 Task: Find a place to stay in Praia Grande, Brazil, from 5th to 16th June for 2 guests, with 1 bedroom, 1 bed, 2 bathrooms, a price range of 820 to 12000, and hosts speaking English or German.
Action: Mouse moved to (420, 195)
Screenshot: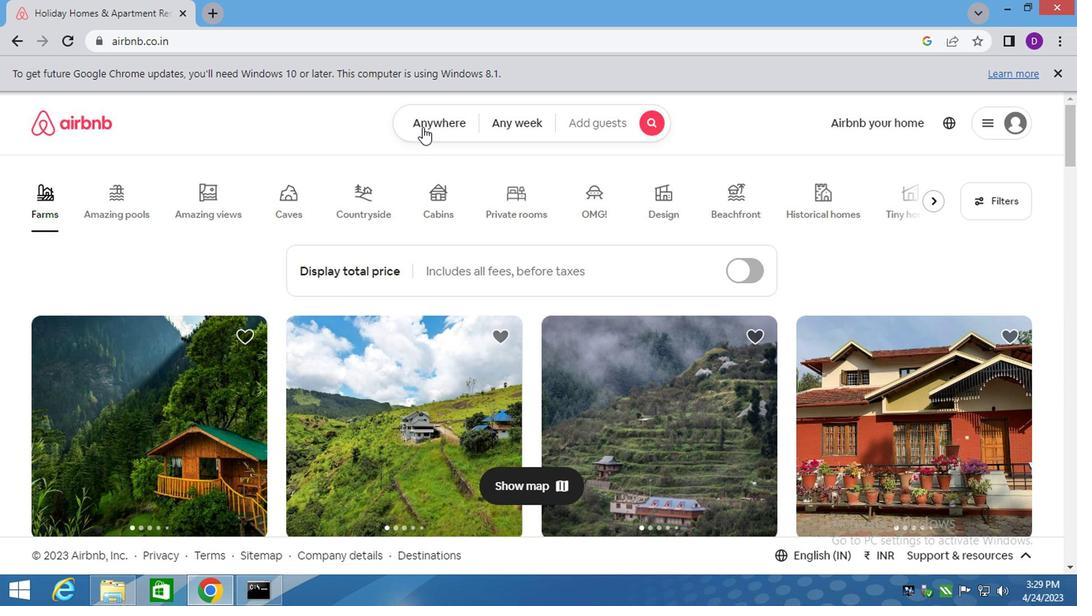 
Action: Mouse pressed left at (420, 195)
Screenshot: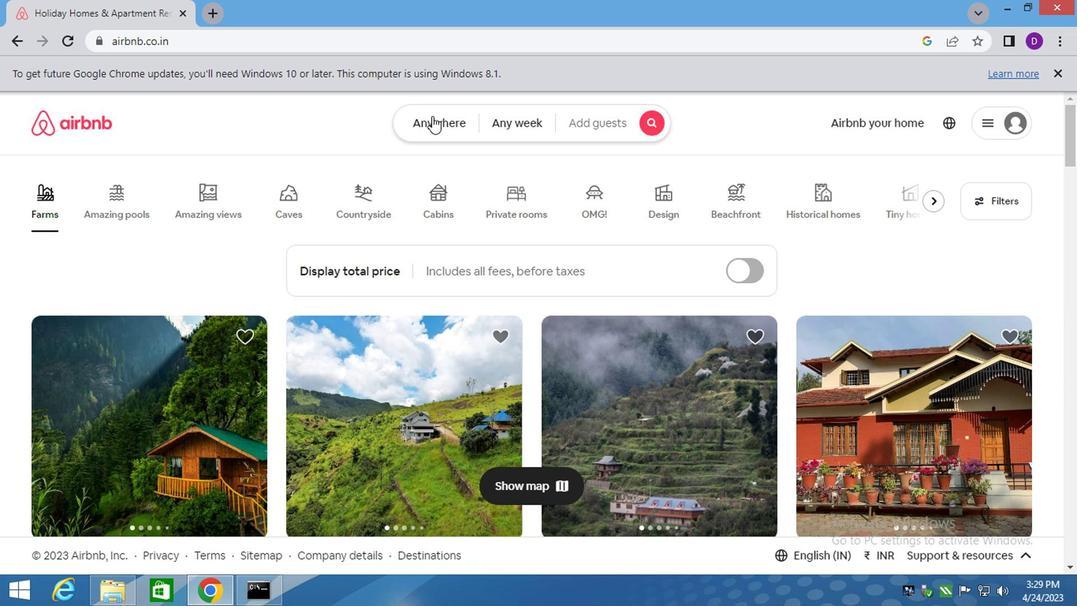 
Action: Mouse moved to (324, 249)
Screenshot: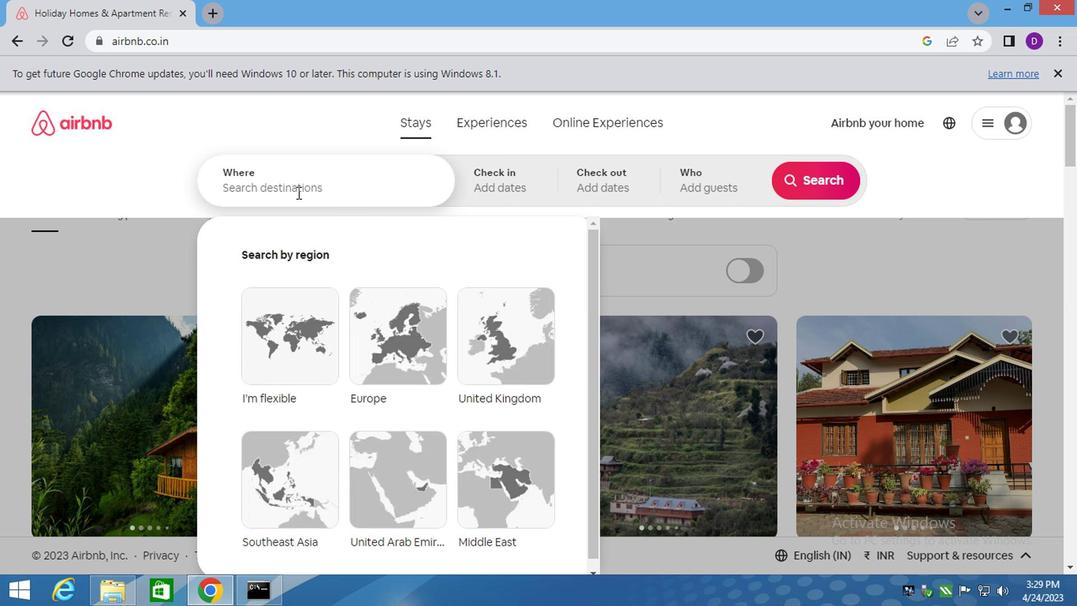 
Action: Mouse pressed left at (324, 249)
Screenshot: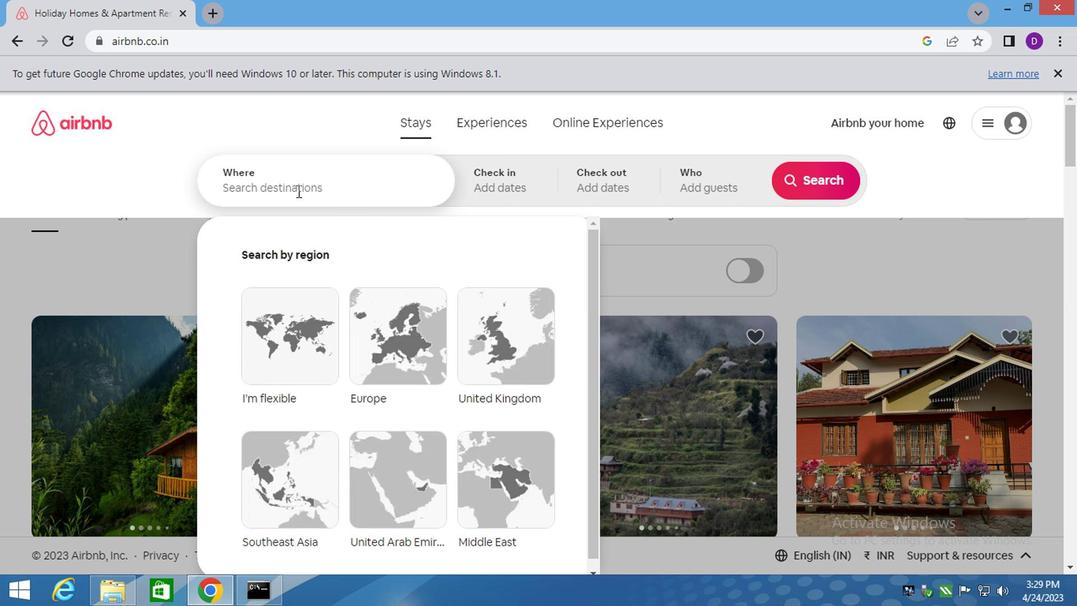 
Action: Mouse moved to (526, 128)
Screenshot: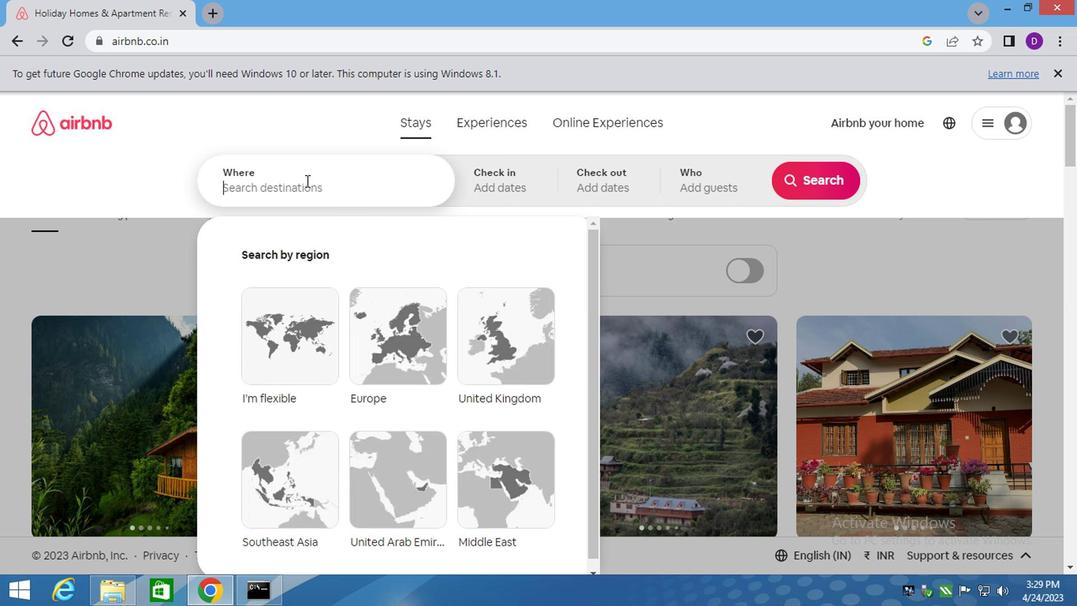 
Action: Key pressed <Key.shift>PRAIA<Key.space>GRANDE,<Key.space><Key.shift>BRAZIL<Key.enter>
Screenshot: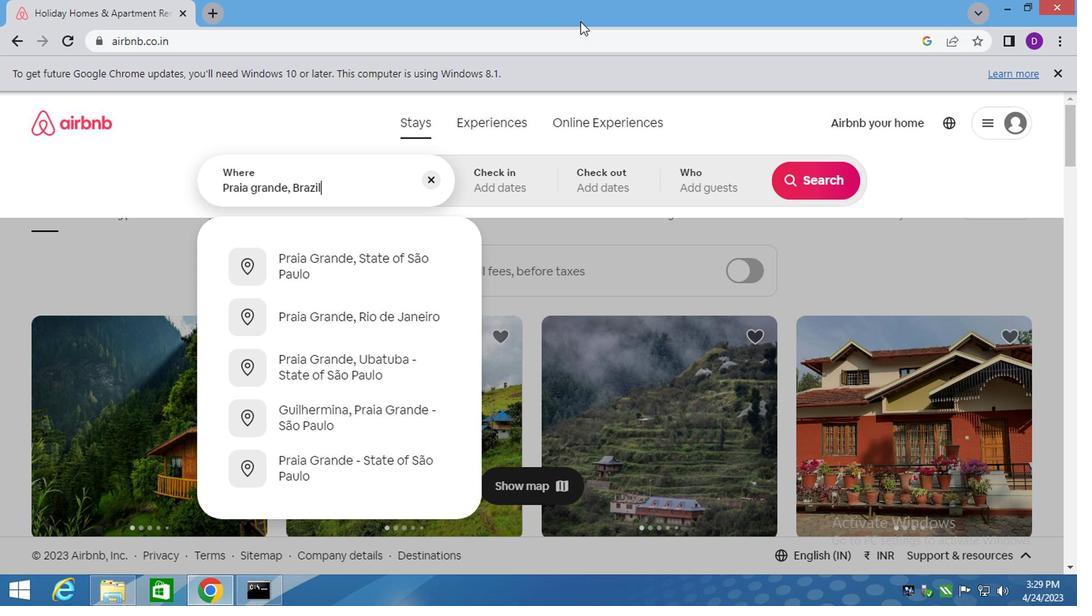 
Action: Mouse moved to (688, 333)
Screenshot: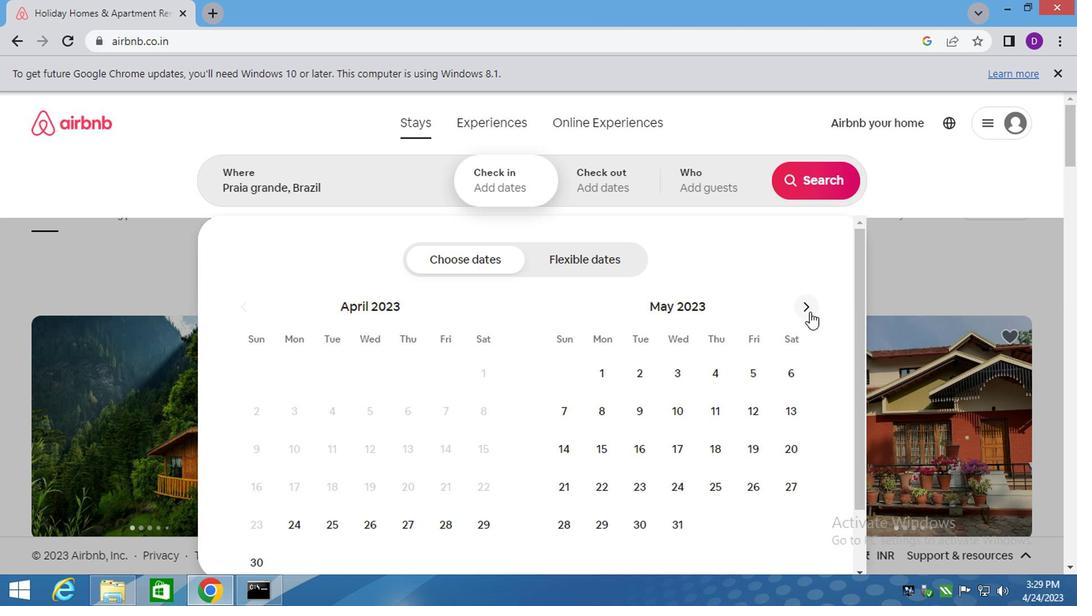 
Action: Mouse pressed left at (688, 333)
Screenshot: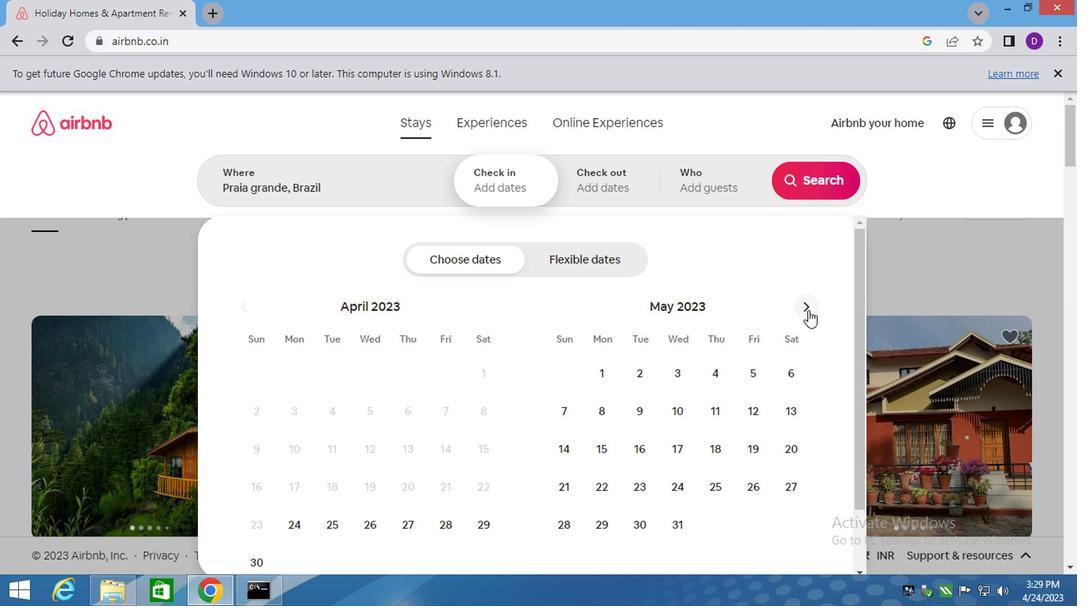 
Action: Mouse moved to (541, 407)
Screenshot: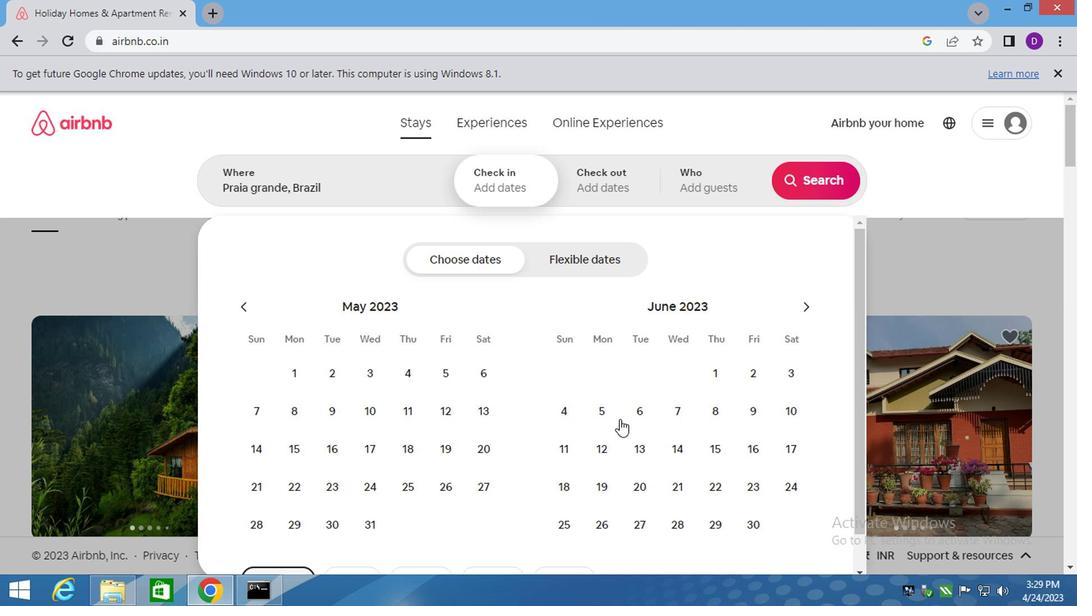 
Action: Mouse pressed left at (541, 407)
Screenshot: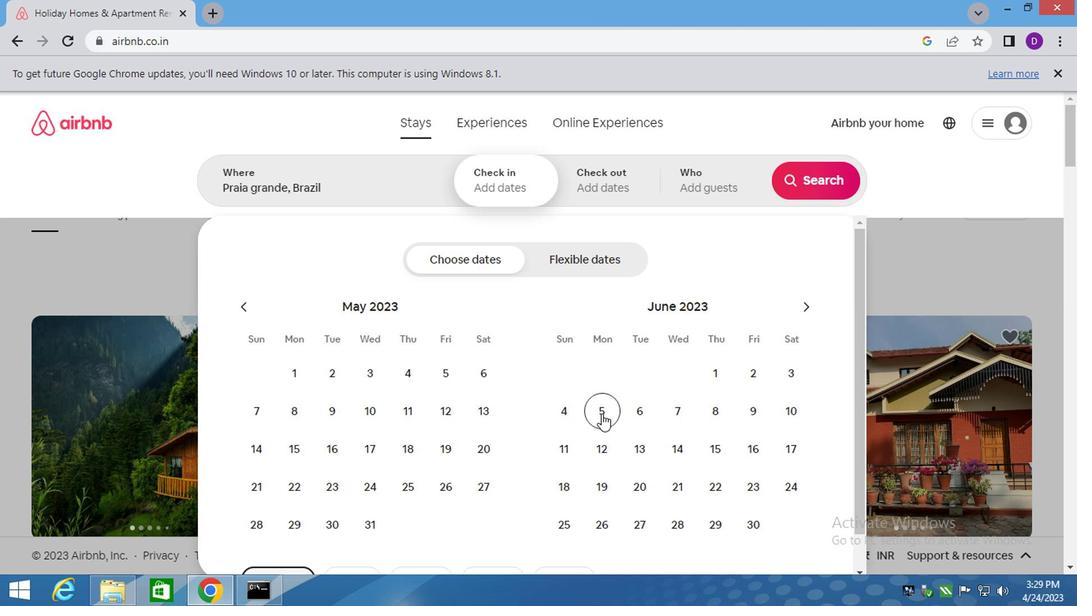 
Action: Mouse moved to (648, 437)
Screenshot: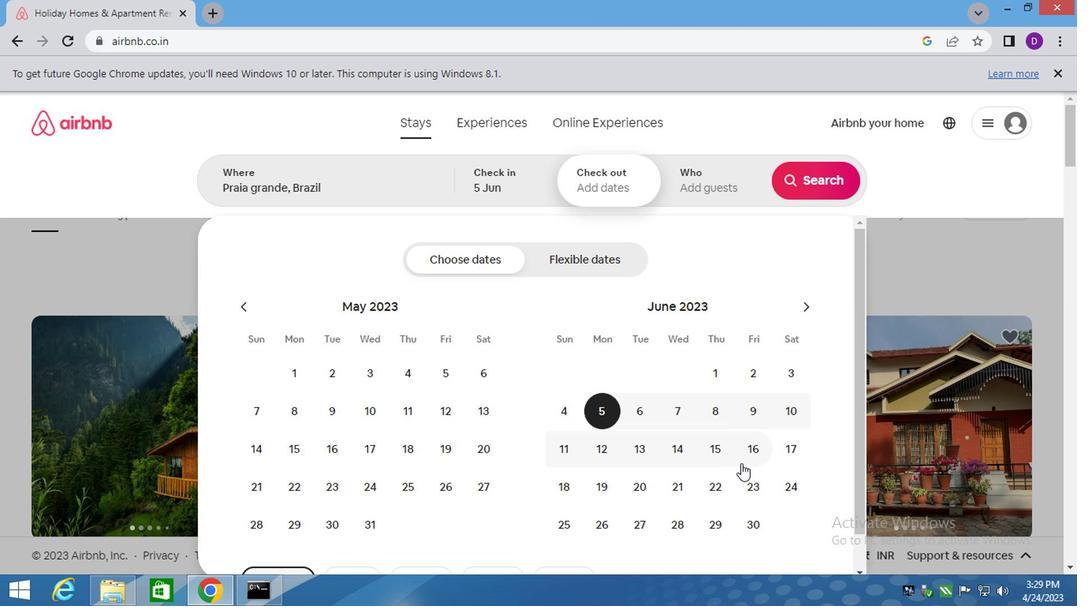 
Action: Mouse pressed left at (648, 437)
Screenshot: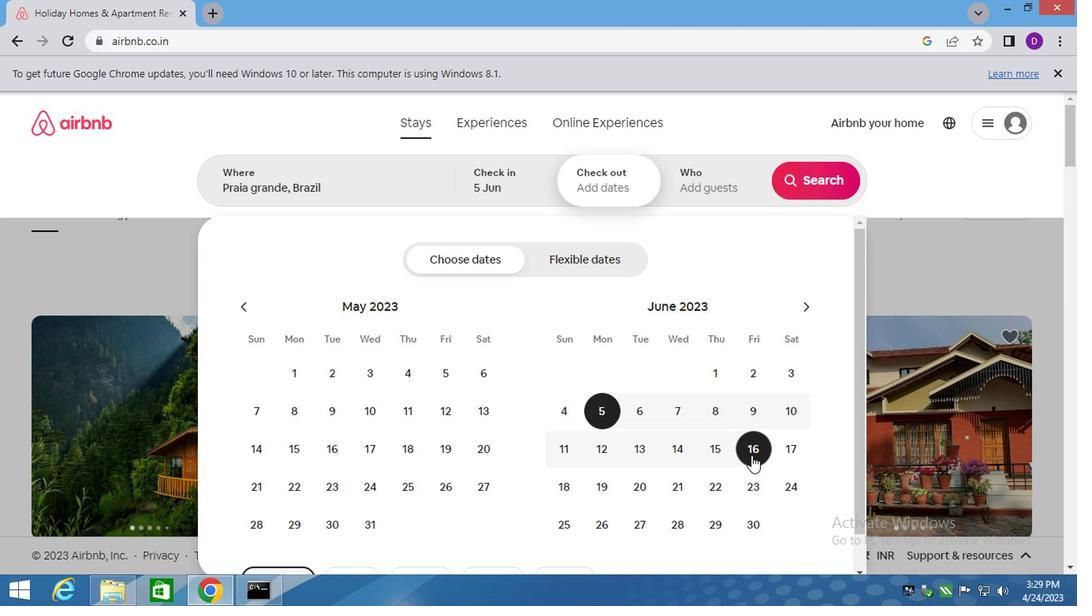 
Action: Mouse moved to (602, 237)
Screenshot: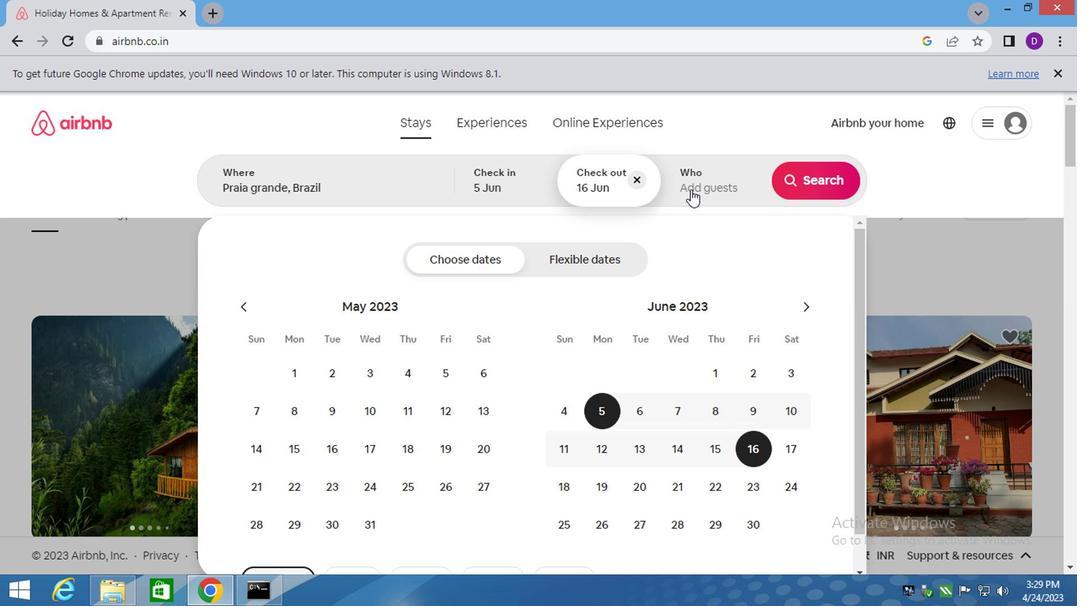 
Action: Mouse pressed left at (602, 237)
Screenshot: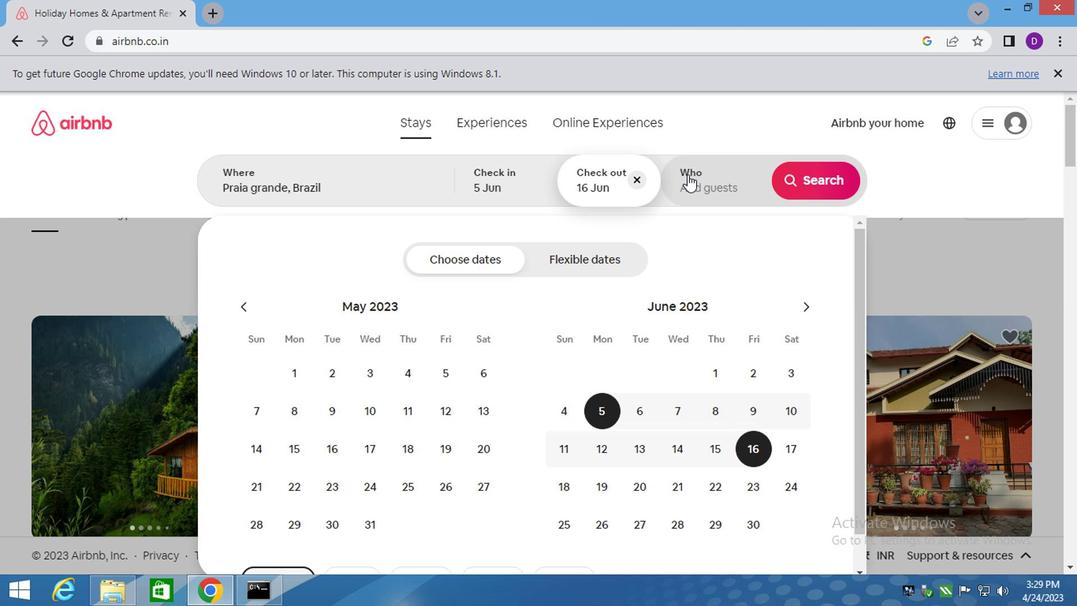 
Action: Mouse moved to (697, 300)
Screenshot: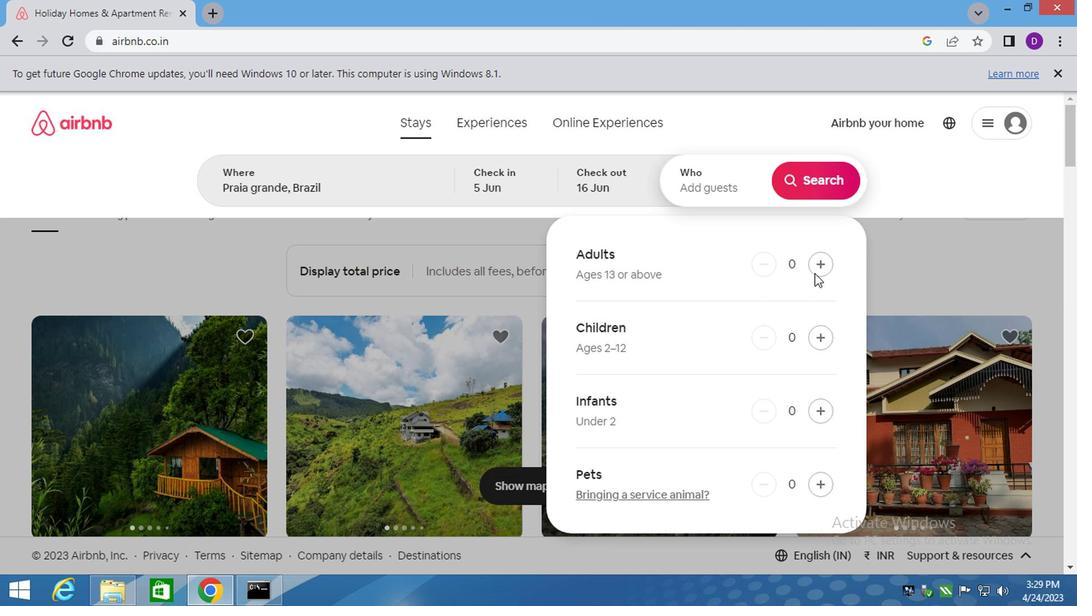 
Action: Mouse pressed left at (697, 300)
Screenshot: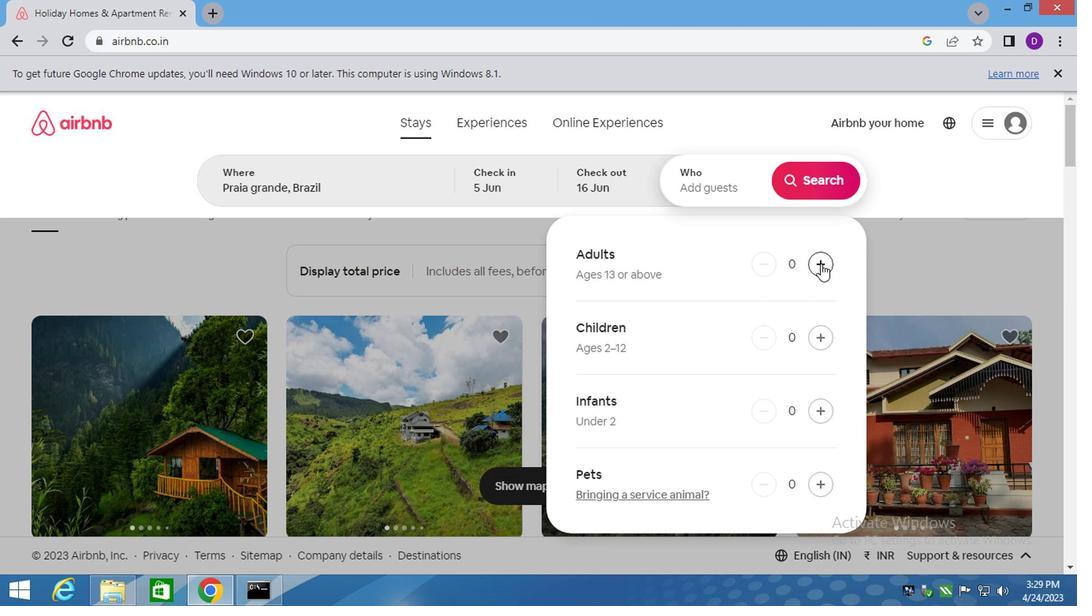 
Action: Mouse pressed left at (697, 300)
Screenshot: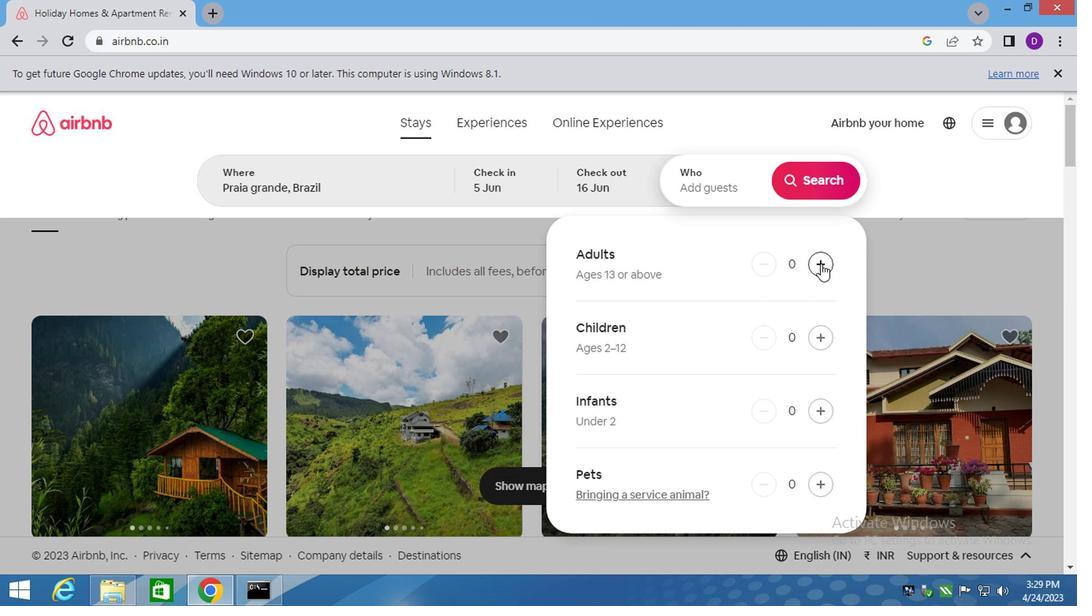 
Action: Mouse moved to (683, 242)
Screenshot: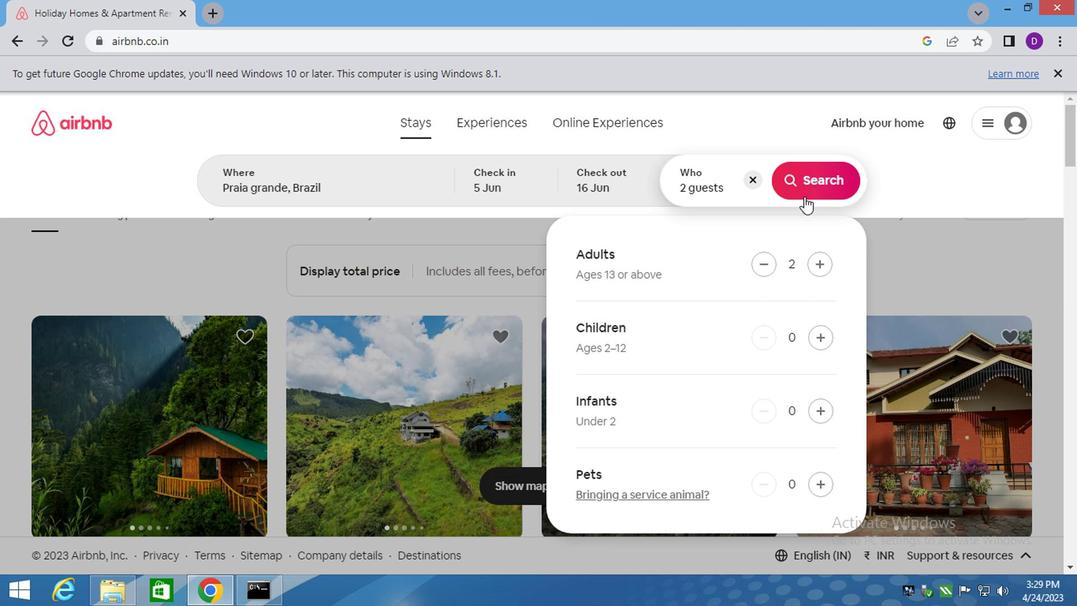 
Action: Mouse pressed left at (683, 242)
Screenshot: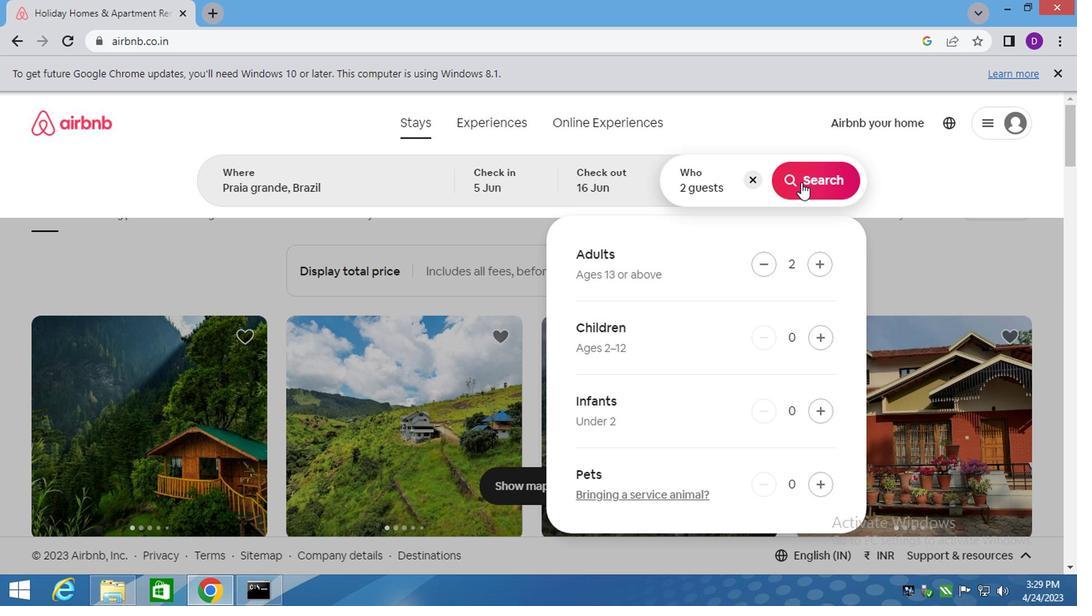
Action: Mouse moved to (839, 249)
Screenshot: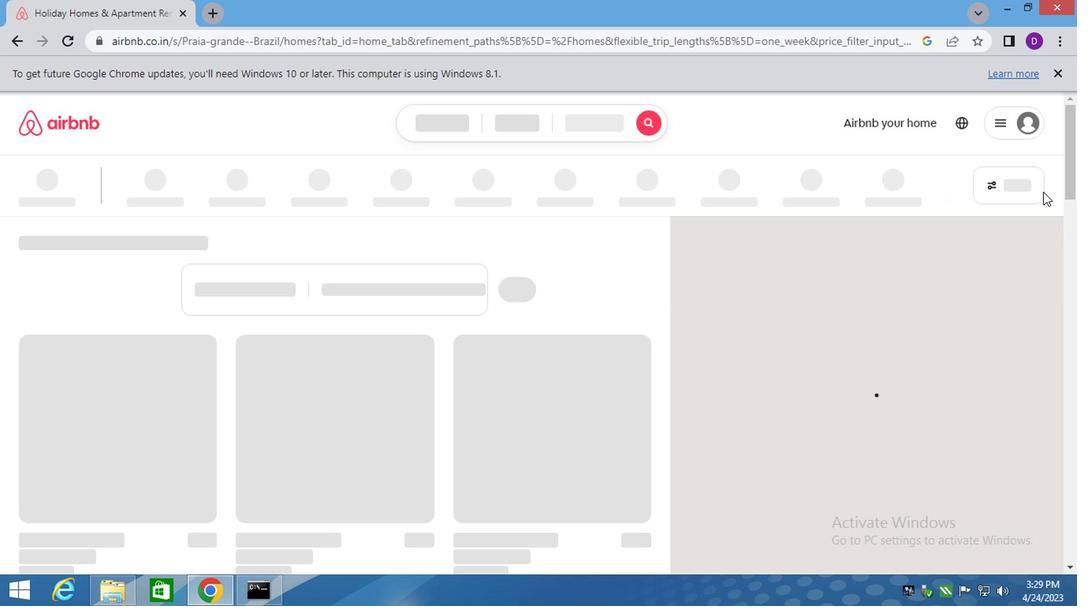 
Action: Mouse pressed left at (839, 249)
Screenshot: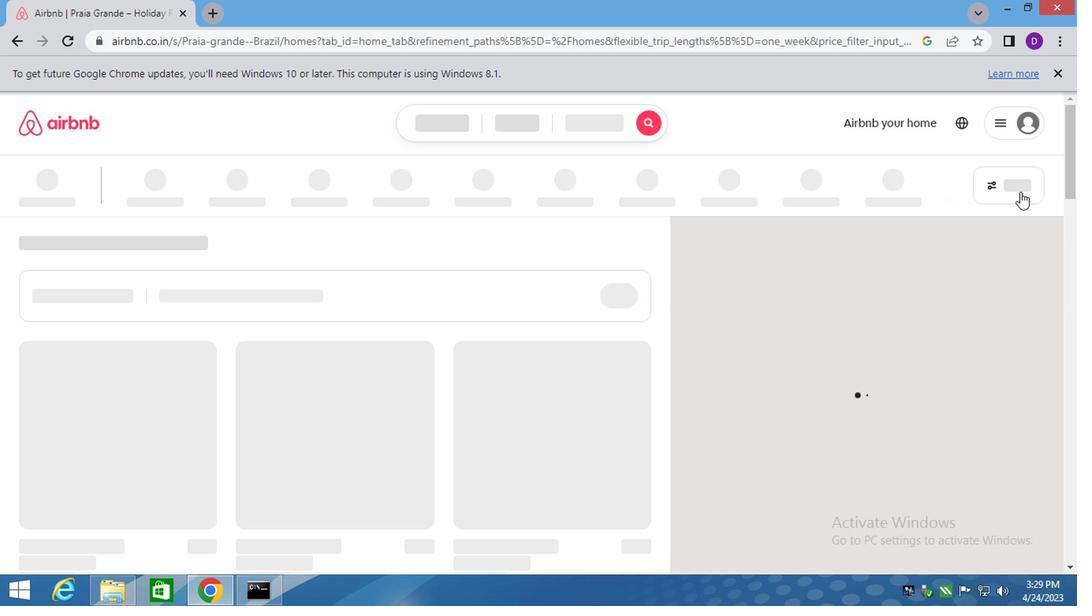 
Action: Mouse moved to (341, 392)
Screenshot: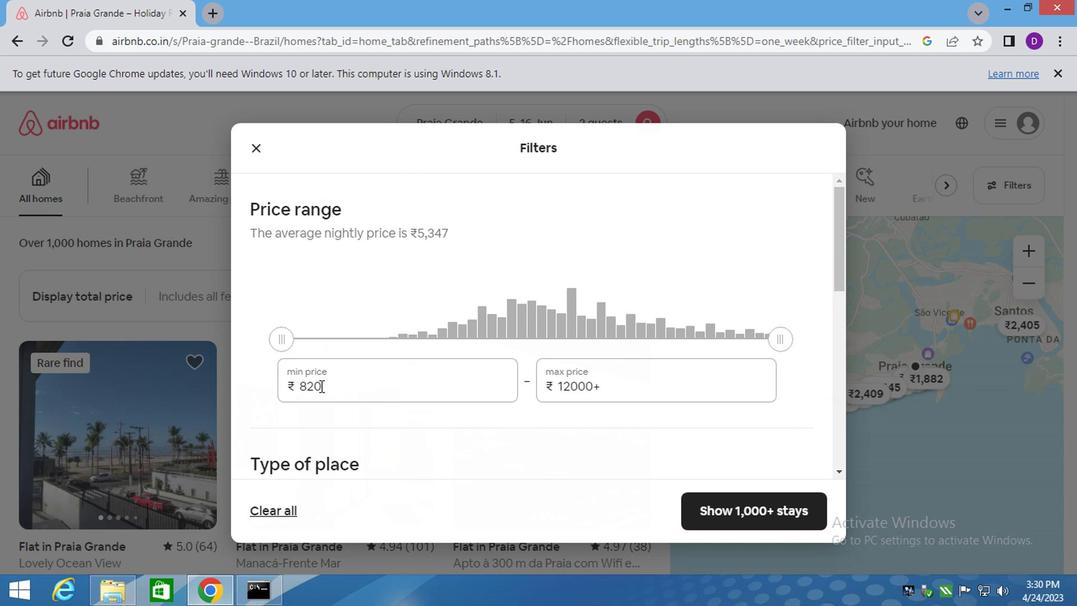 
Action: Mouse pressed left at (341, 394)
Screenshot: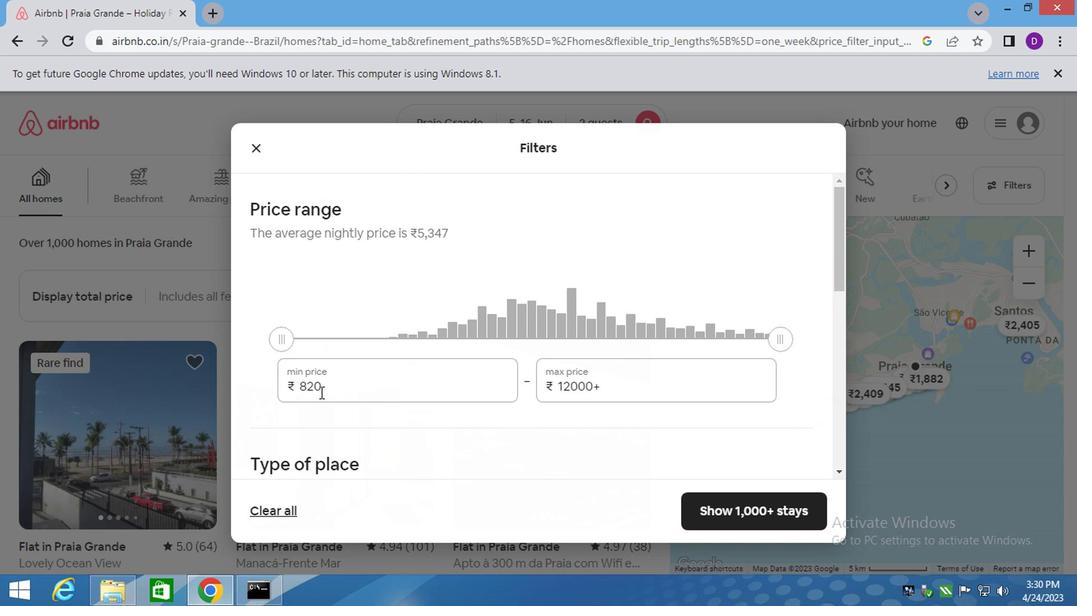 
Action: Mouse pressed left at (341, 394)
Screenshot: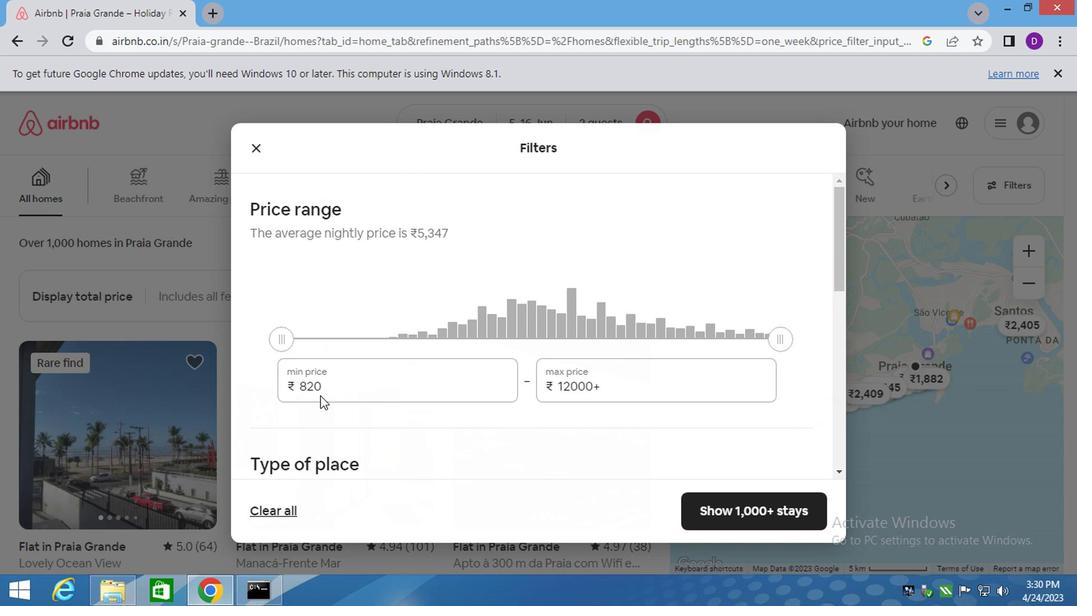 
Action: Mouse moved to (344, 381)
Screenshot: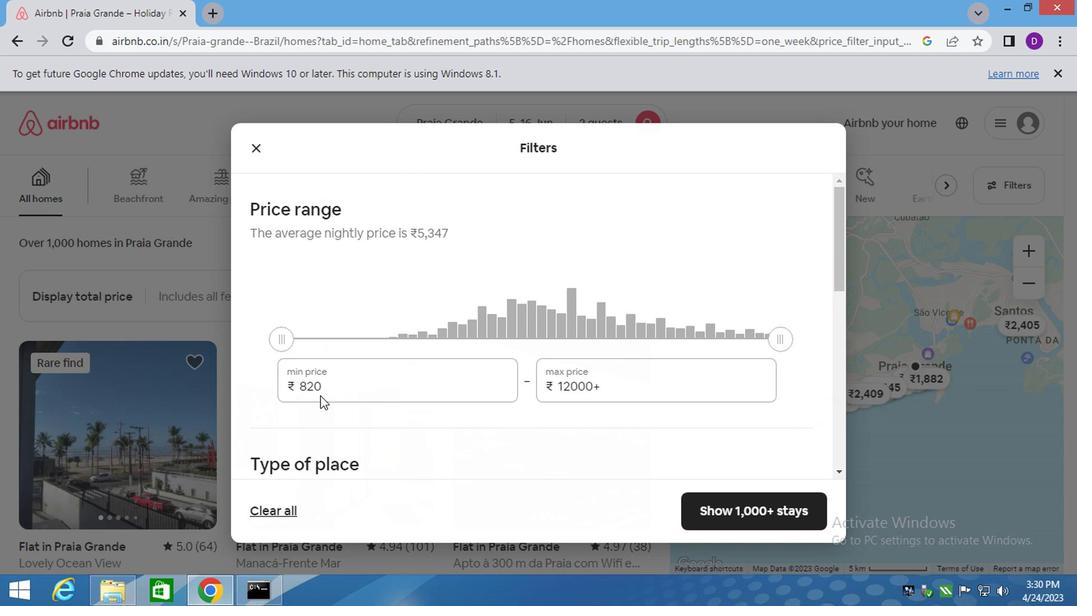 
Action: Mouse pressed left at (341, 394)
Screenshot: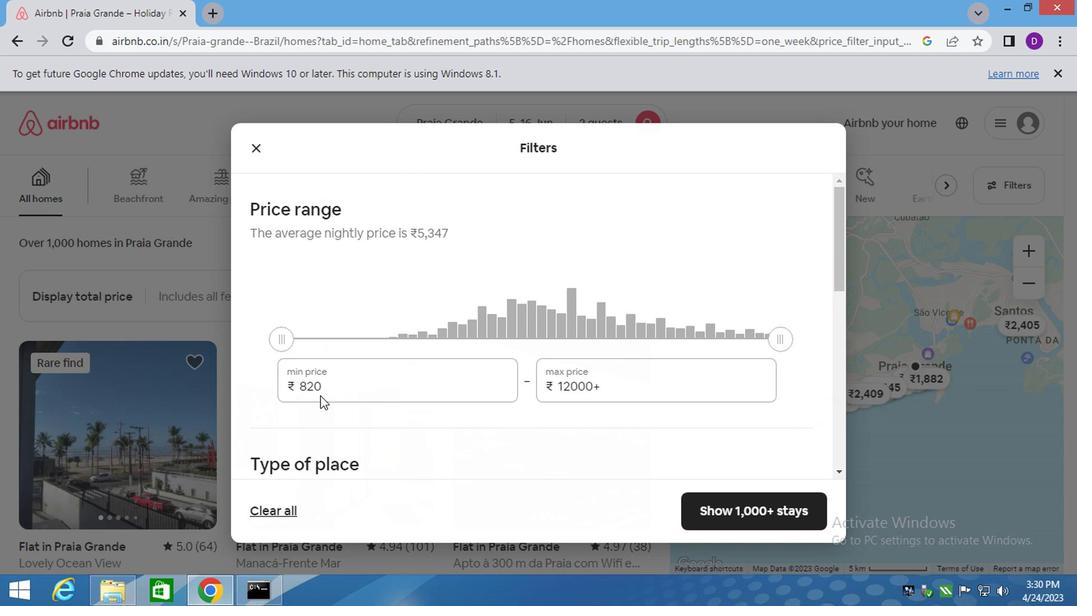 
Action: Mouse moved to (342, 379)
Screenshot: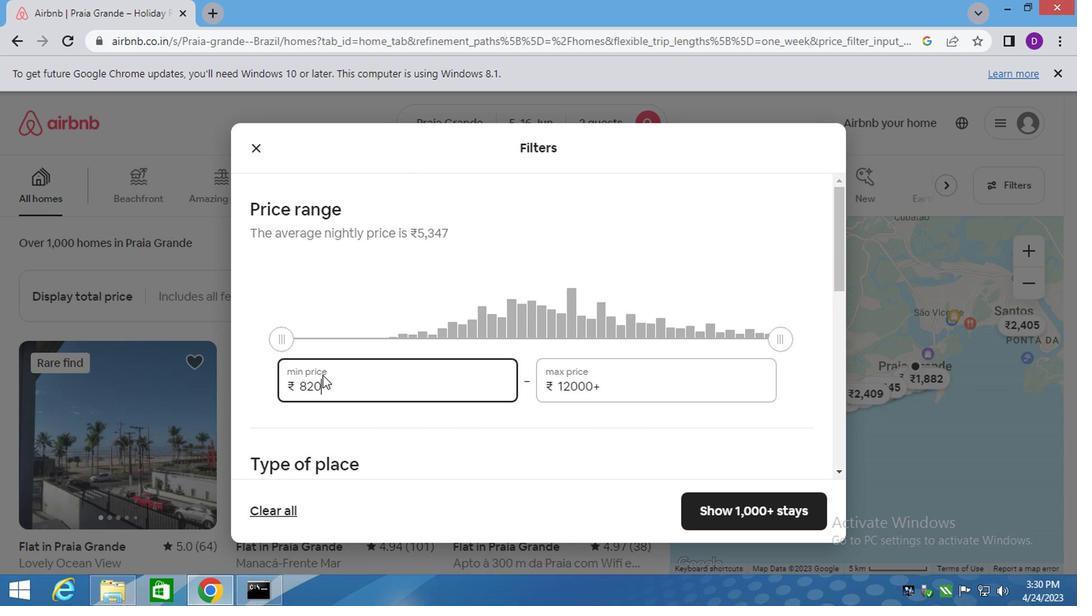 
Action: Key pressed <Key.backspace><Key.backspace><Key.backspace>1400
Screenshot: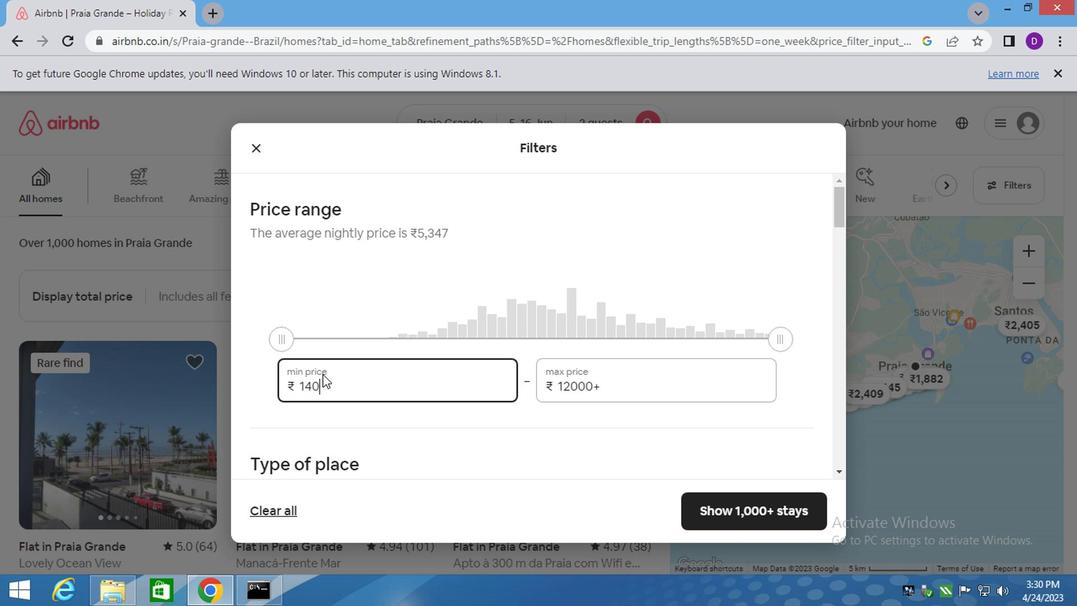 
Action: Mouse moved to (404, 372)
Screenshot: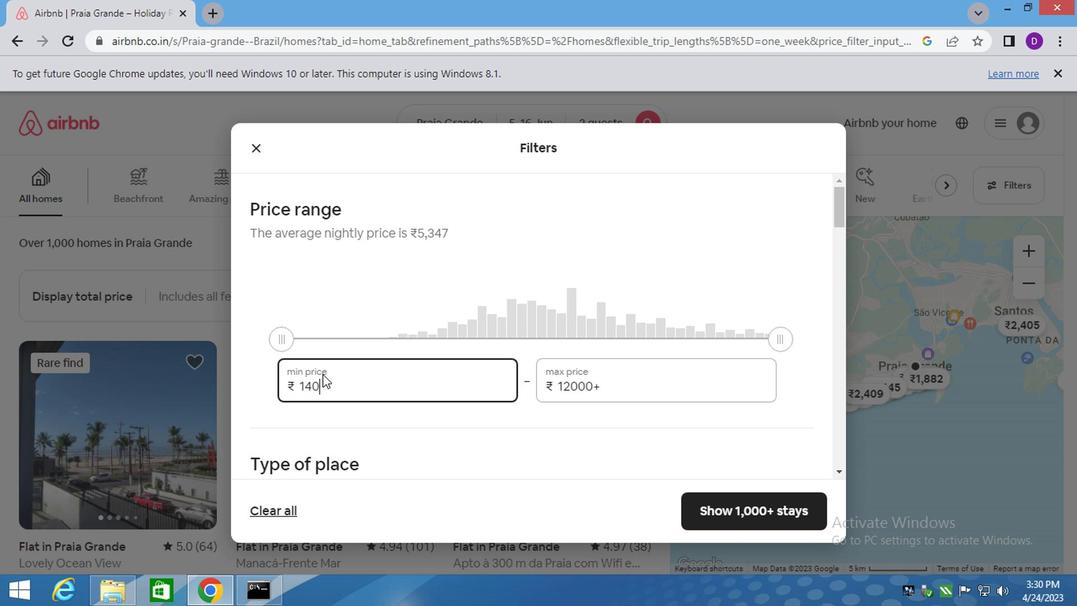 
Action: Key pressed 0
Screenshot: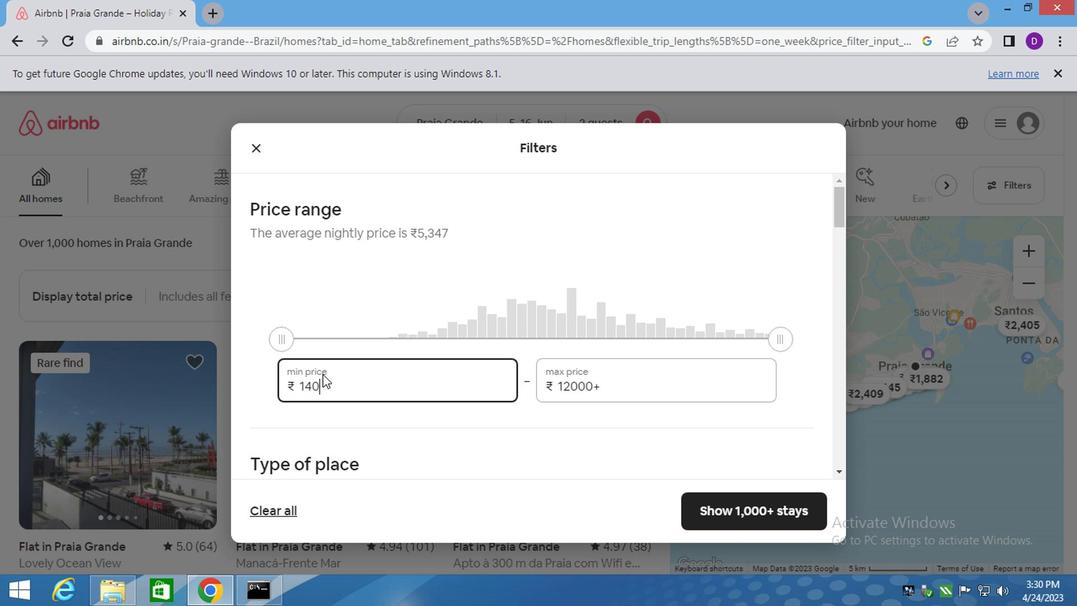 
Action: Mouse moved to (524, 392)
Screenshot: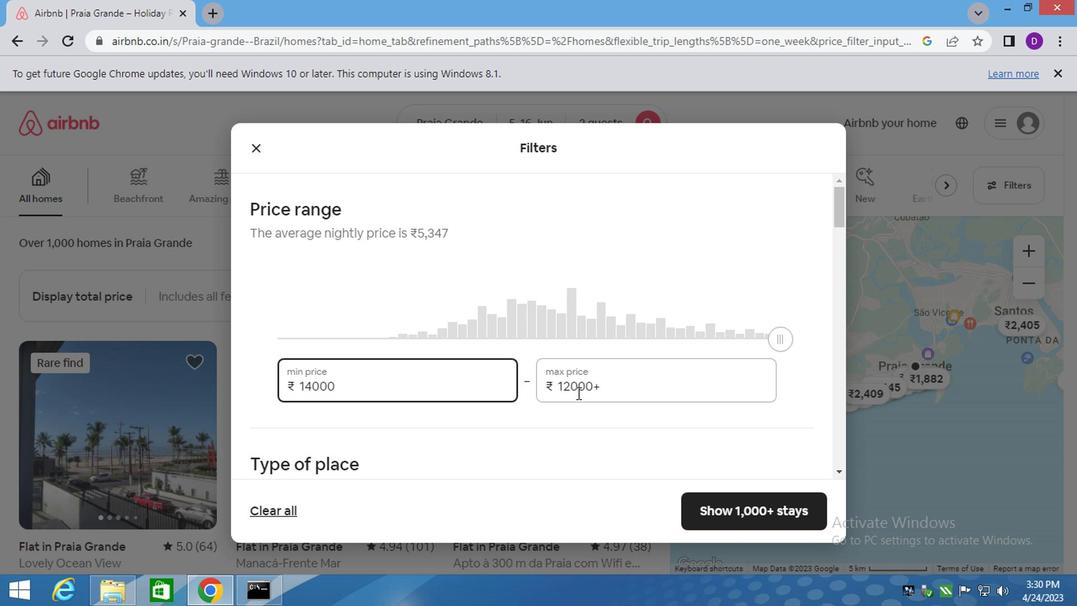 
Action: Mouse pressed left at (524, 392)
Screenshot: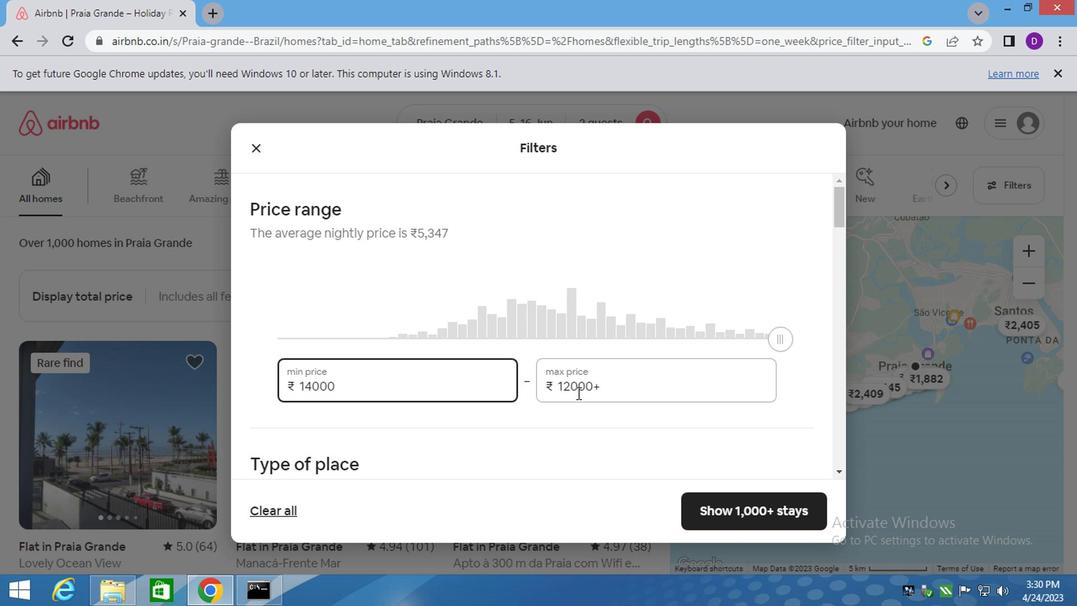 
Action: Mouse pressed left at (524, 392)
Screenshot: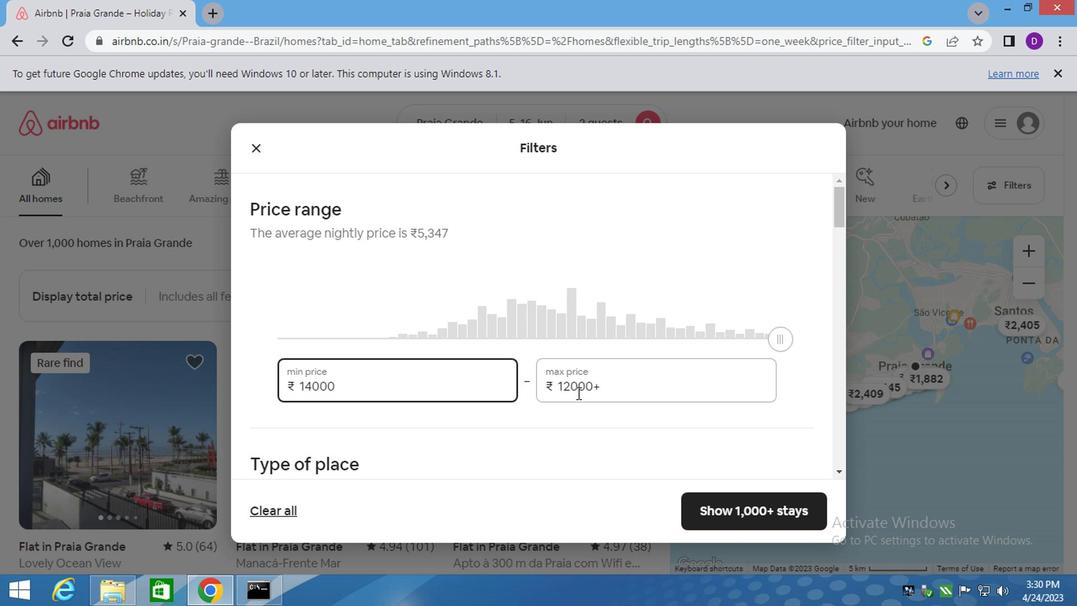 
Action: Mouse pressed left at (524, 392)
Screenshot: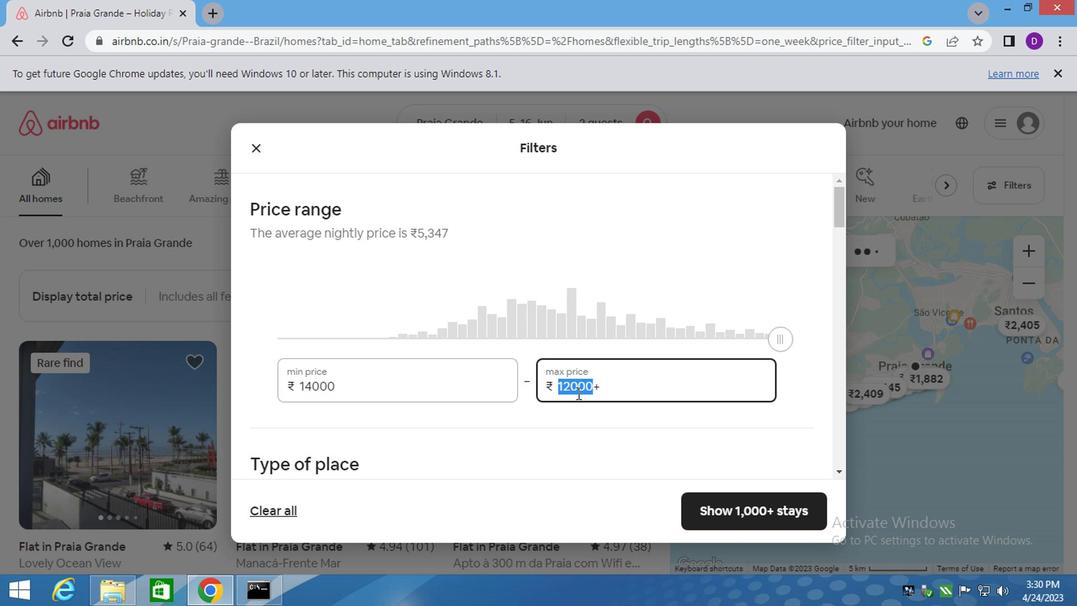 
Action: Mouse moved to (524, 392)
Screenshot: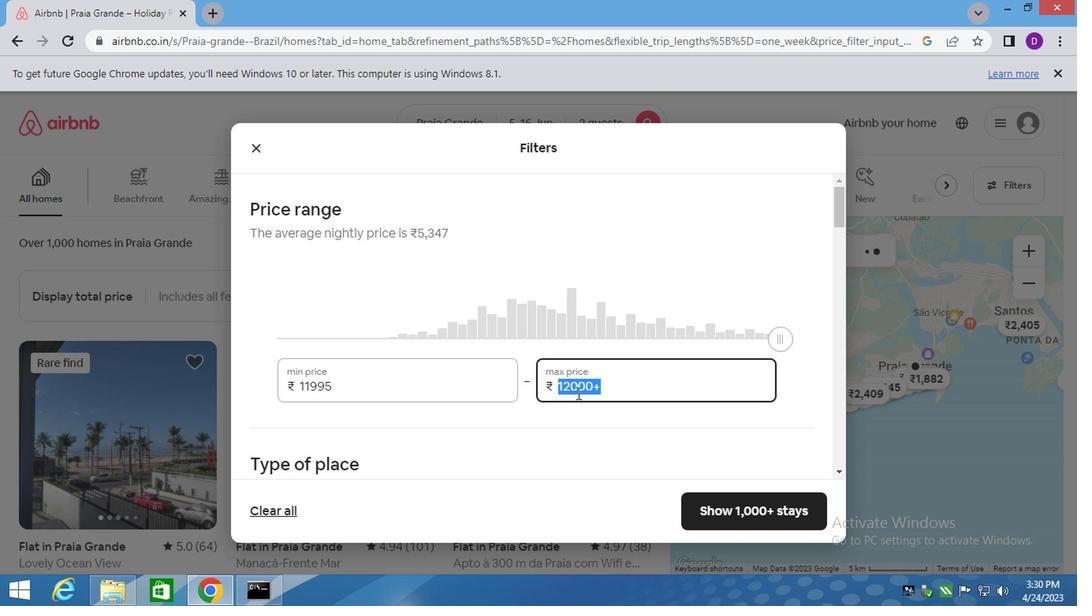 
Action: Key pressed 18000
Screenshot: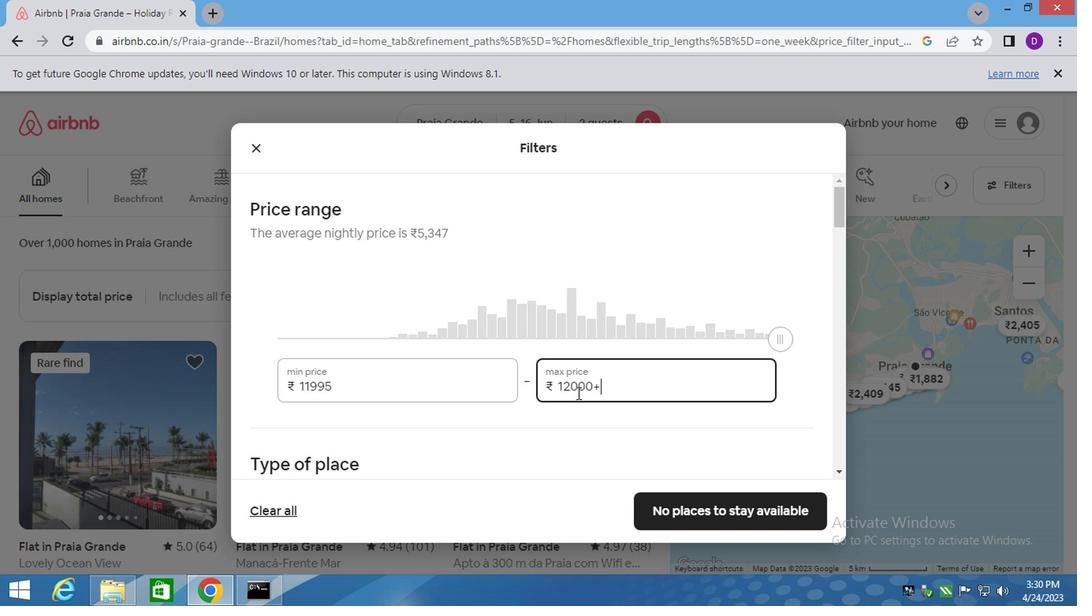 
Action: Mouse moved to (526, 384)
Screenshot: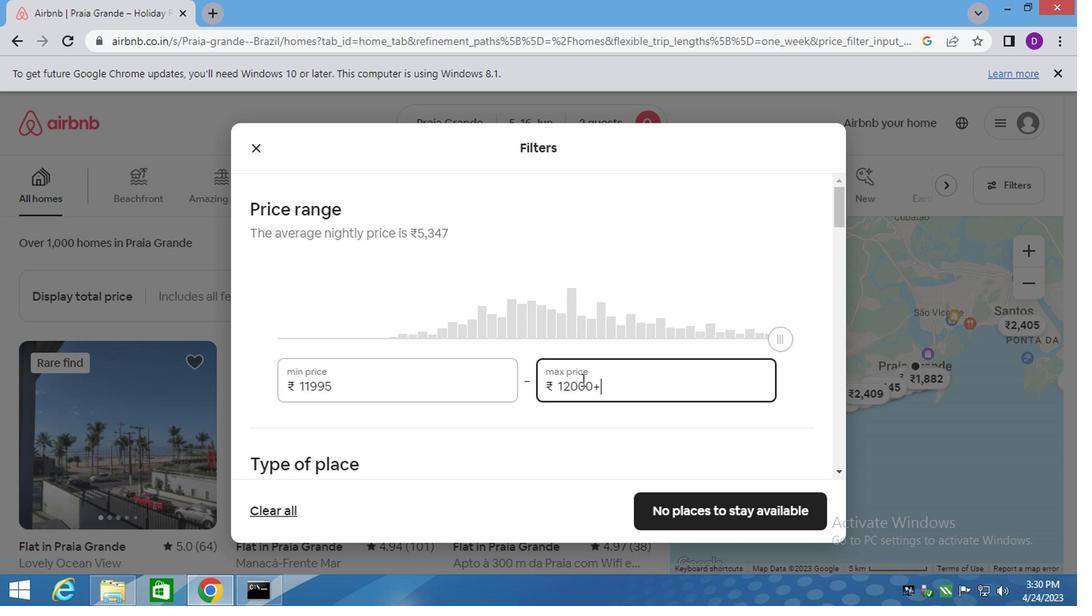 
Action: Mouse pressed left at (526, 384)
Screenshot: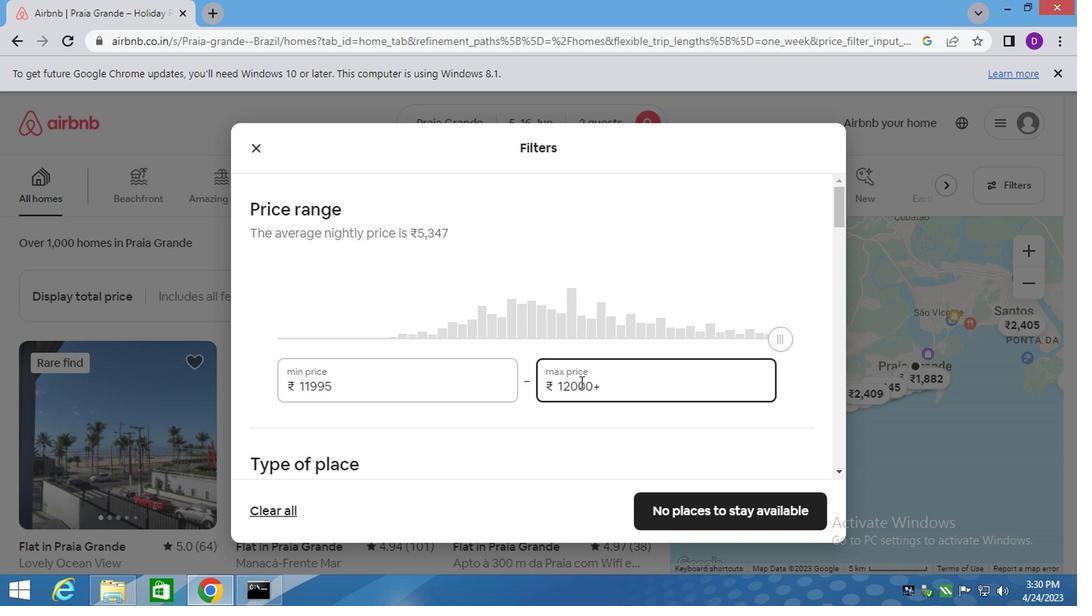 
Action: Mouse pressed left at (526, 384)
Screenshot: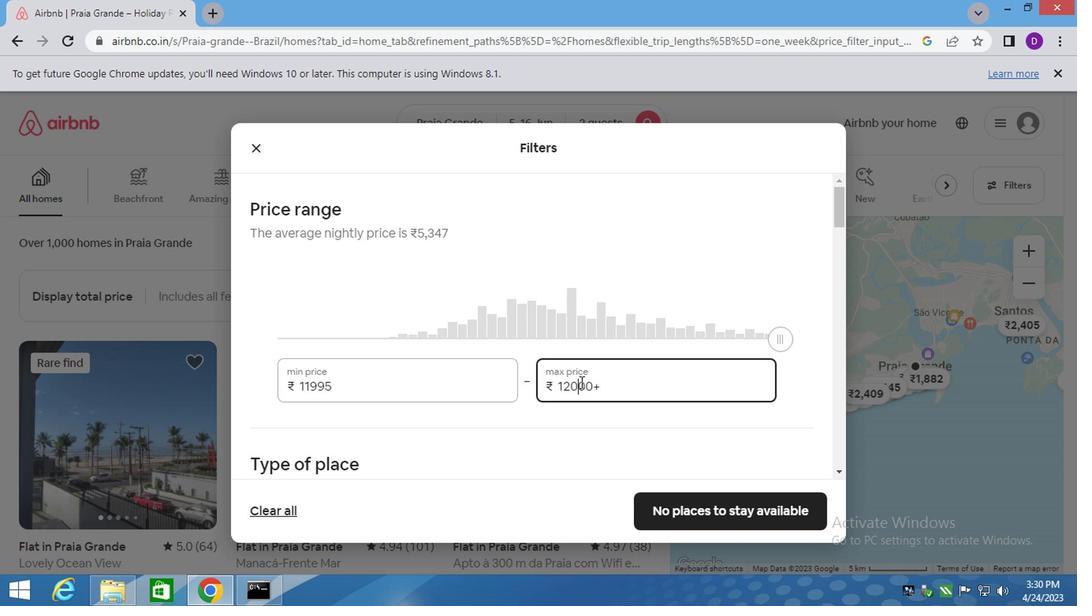 
Action: Mouse pressed left at (526, 384)
Screenshot: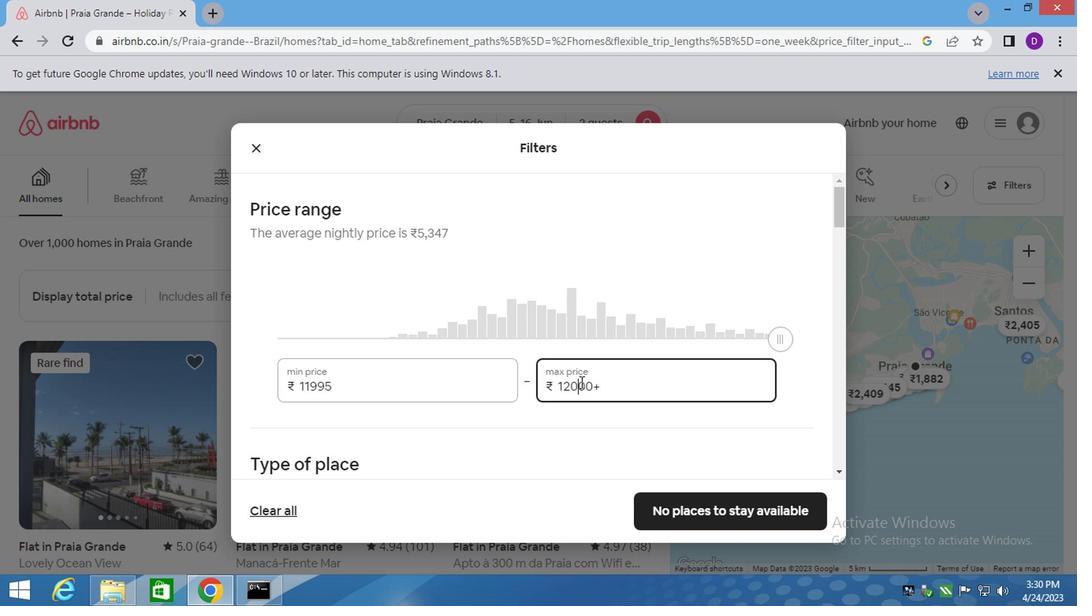
Action: Key pressed 18000
Screenshot: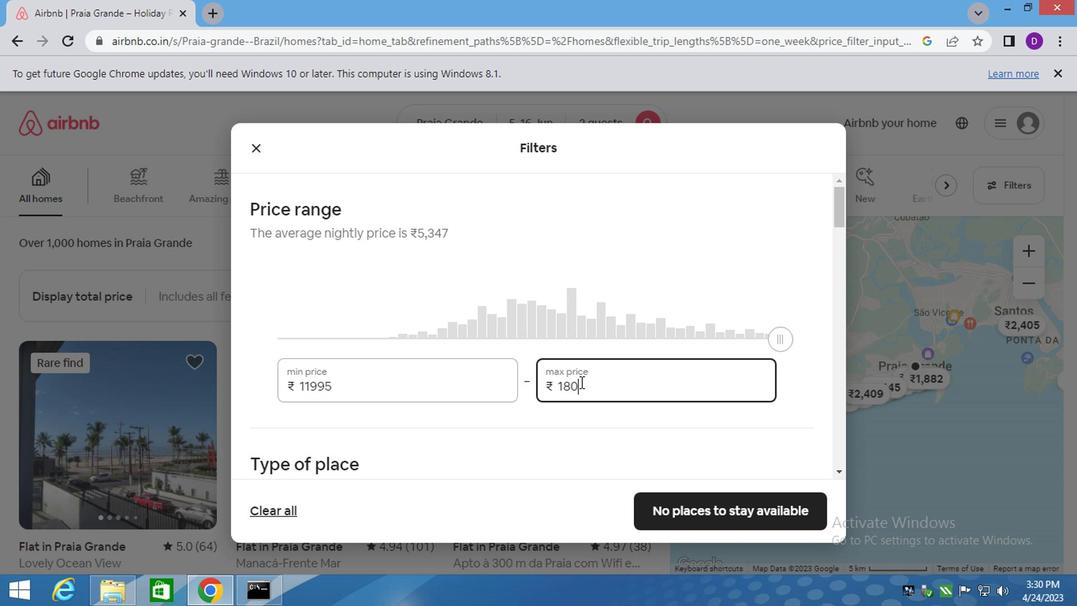 
Action: Mouse scrolled (526, 384) with delta (0, 0)
Screenshot: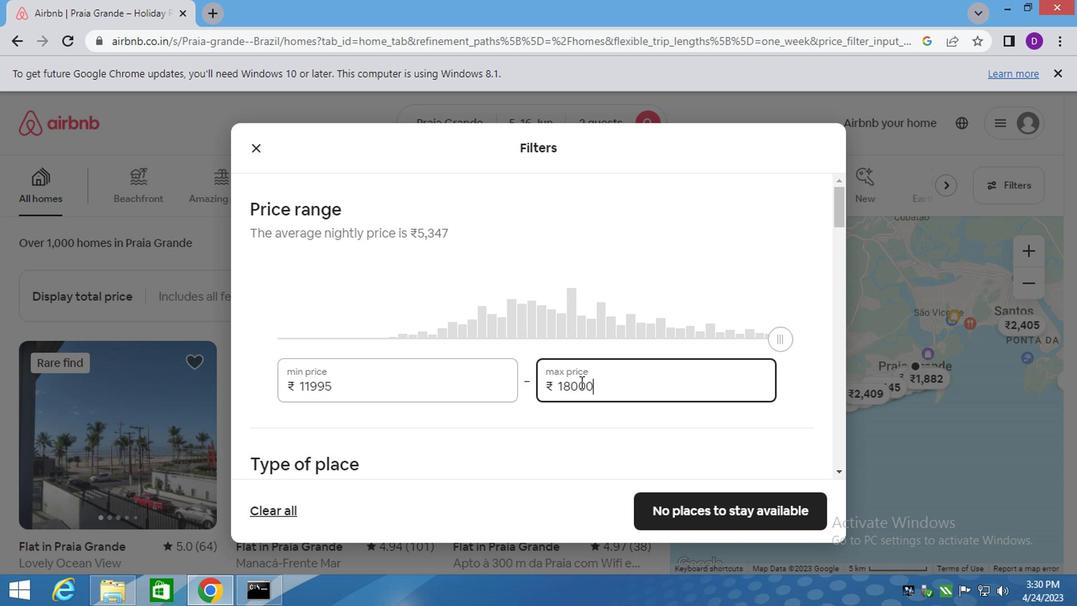 
Action: Mouse scrolled (526, 384) with delta (0, 0)
Screenshot: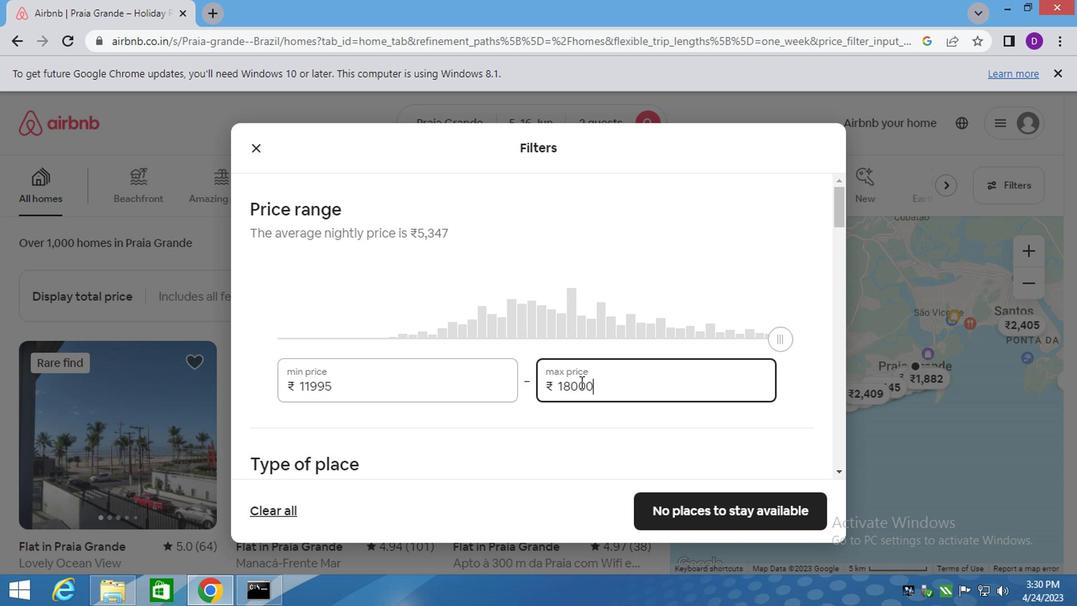 
Action: Mouse moved to (519, 386)
Screenshot: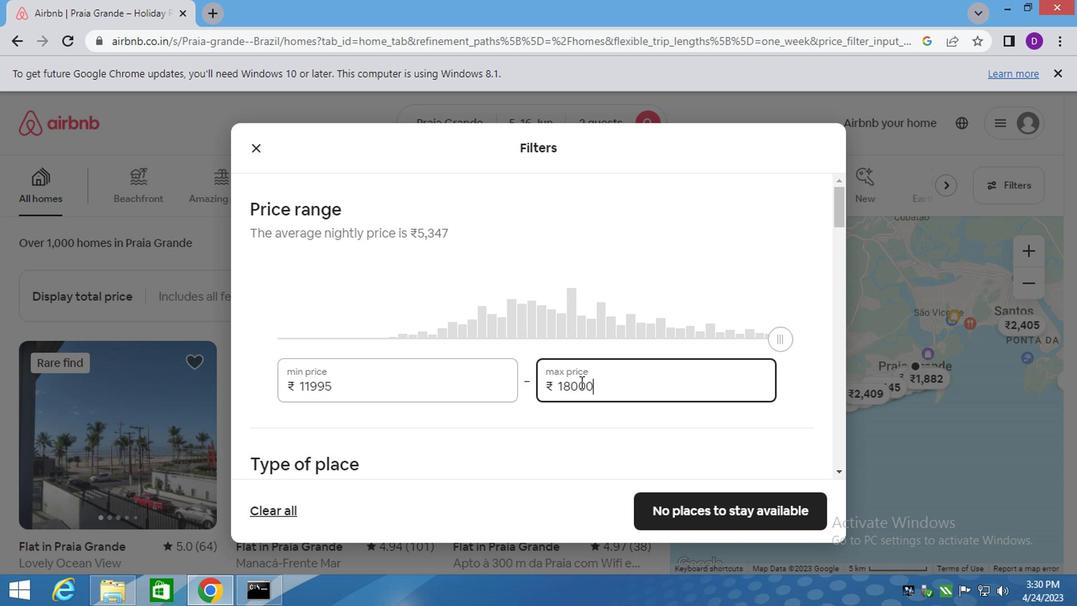 
Action: Mouse scrolled (524, 384) with delta (0, 0)
Screenshot: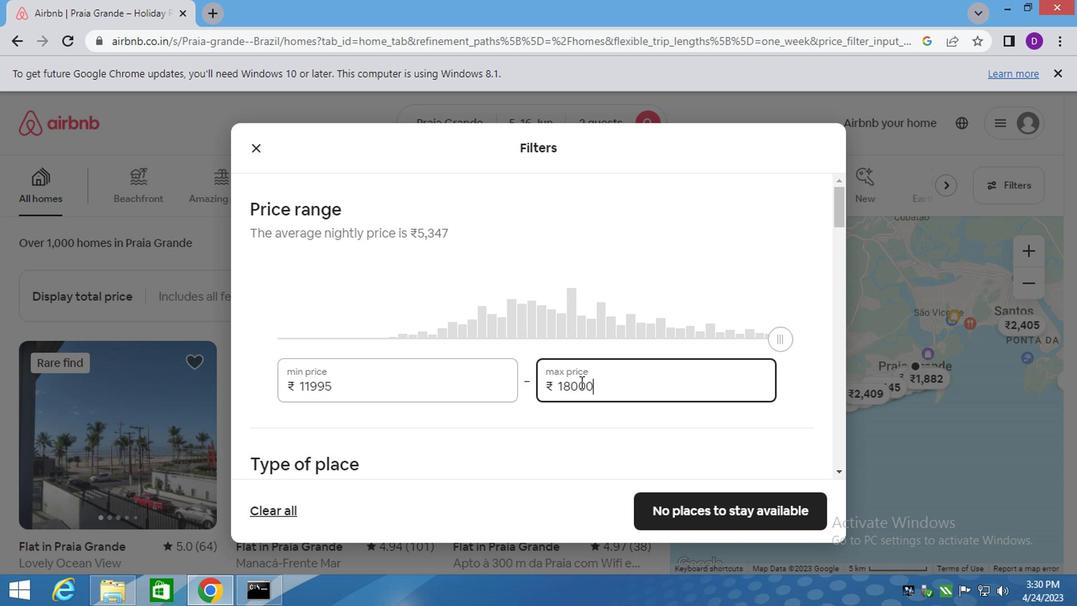 
Action: Mouse moved to (360, 324)
Screenshot: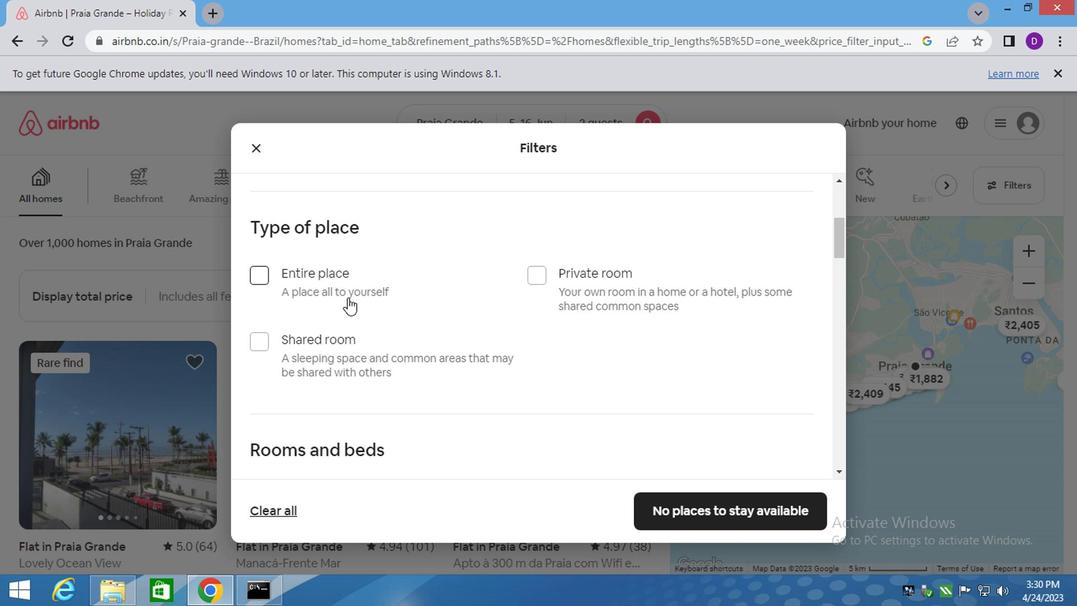 
Action: Mouse pressed left at (360, 324)
Screenshot: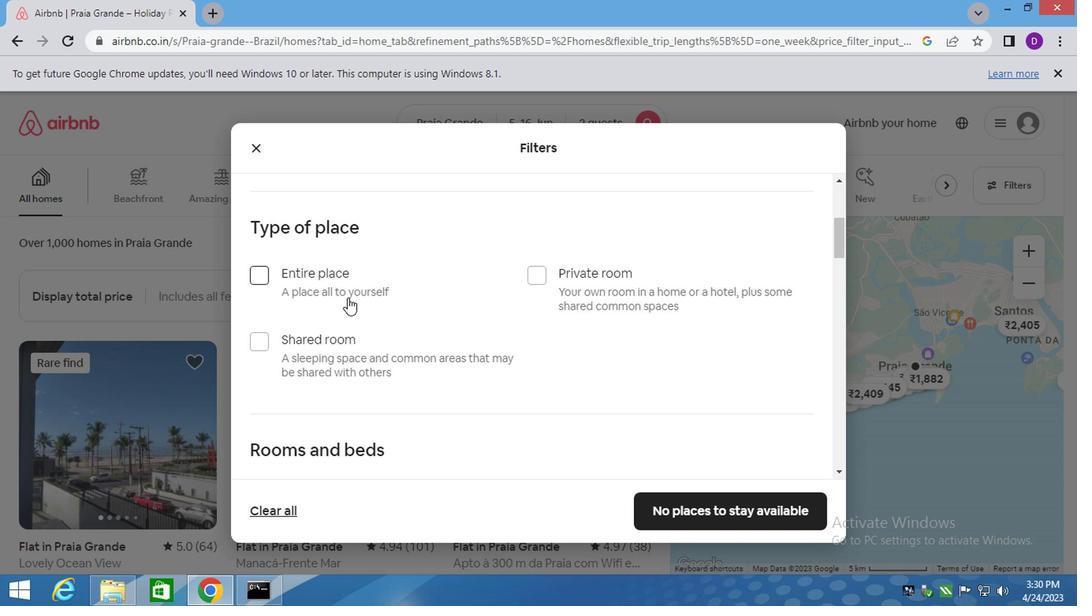 
Action: Mouse moved to (479, 373)
Screenshot: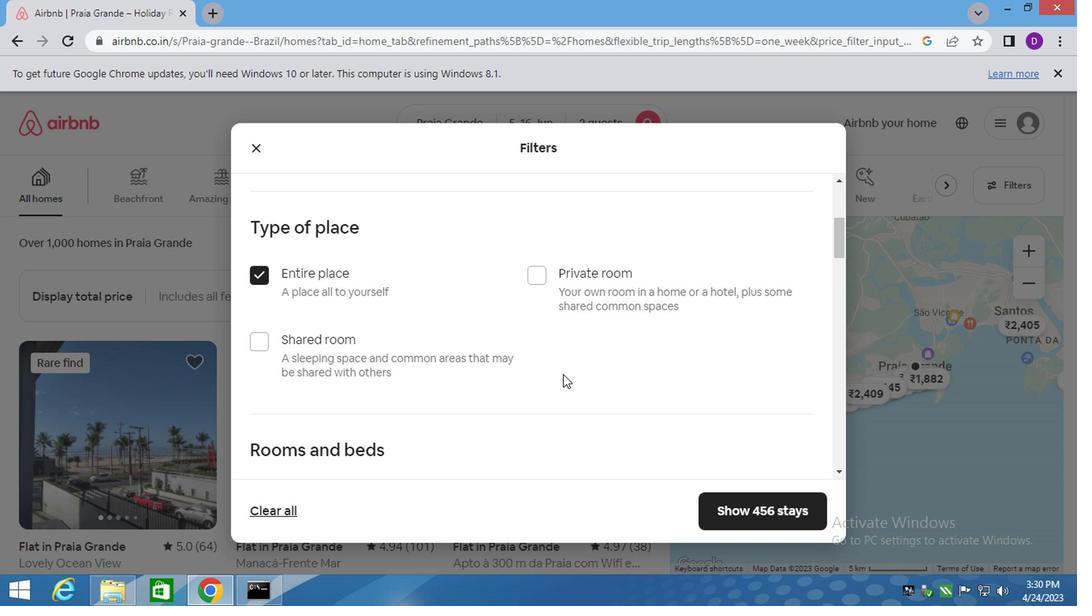
Action: Mouse scrolled (479, 372) with delta (0, 0)
Screenshot: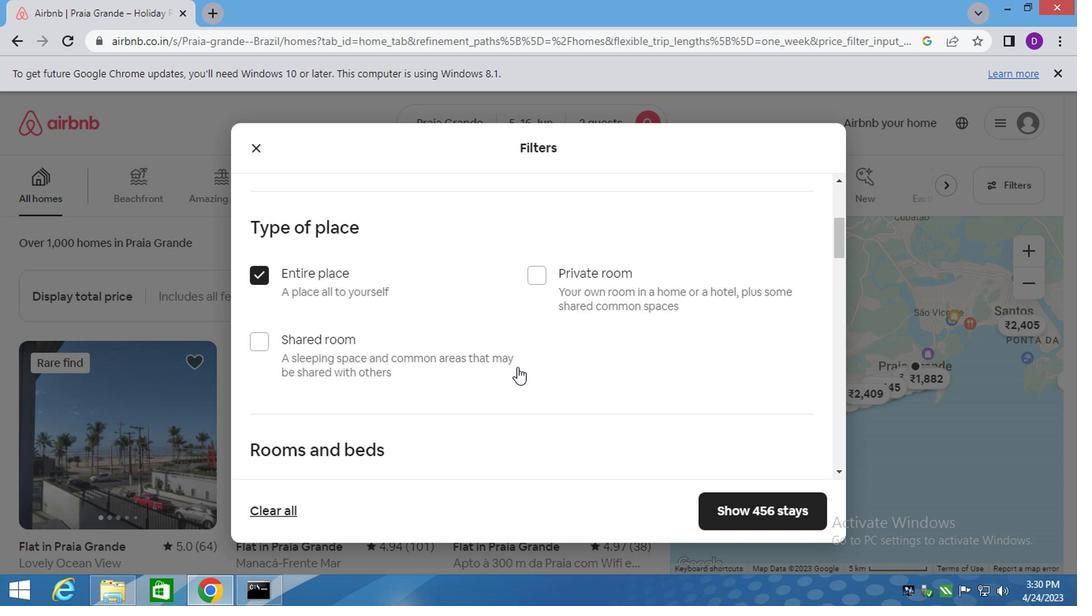 
Action: Mouse scrolled (479, 372) with delta (0, 0)
Screenshot: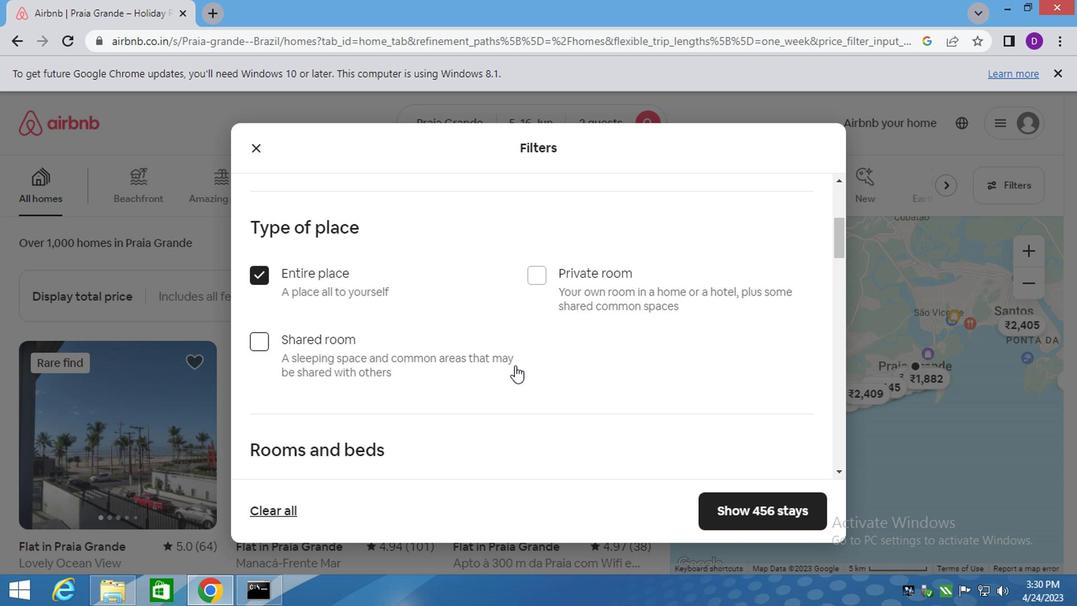 
Action: Mouse scrolled (479, 372) with delta (0, 0)
Screenshot: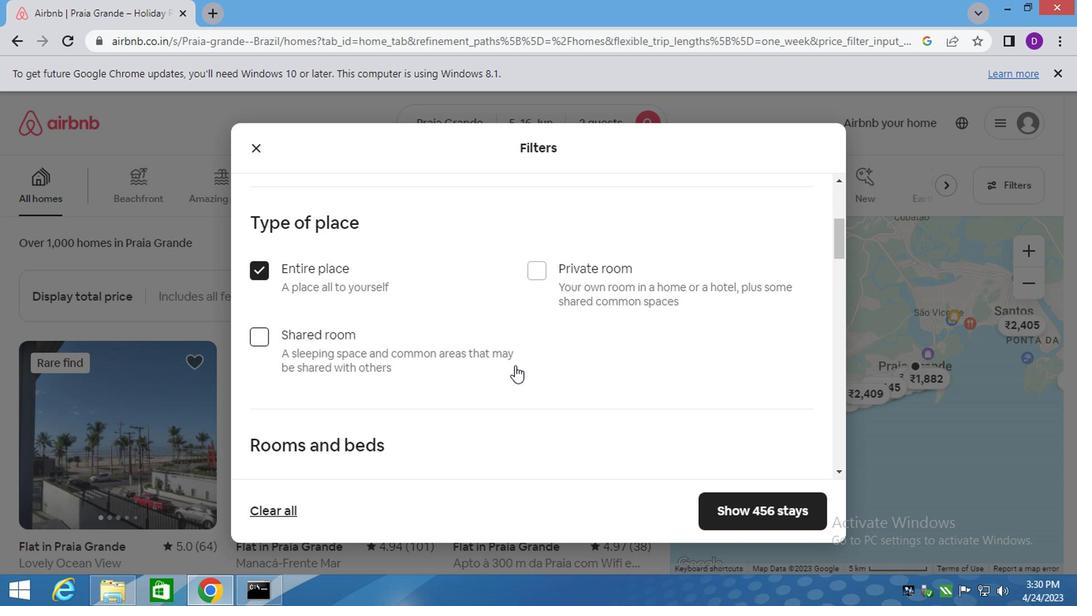 
Action: Mouse moved to (479, 373)
Screenshot: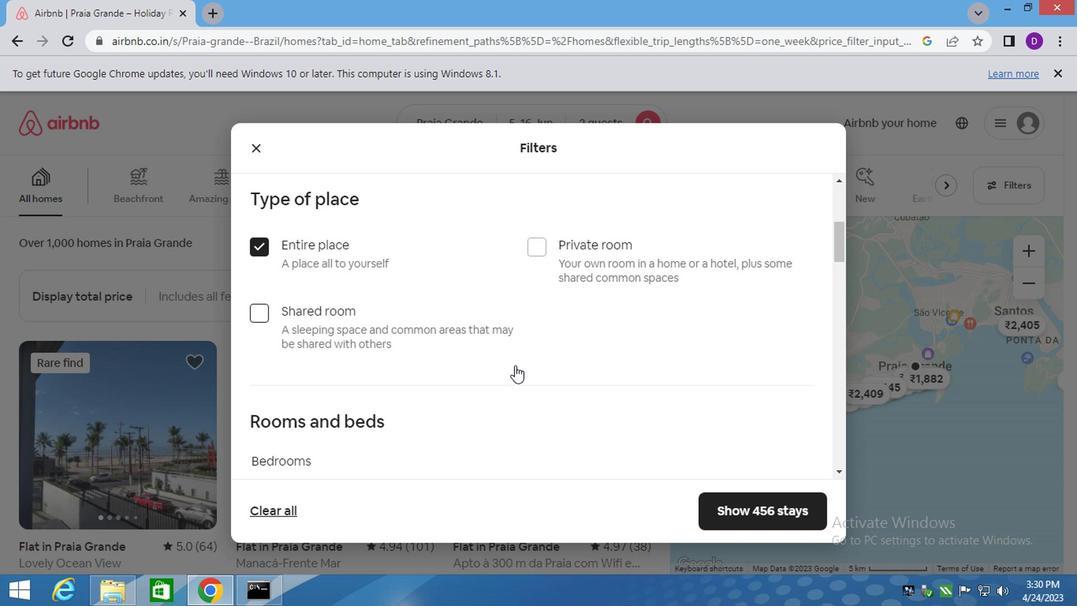 
Action: Mouse scrolled (479, 372) with delta (0, 0)
Screenshot: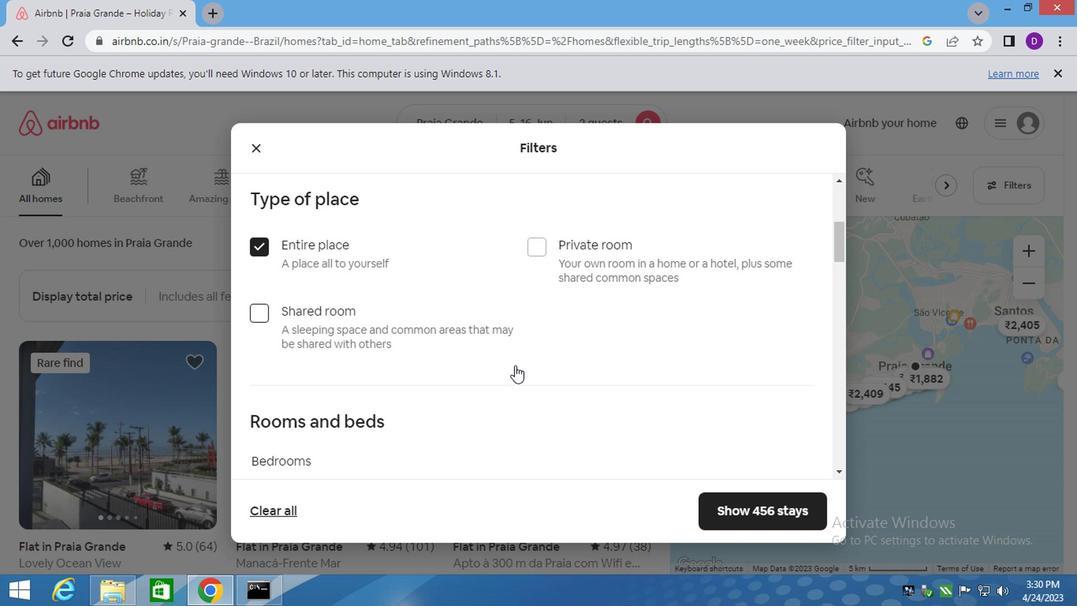 
Action: Mouse moved to (356, 271)
Screenshot: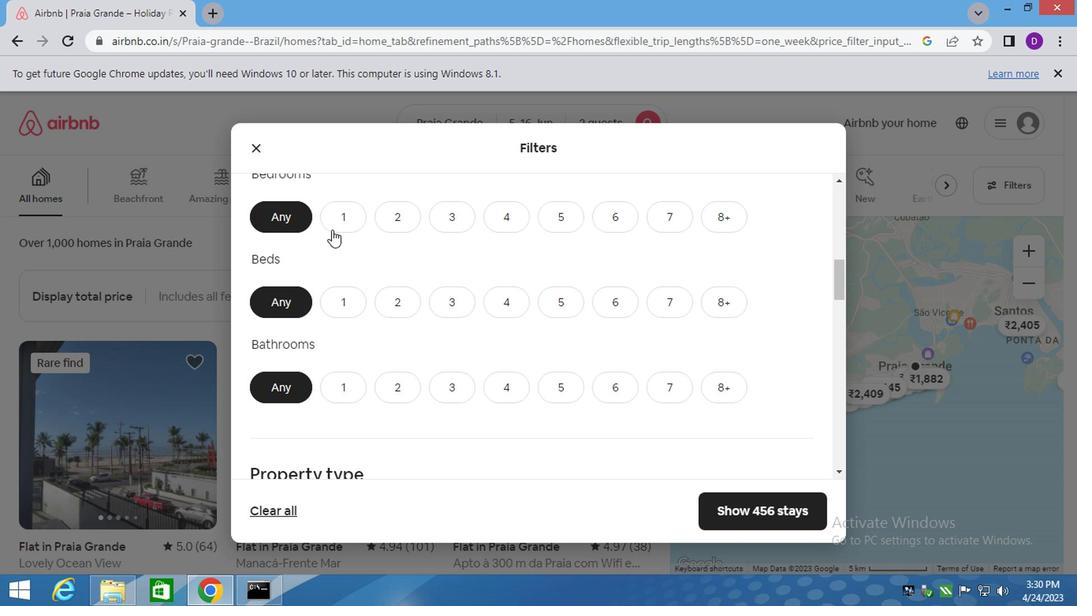 
Action: Mouse pressed left at (356, 271)
Screenshot: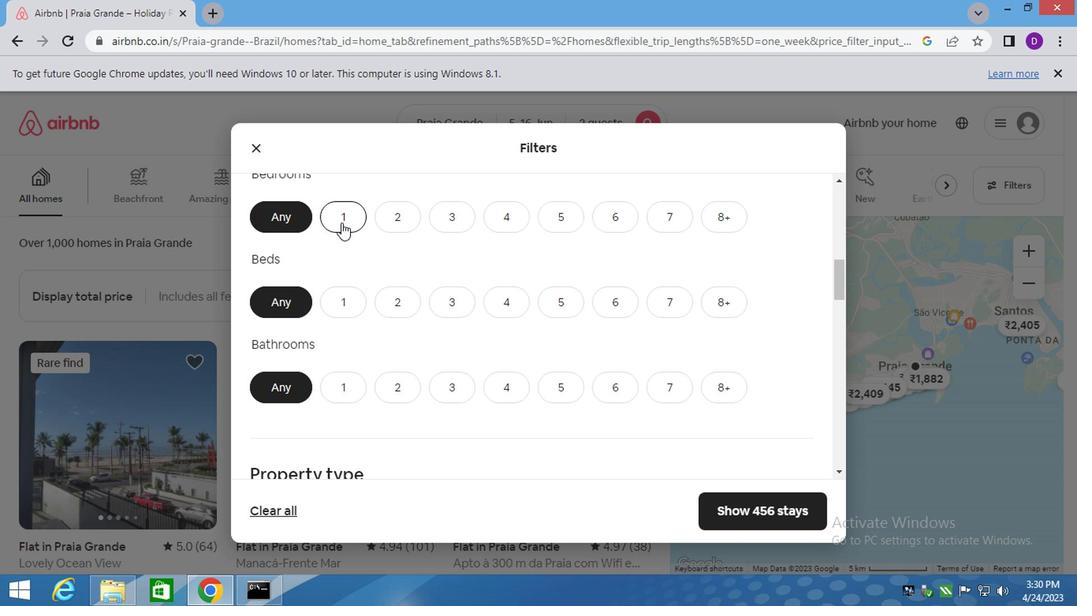 
Action: Mouse moved to (364, 338)
Screenshot: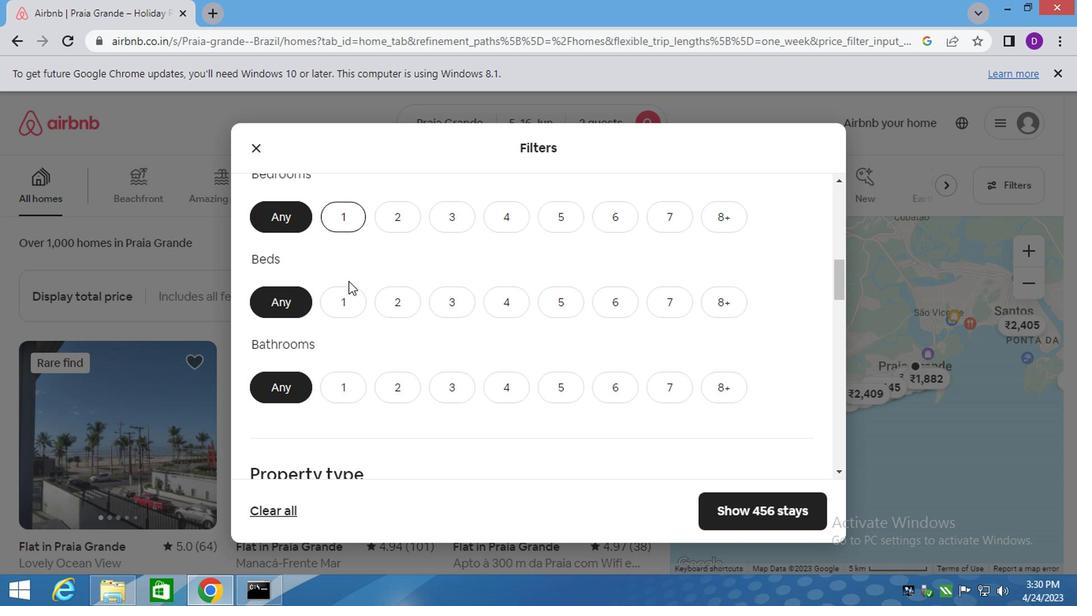 
Action: Mouse pressed left at (364, 338)
Screenshot: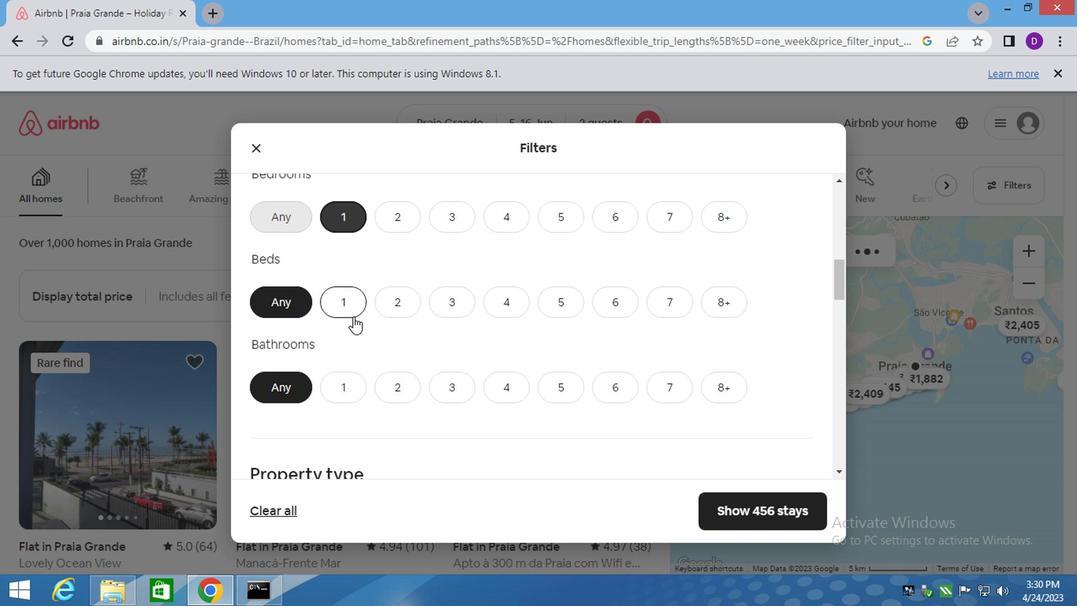 
Action: Mouse moved to (357, 391)
Screenshot: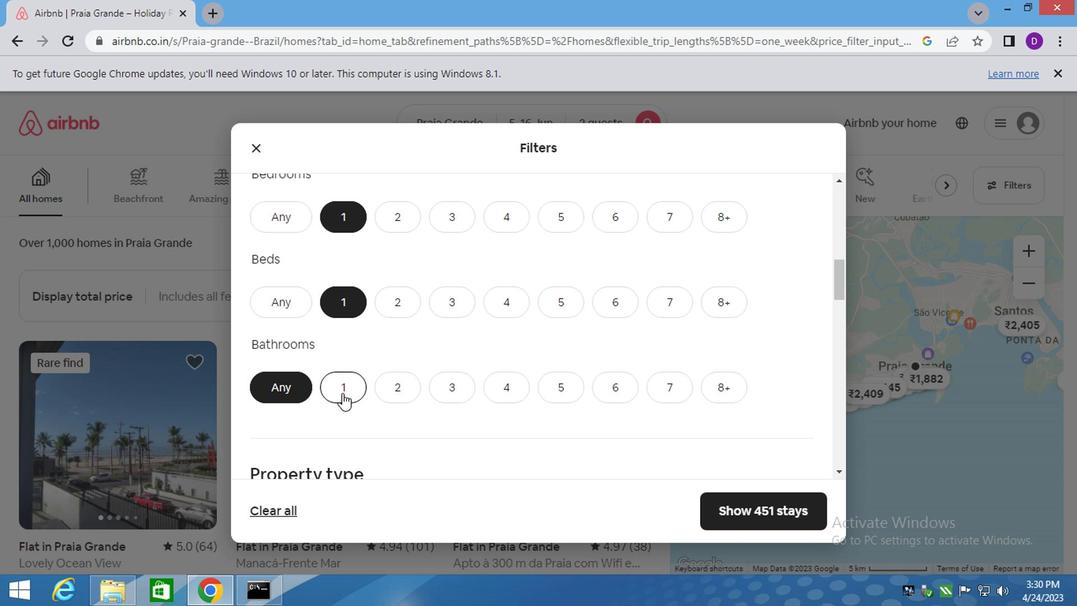 
Action: Mouse pressed left at (357, 391)
Screenshot: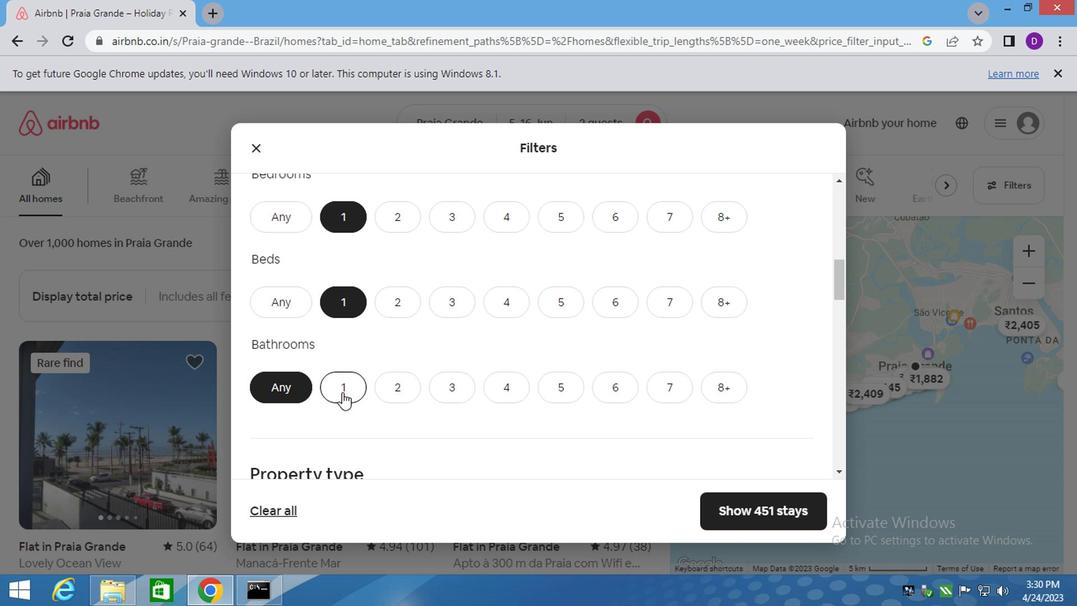 
Action: Mouse moved to (370, 395)
Screenshot: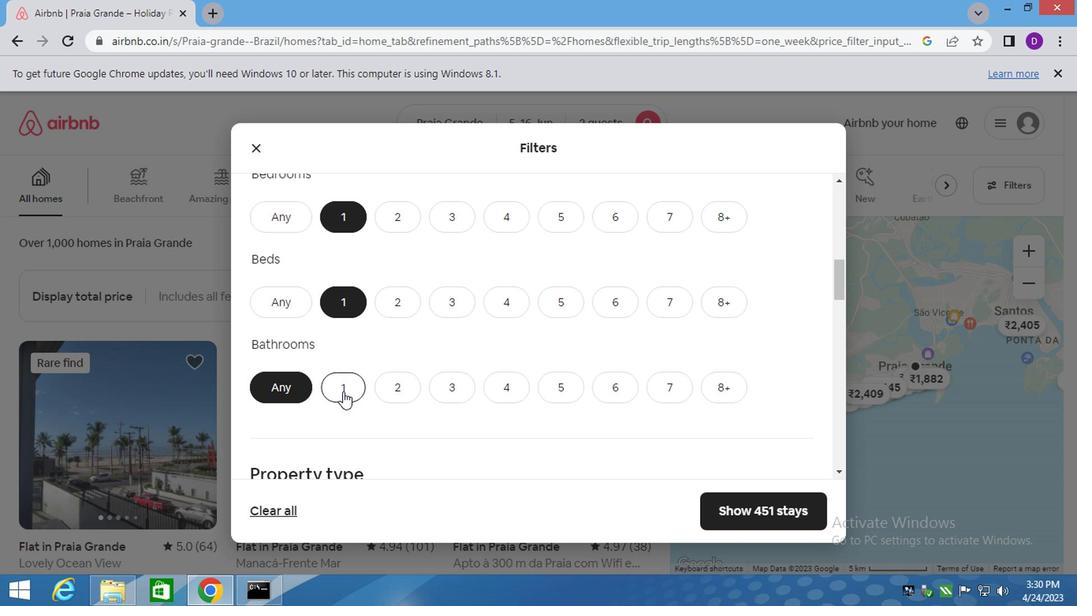 
Action: Mouse scrolled (370, 394) with delta (0, 0)
Screenshot: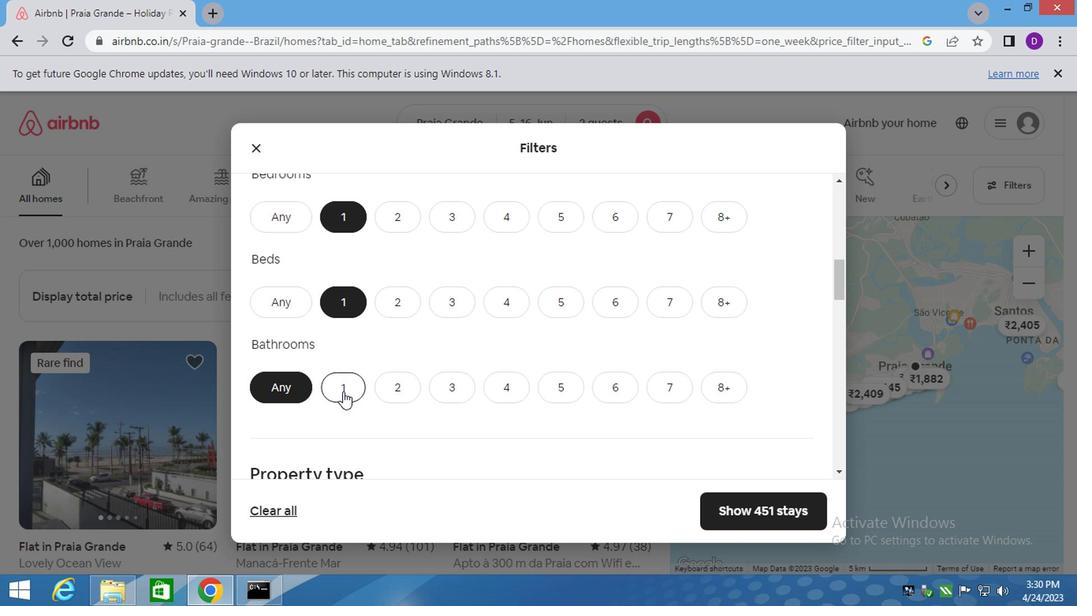 
Action: Mouse moved to (372, 395)
Screenshot: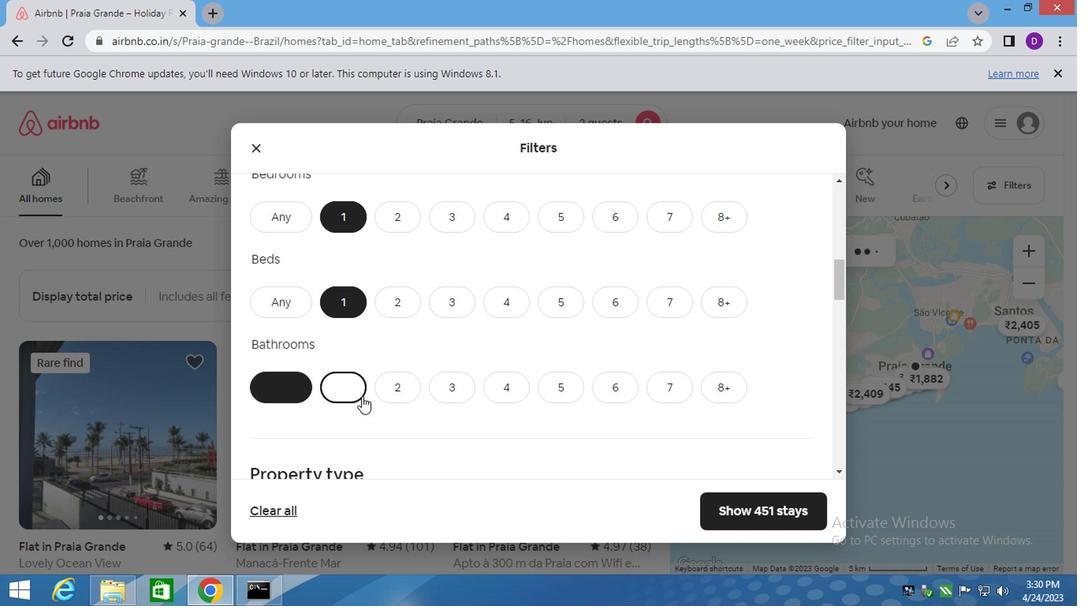 
Action: Mouse scrolled (372, 395) with delta (0, 0)
Screenshot: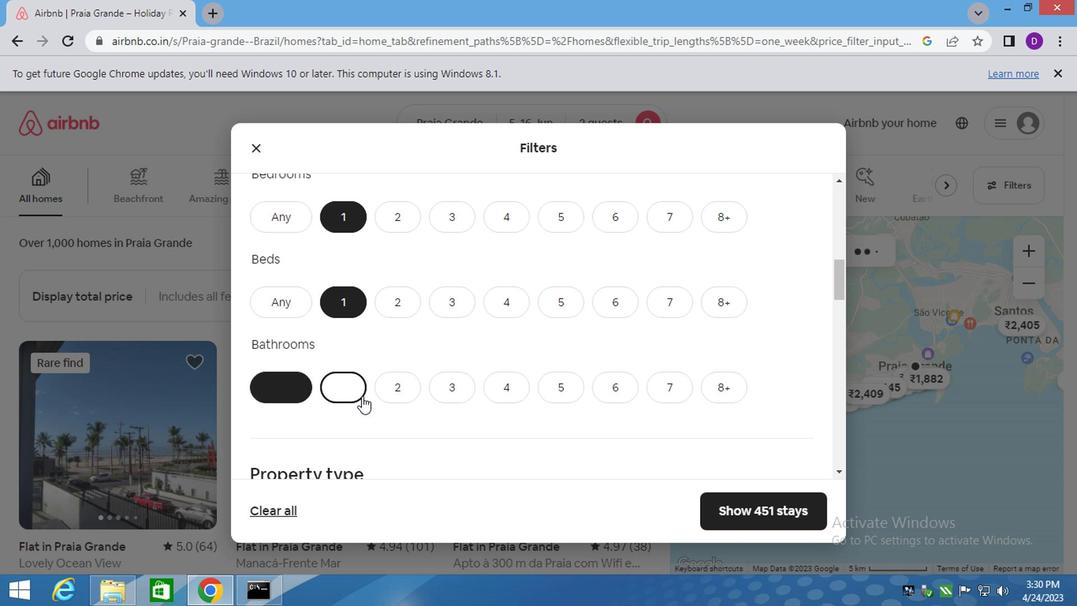 
Action: Mouse moved to (376, 396)
Screenshot: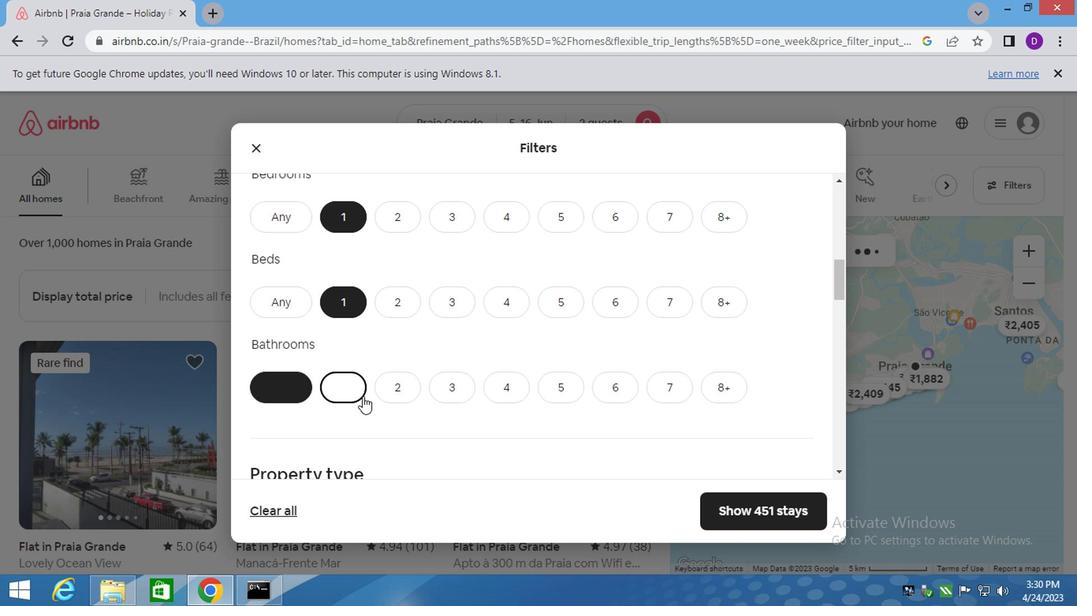 
Action: Mouse scrolled (374, 395) with delta (0, 0)
Screenshot: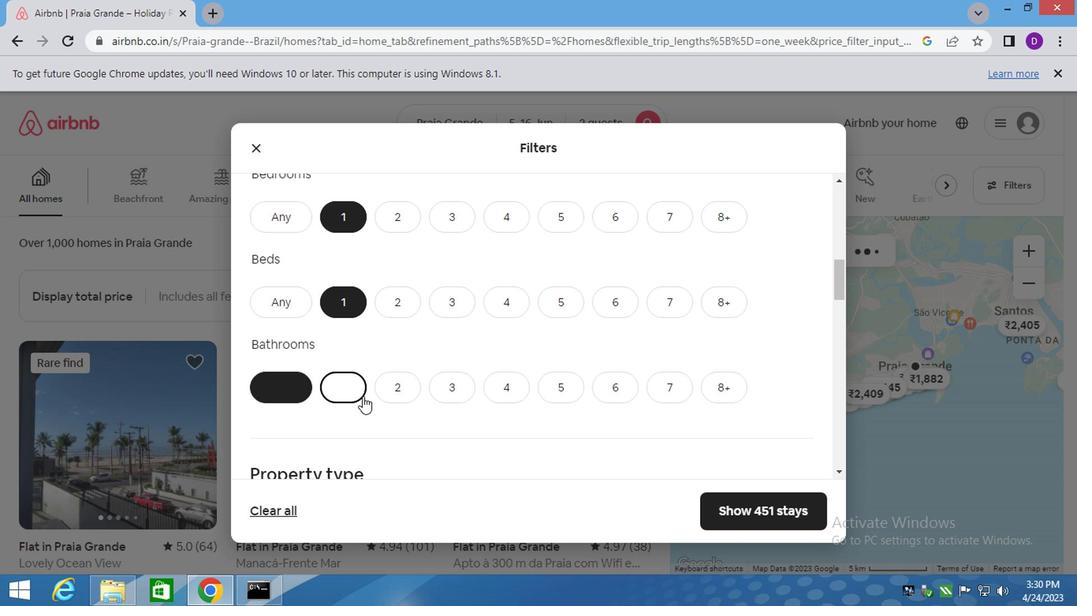 
Action: Mouse scrolled (376, 395) with delta (0, 0)
Screenshot: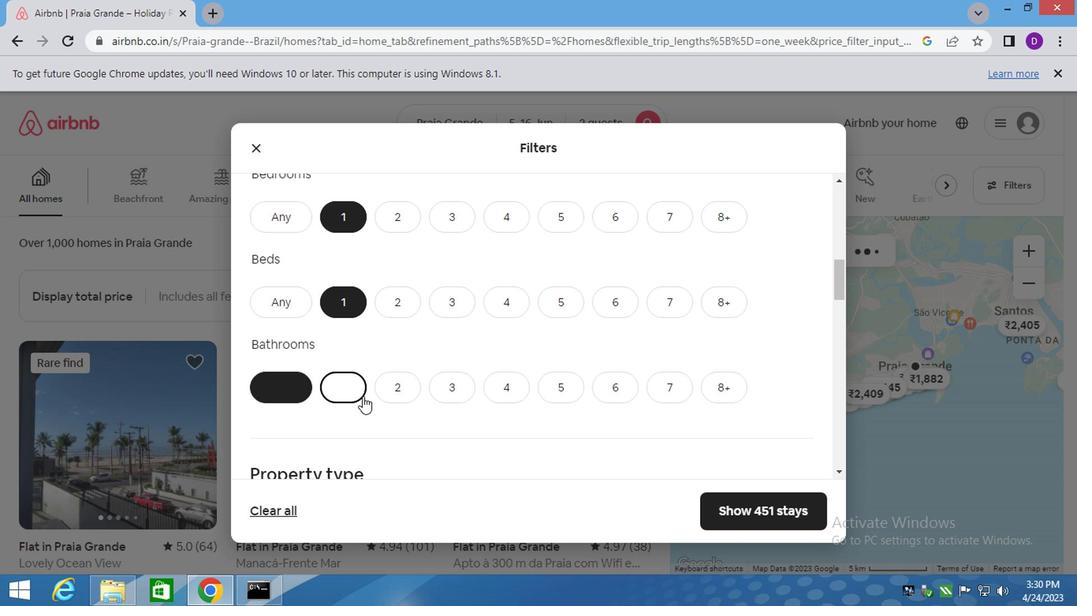 
Action: Mouse moved to (336, 282)
Screenshot: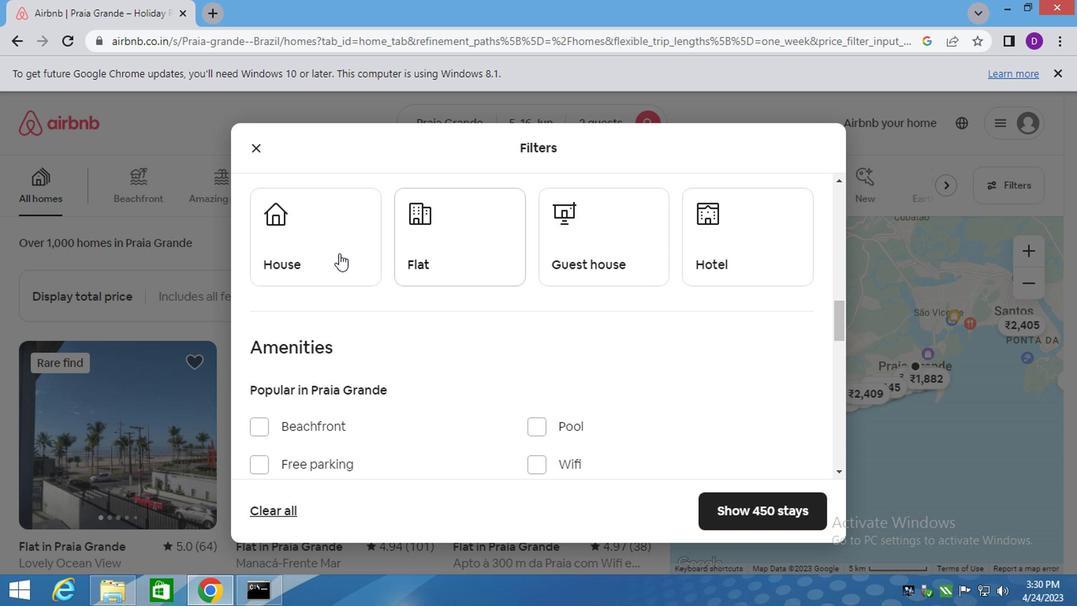 
Action: Mouse pressed left at (336, 282)
Screenshot: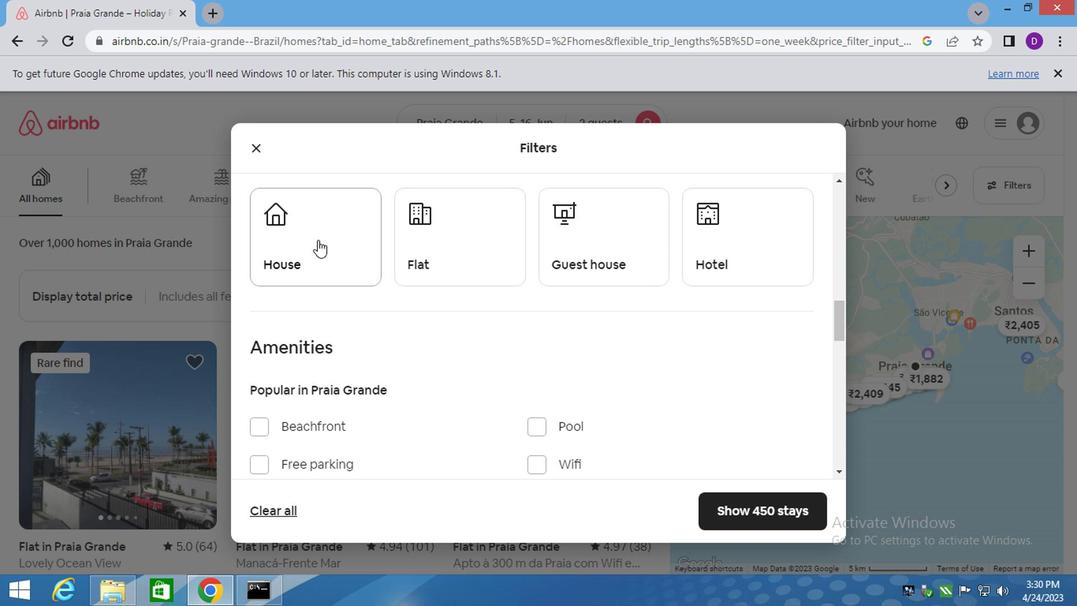 
Action: Mouse moved to (437, 286)
Screenshot: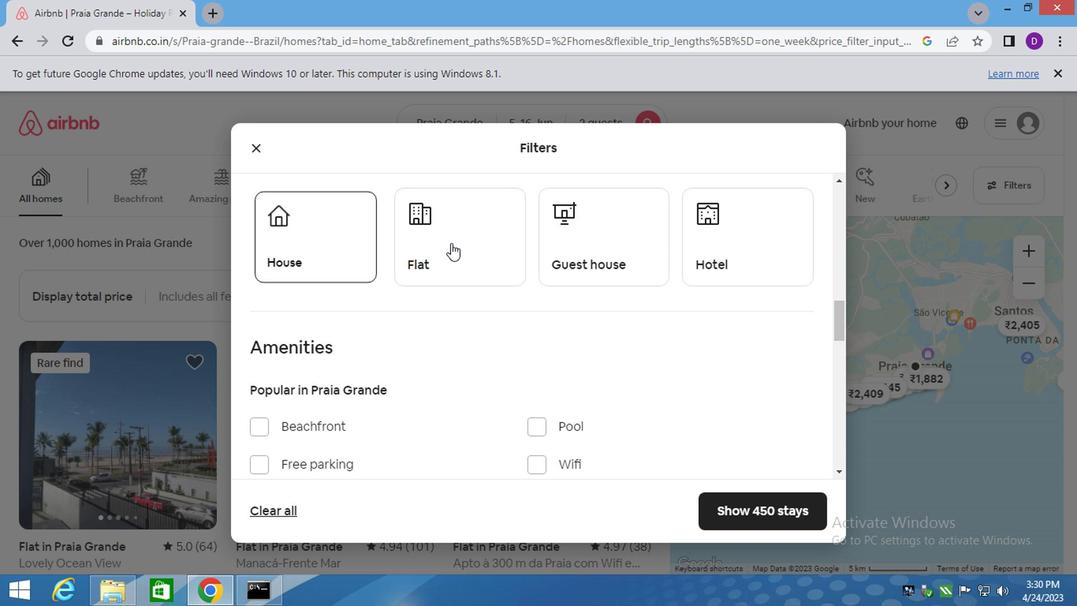 
Action: Mouse pressed left at (437, 286)
Screenshot: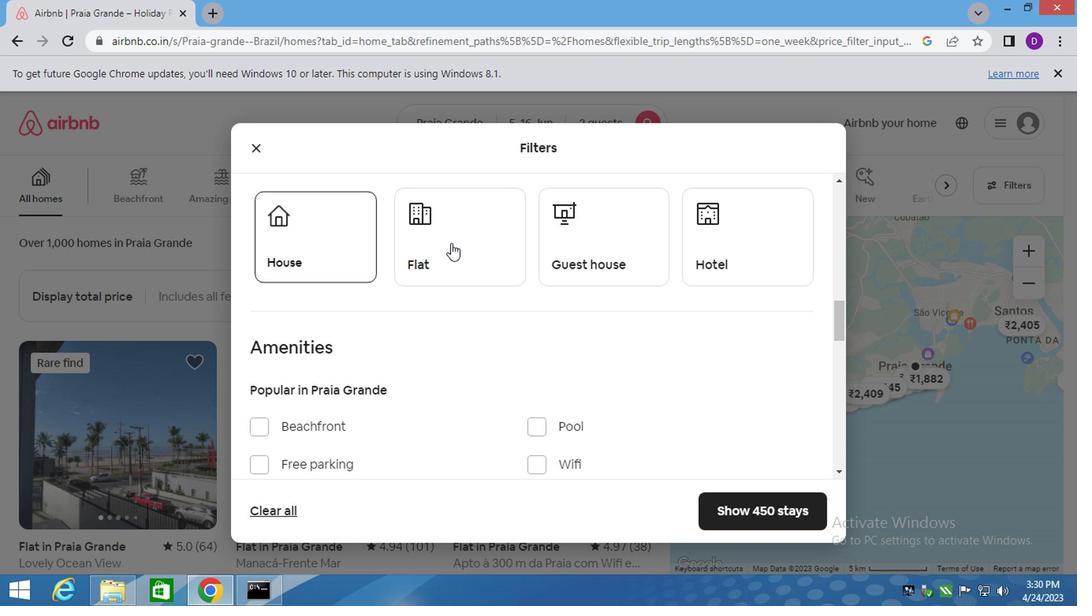 
Action: Mouse moved to (546, 293)
Screenshot: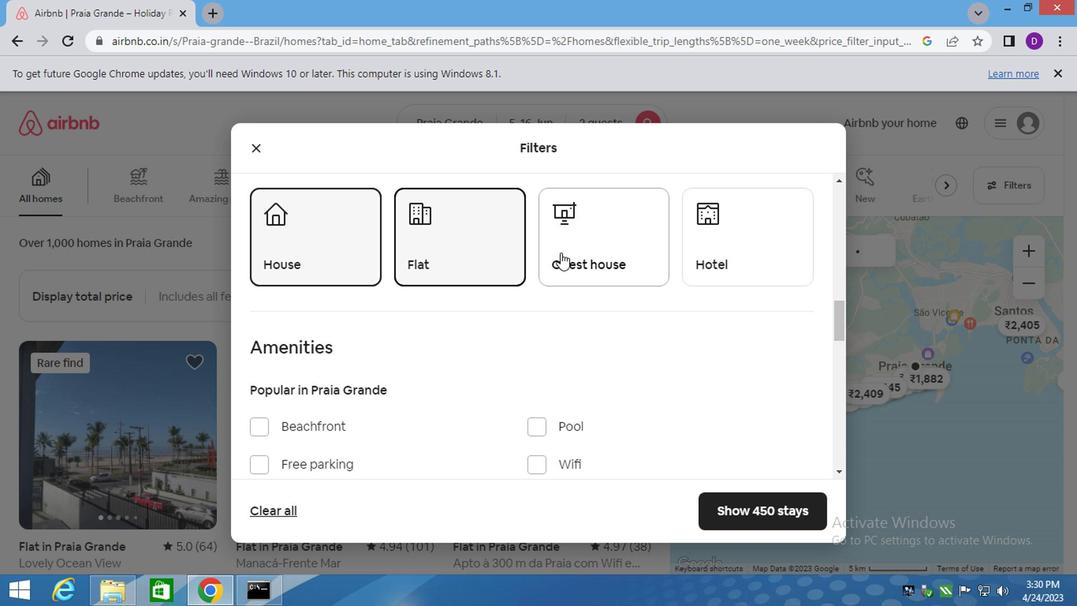 
Action: Mouse pressed left at (512, 292)
Screenshot: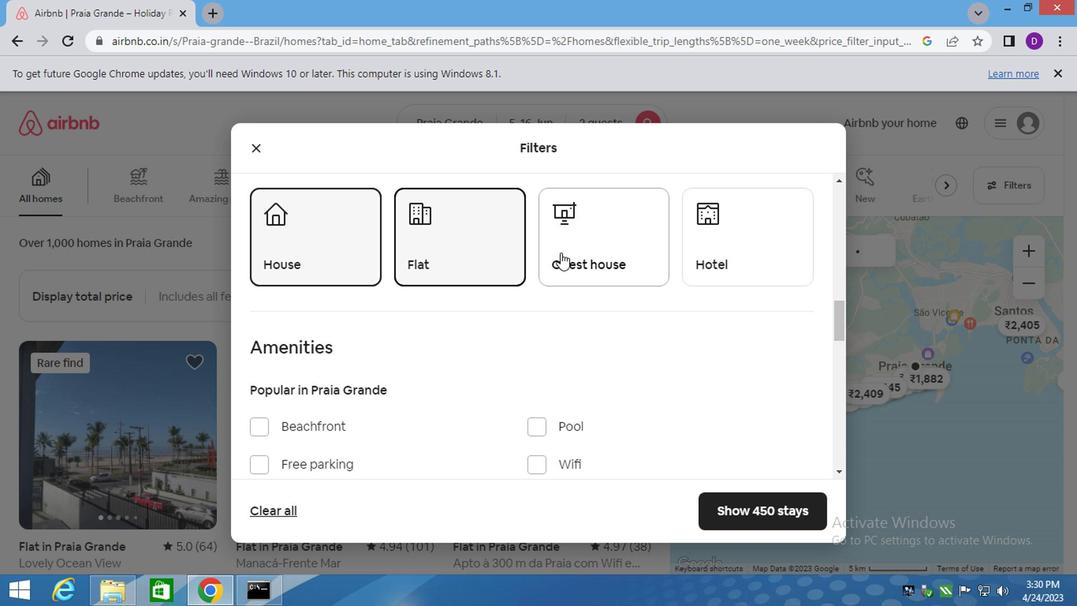 
Action: Mouse moved to (612, 294)
Screenshot: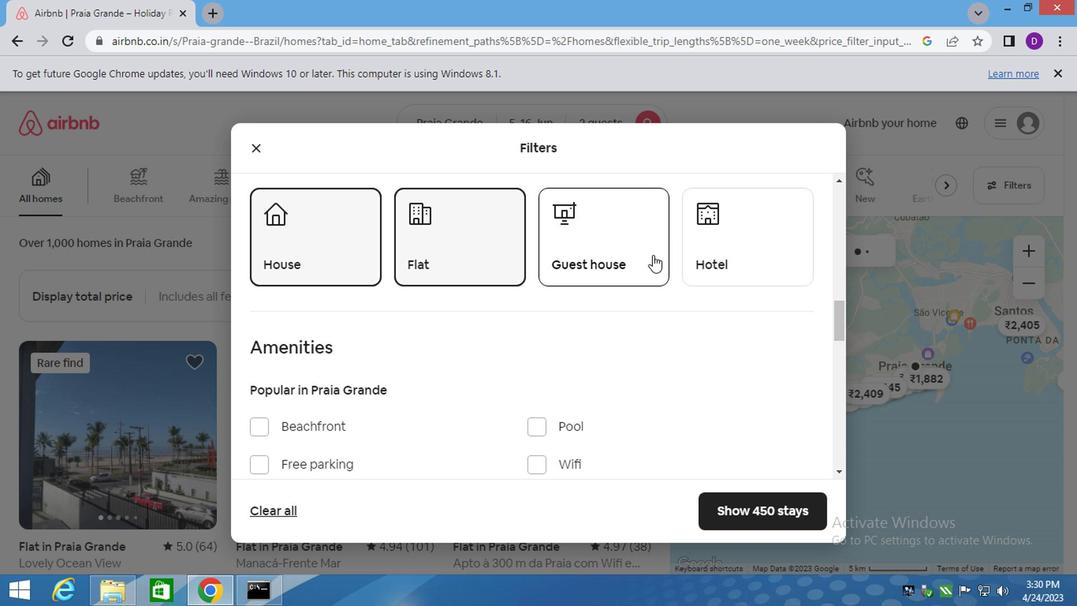 
Action: Mouse pressed left at (612, 294)
Screenshot: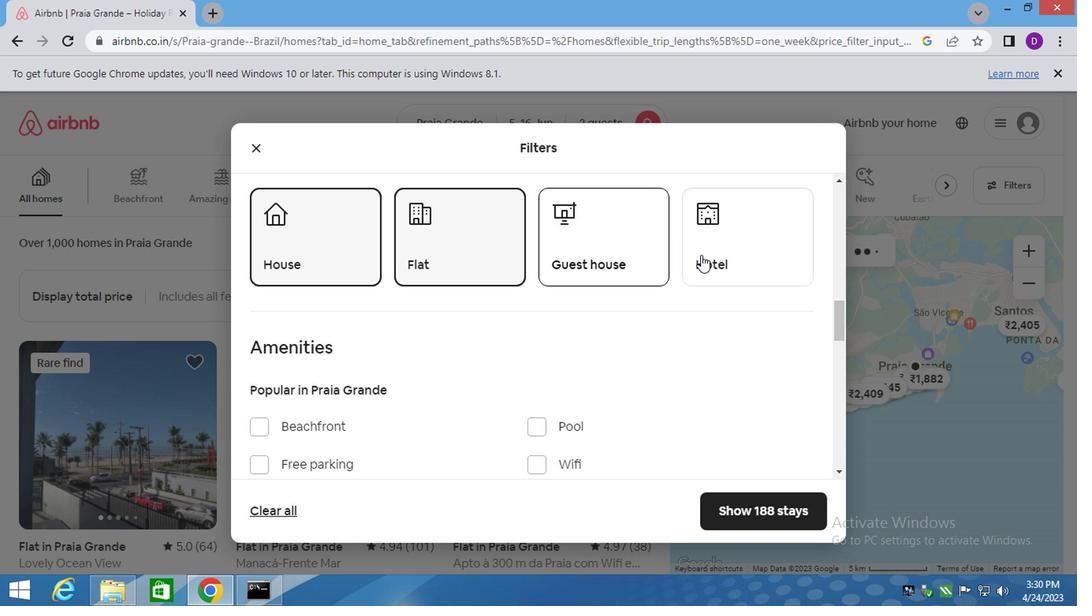 
Action: Mouse moved to (616, 342)
Screenshot: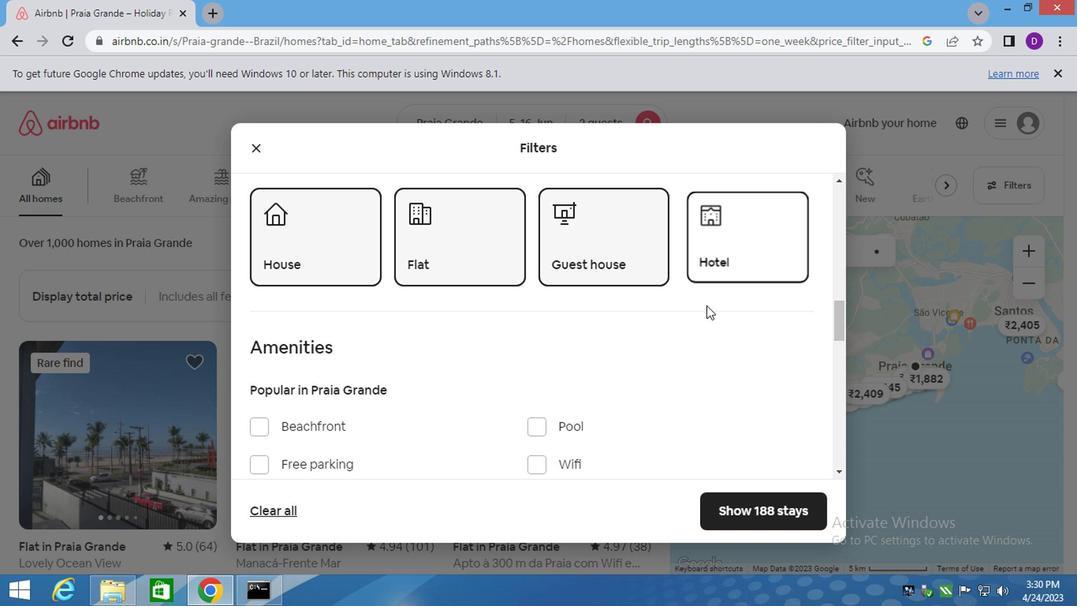 
Action: Mouse scrolled (616, 341) with delta (0, 0)
Screenshot: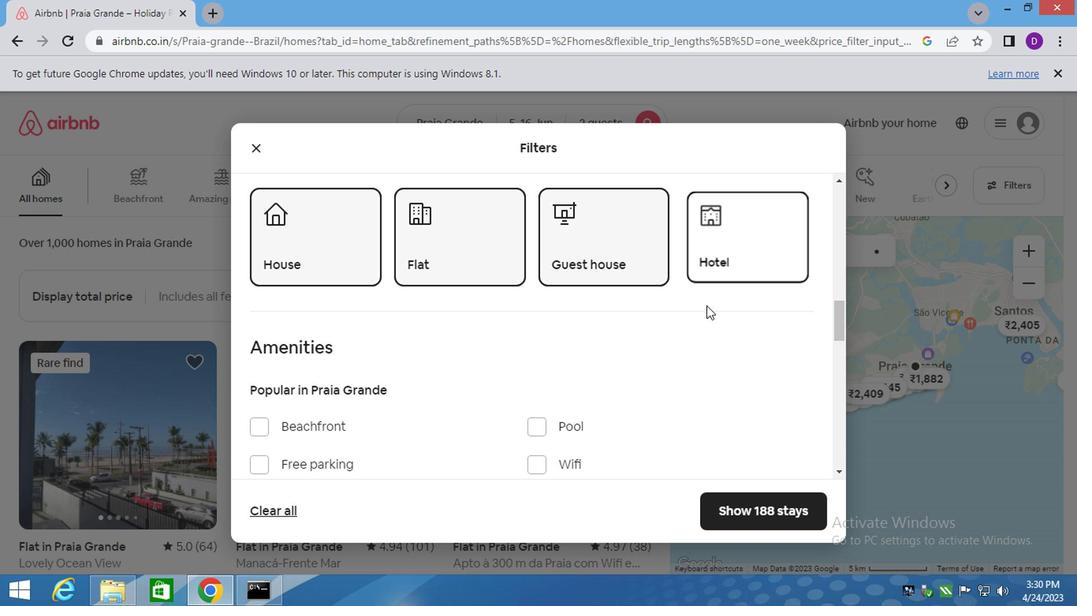 
Action: Mouse moved to (617, 350)
Screenshot: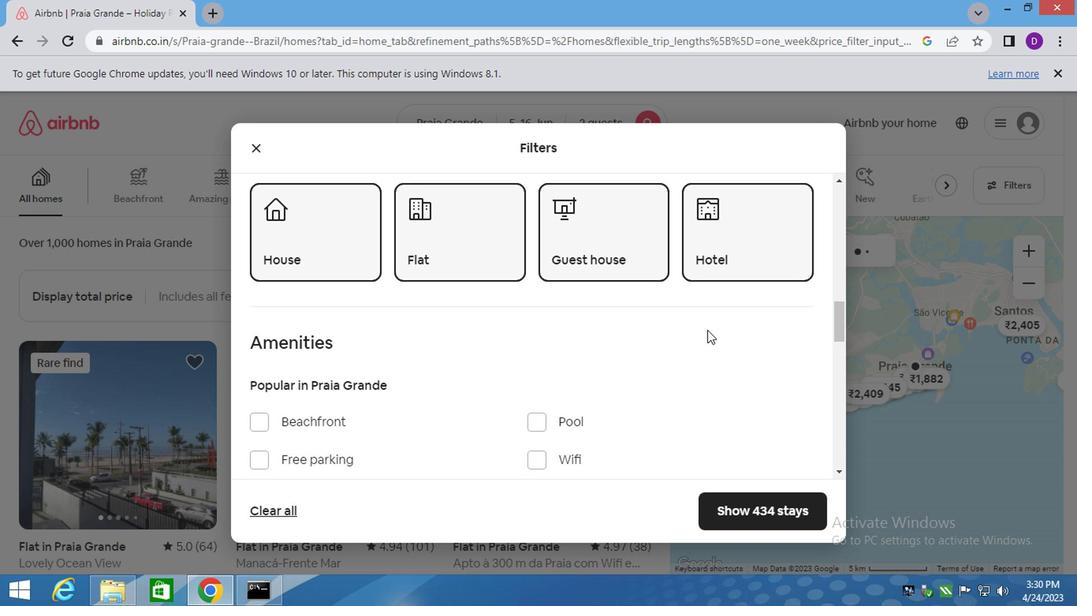 
Action: Mouse scrolled (616, 347) with delta (0, 0)
Screenshot: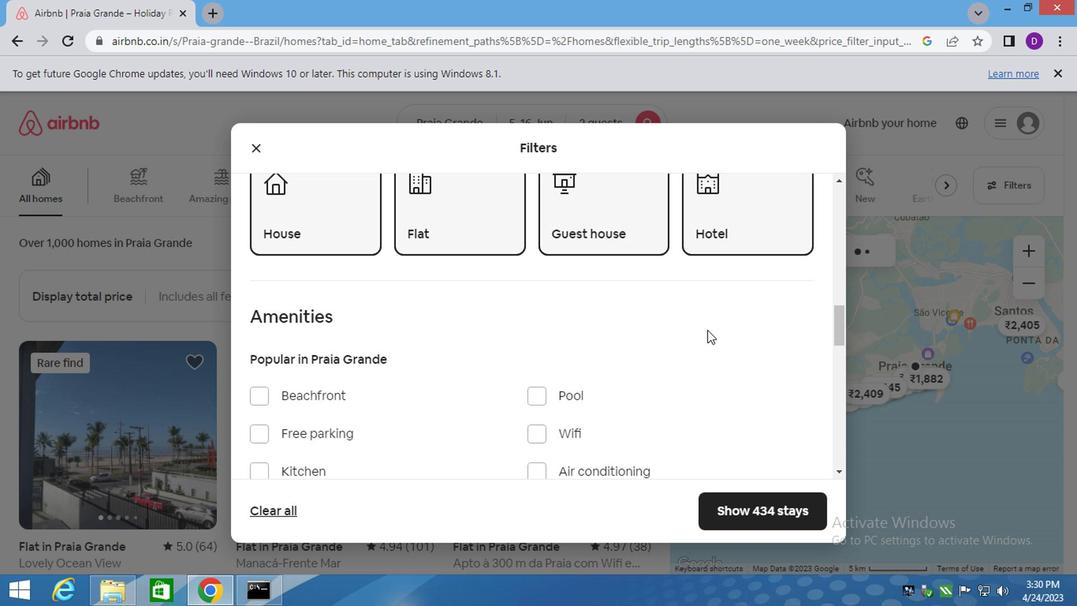 
Action: Mouse moved to (617, 351)
Screenshot: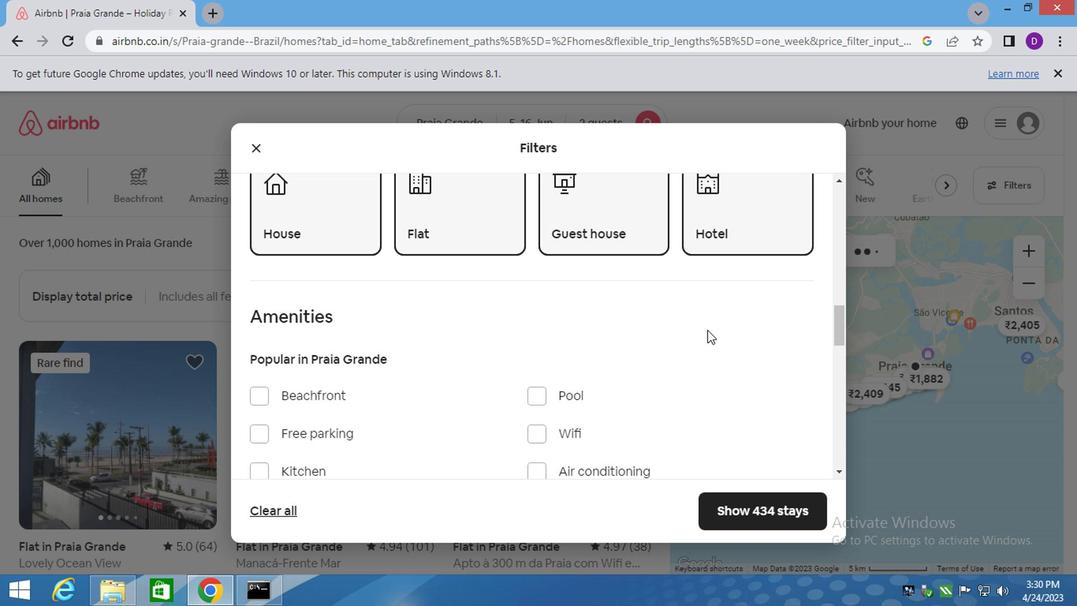 
Action: Mouse scrolled (616, 349) with delta (0, 0)
Screenshot: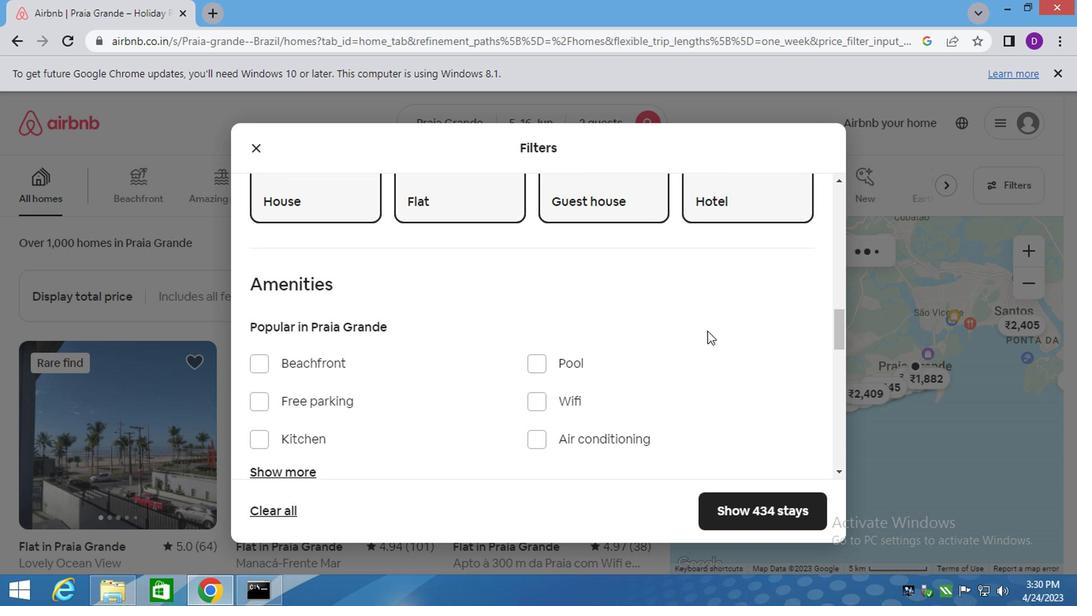 
Action: Mouse moved to (642, 374)
Screenshot: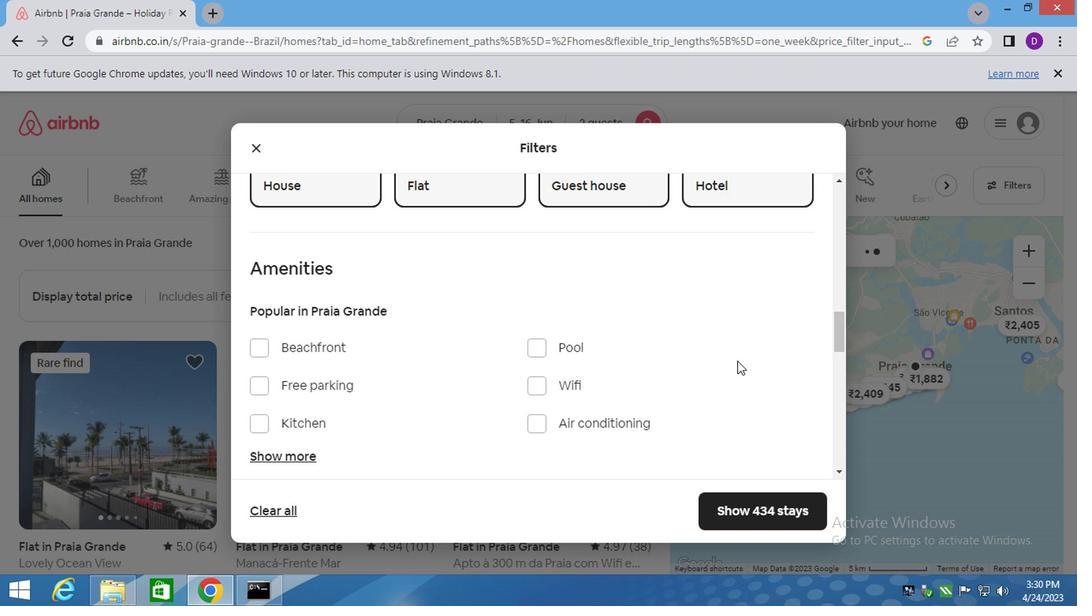 
Action: Mouse scrolled (642, 374) with delta (0, 0)
Screenshot: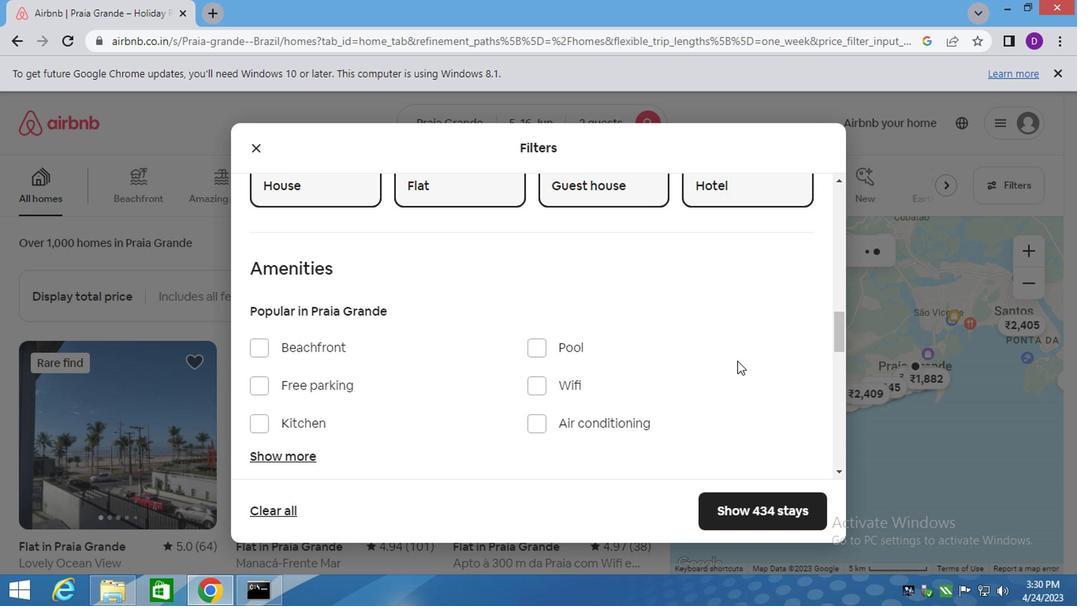 
Action: Mouse moved to (670, 391)
Screenshot: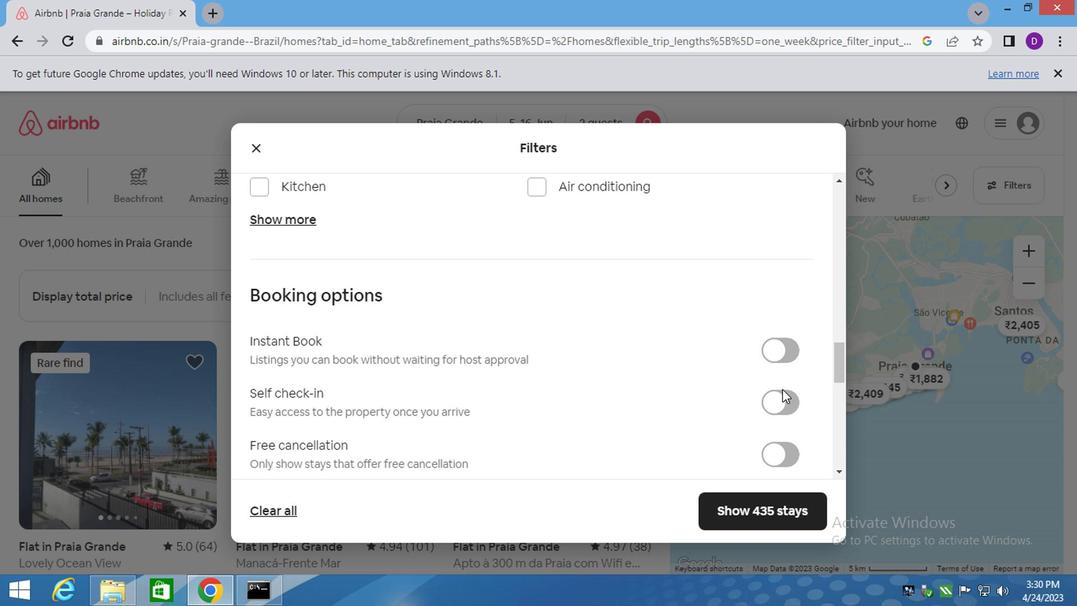
Action: Mouse pressed left at (670, 391)
Screenshot: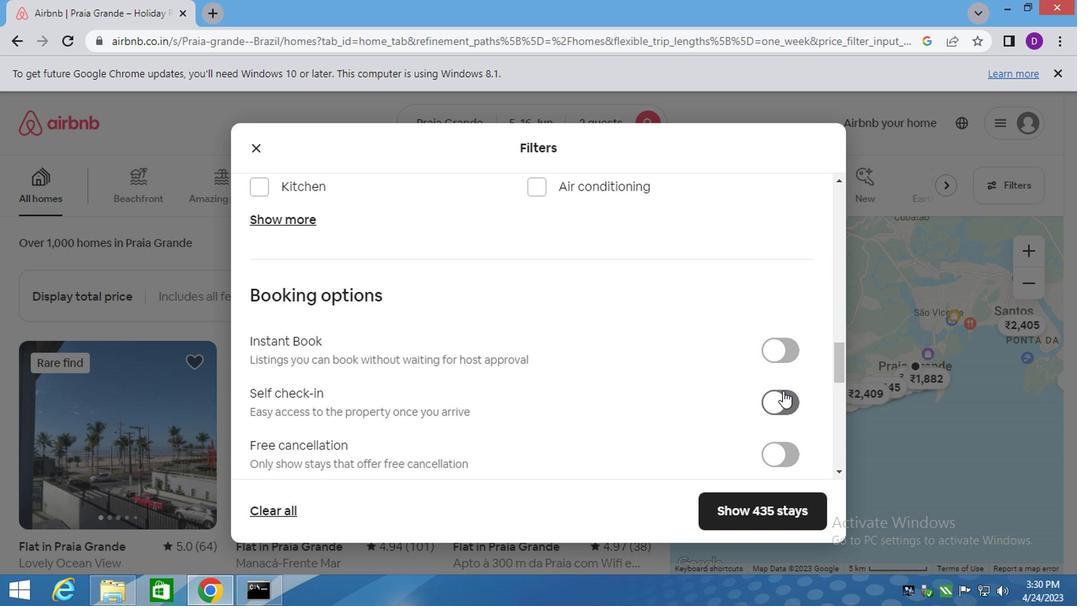 
Action: Mouse moved to (578, 397)
Screenshot: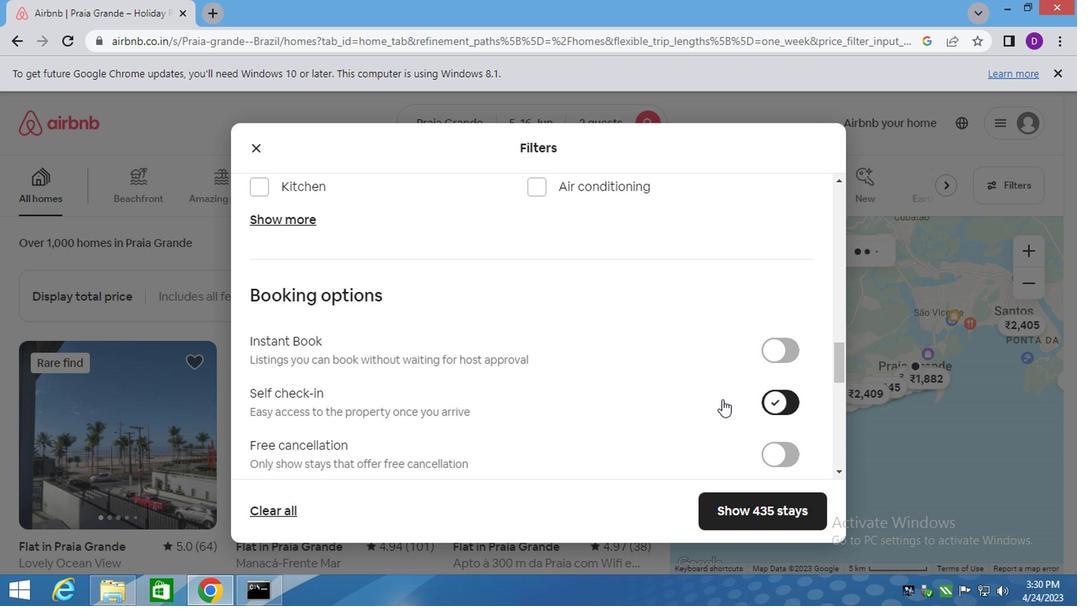 
Action: Mouse scrolled (578, 396) with delta (0, 0)
Screenshot: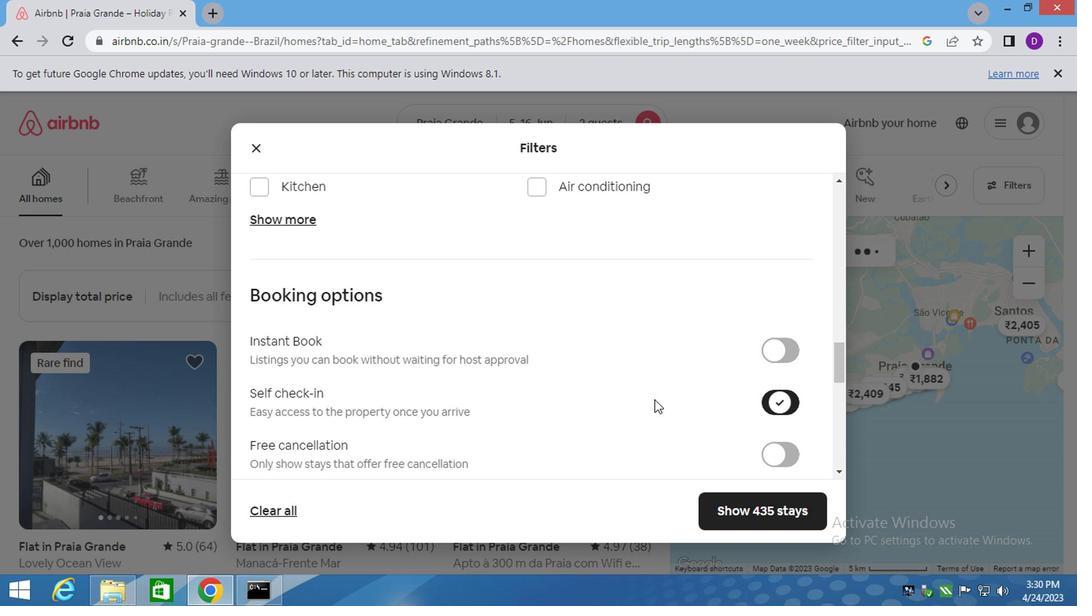 
Action: Mouse moved to (575, 397)
Screenshot: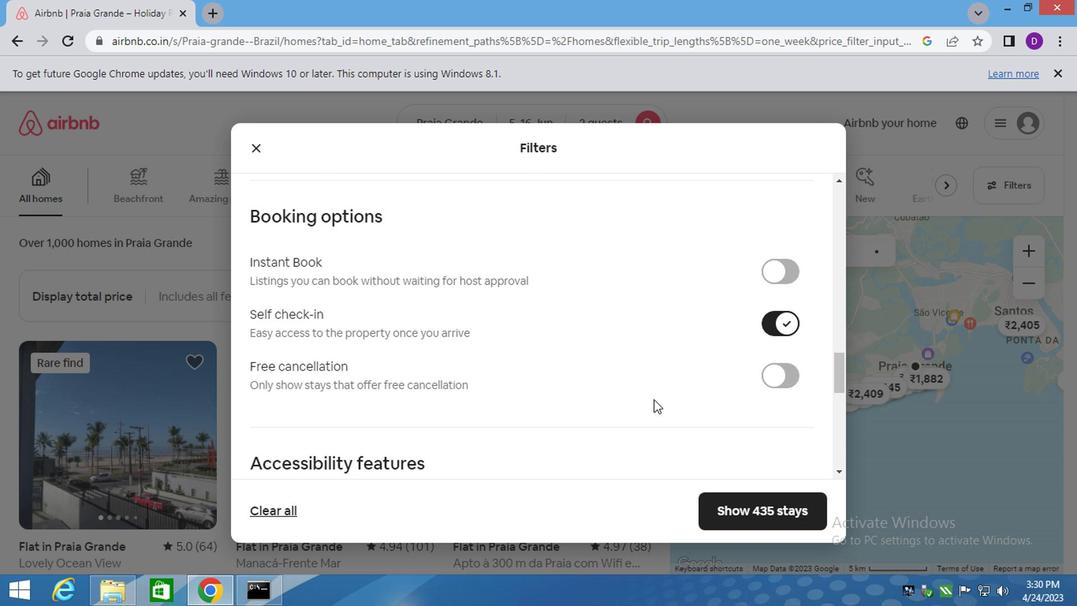 
Action: Mouse scrolled (577, 396) with delta (0, 0)
Screenshot: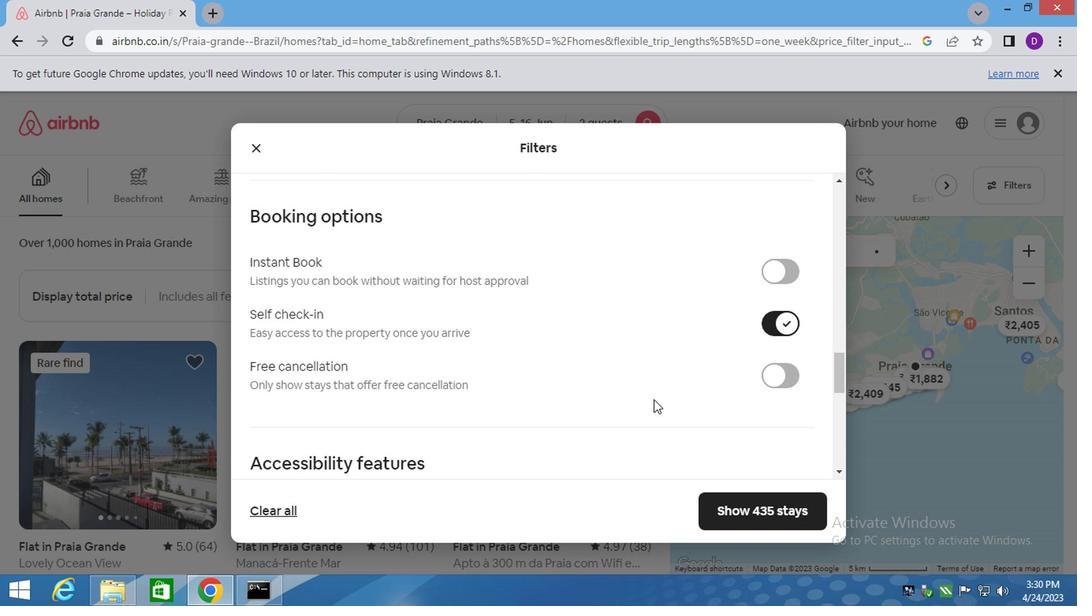 
Action: Mouse moved to (572, 397)
Screenshot: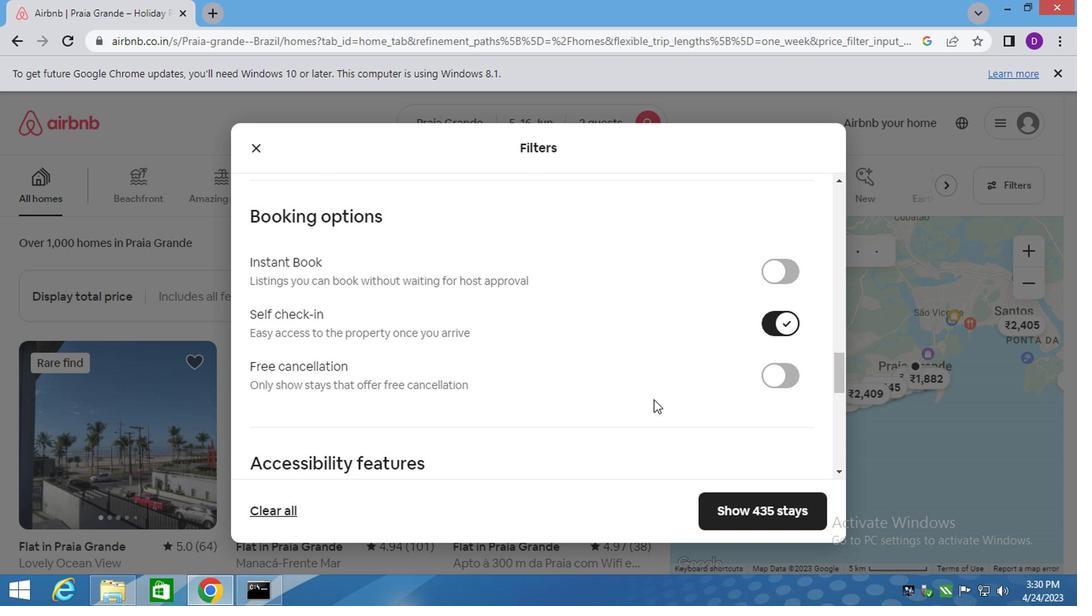 
Action: Mouse scrolled (575, 396) with delta (0, 0)
Screenshot: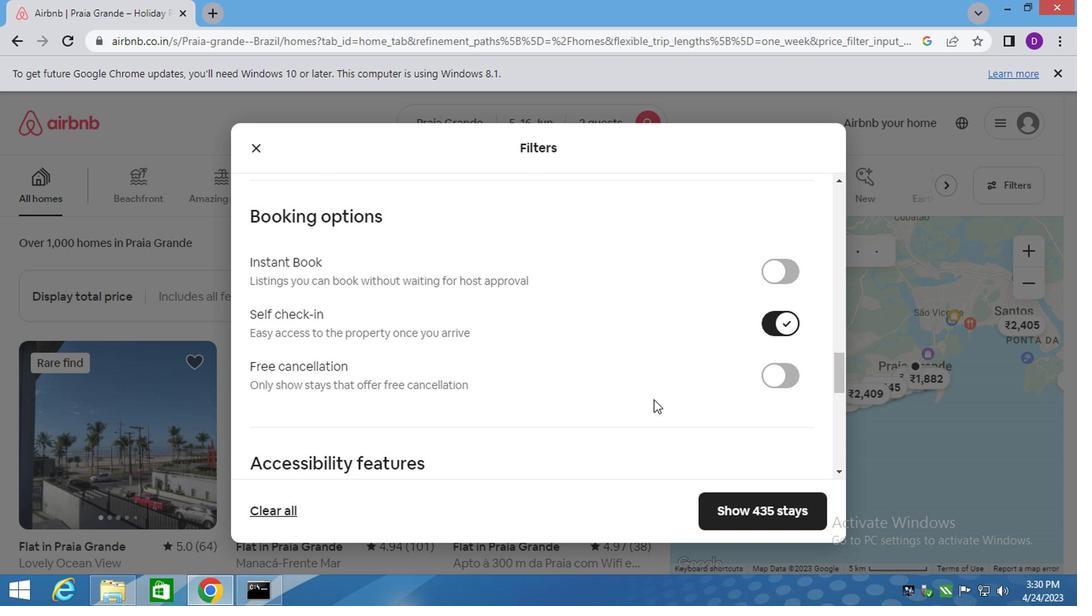 
Action: Mouse moved to (552, 397)
Screenshot: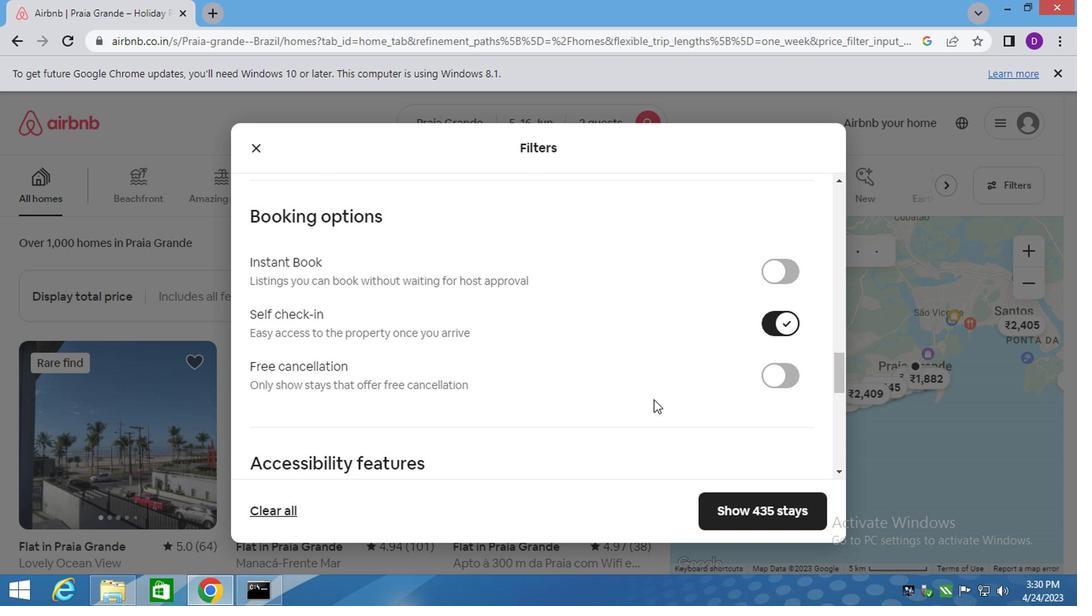 
Action: Mouse scrolled (571, 396) with delta (0, 0)
Screenshot: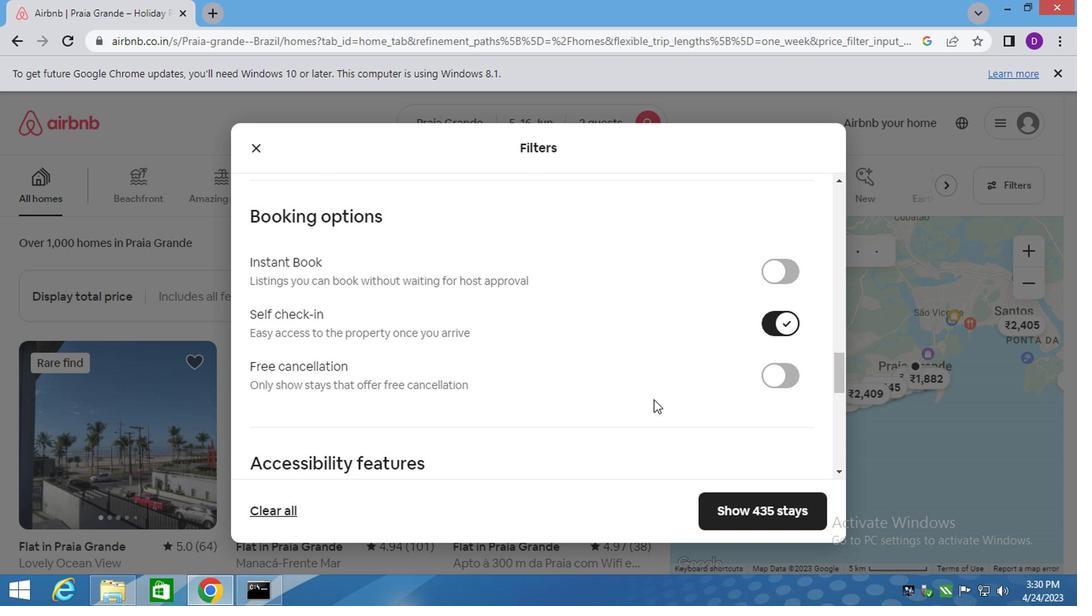
Action: Mouse moved to (492, 392)
Screenshot: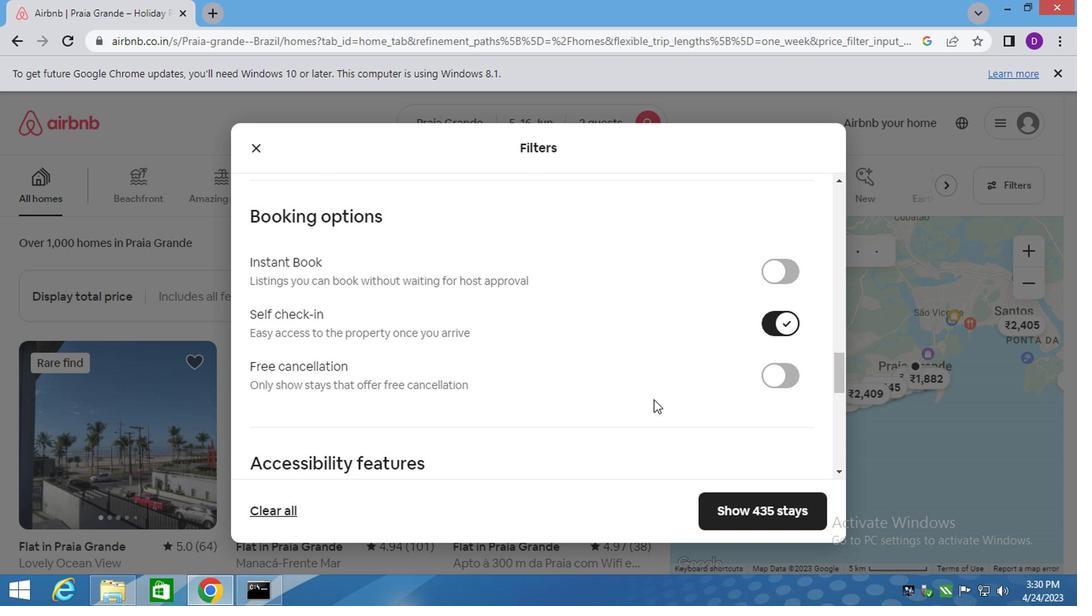 
Action: Mouse scrolled (563, 396) with delta (0, 0)
Screenshot: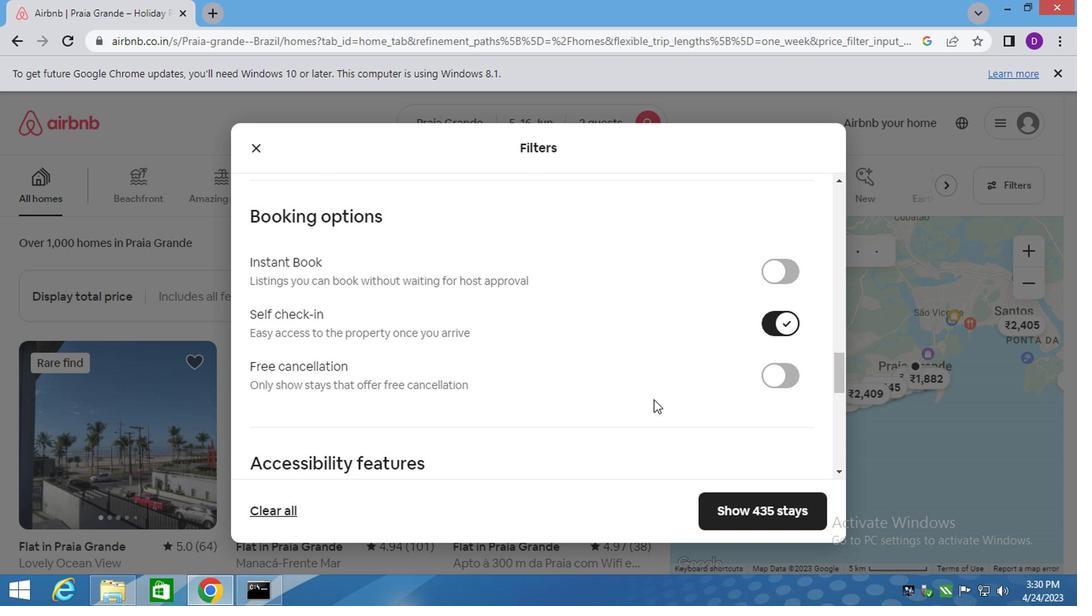 
Action: Mouse moved to (432, 382)
Screenshot: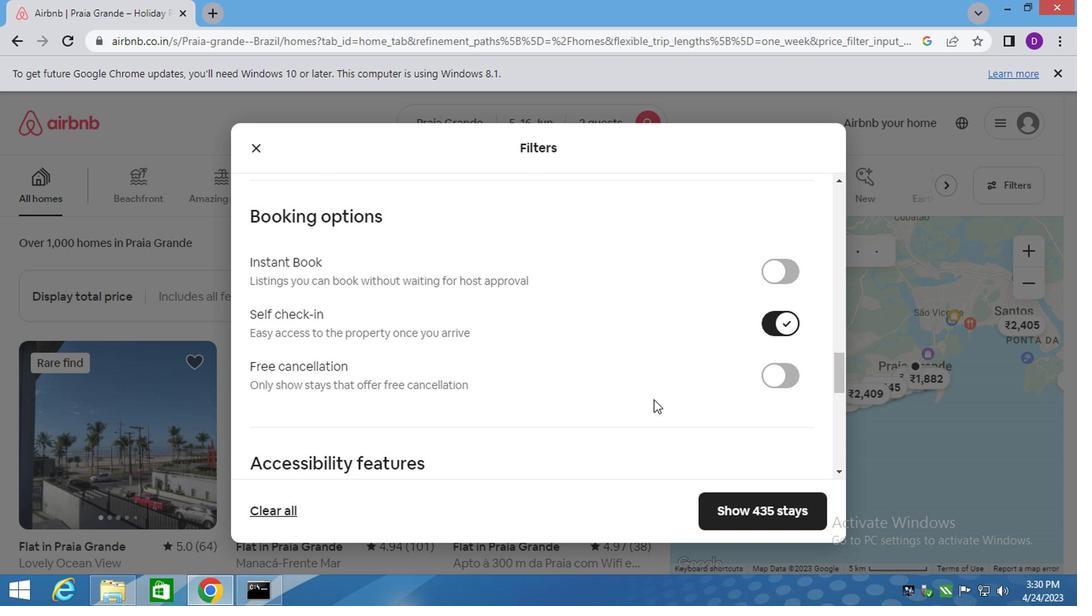 
Action: Mouse scrolled (433, 381) with delta (0, 0)
Screenshot: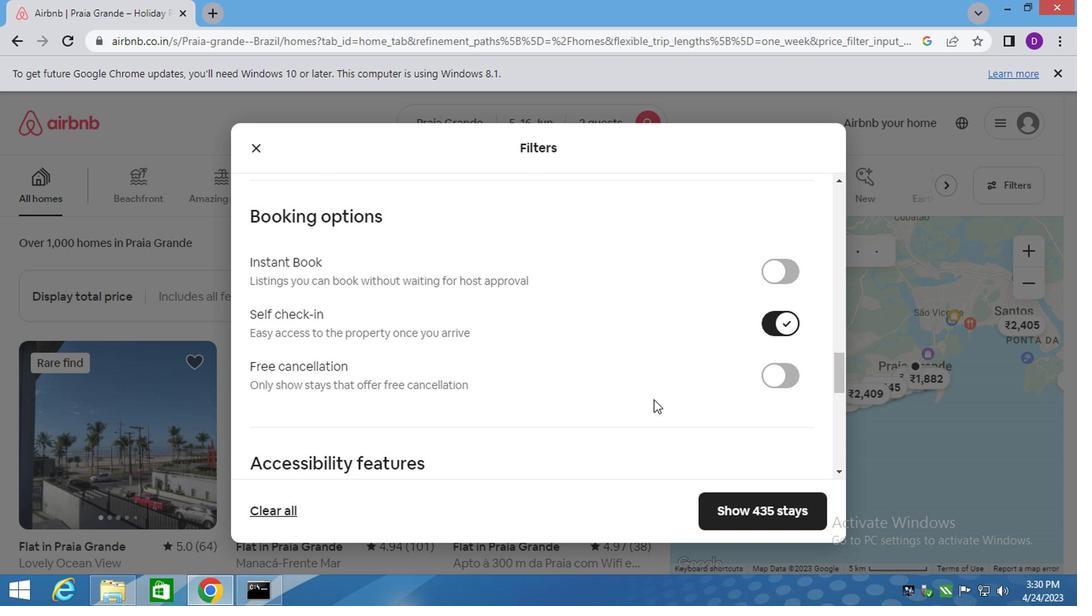 
Action: Mouse moved to (422, 384)
Screenshot: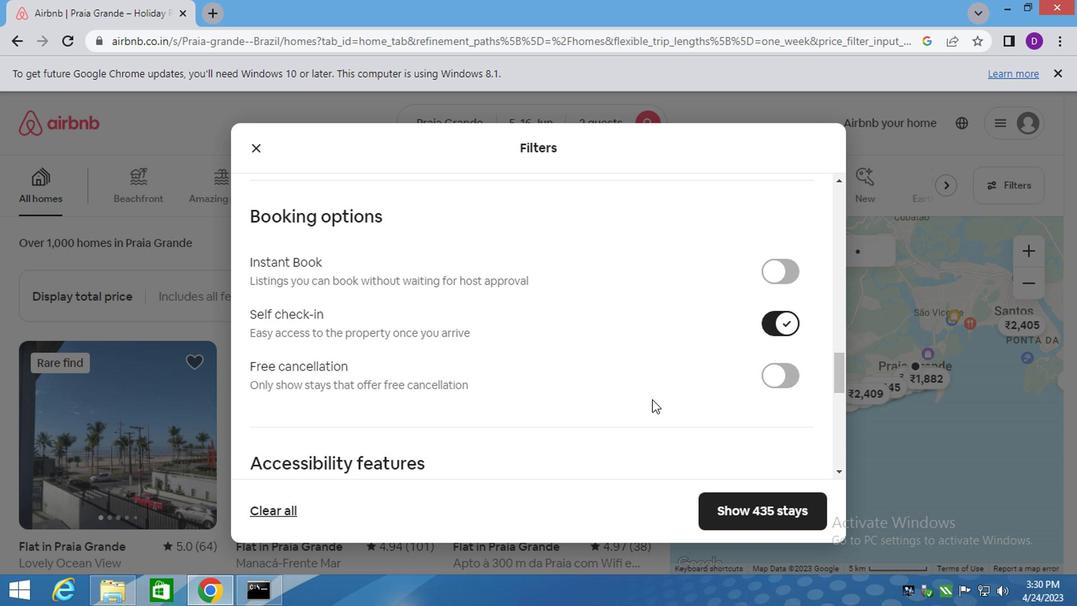 
Action: Mouse scrolled (432, 381) with delta (0, 0)
Screenshot: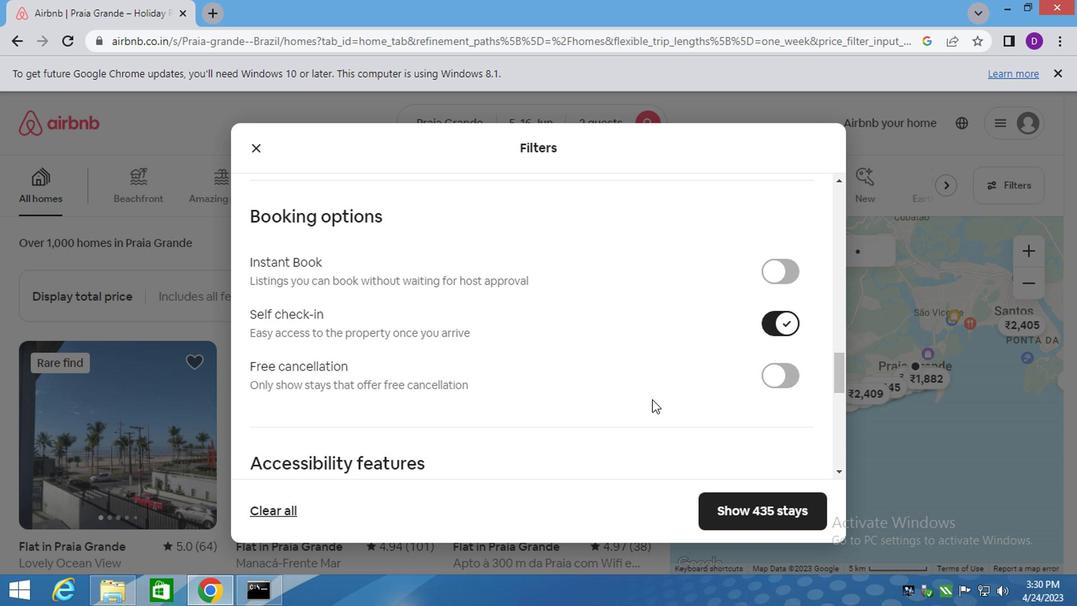 
Action: Mouse moved to (379, 386)
Screenshot: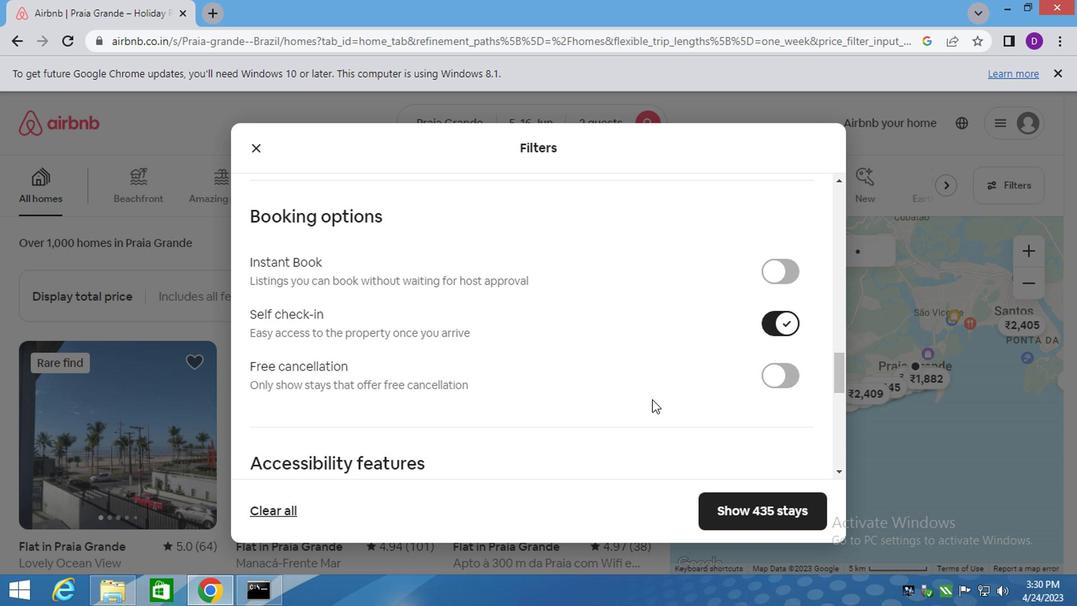 
Action: Mouse scrolled (430, 382) with delta (0, 0)
Screenshot: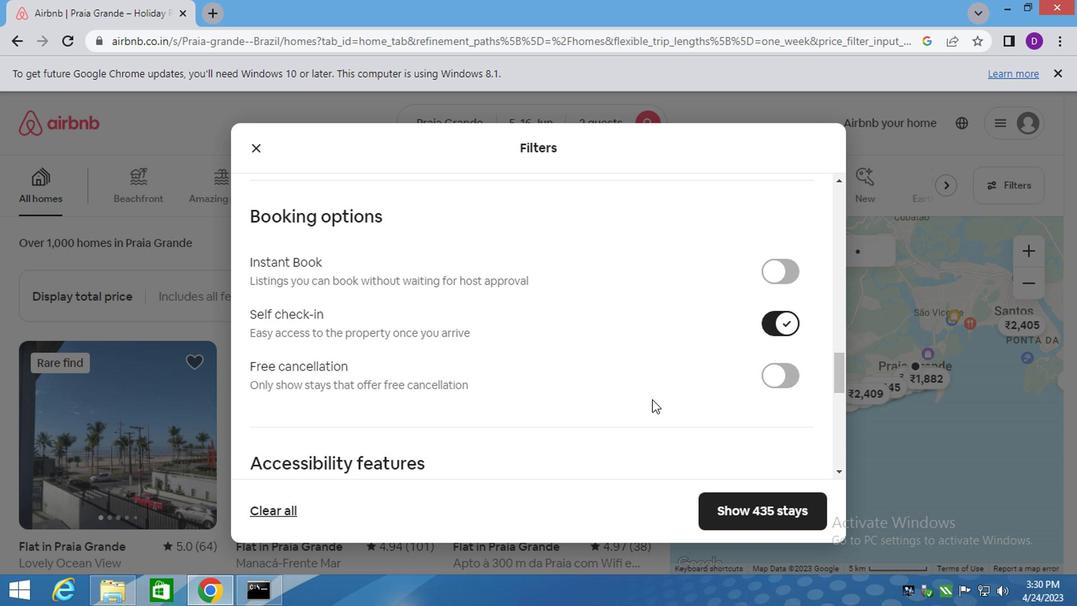 
Action: Mouse moved to (355, 389)
Screenshot: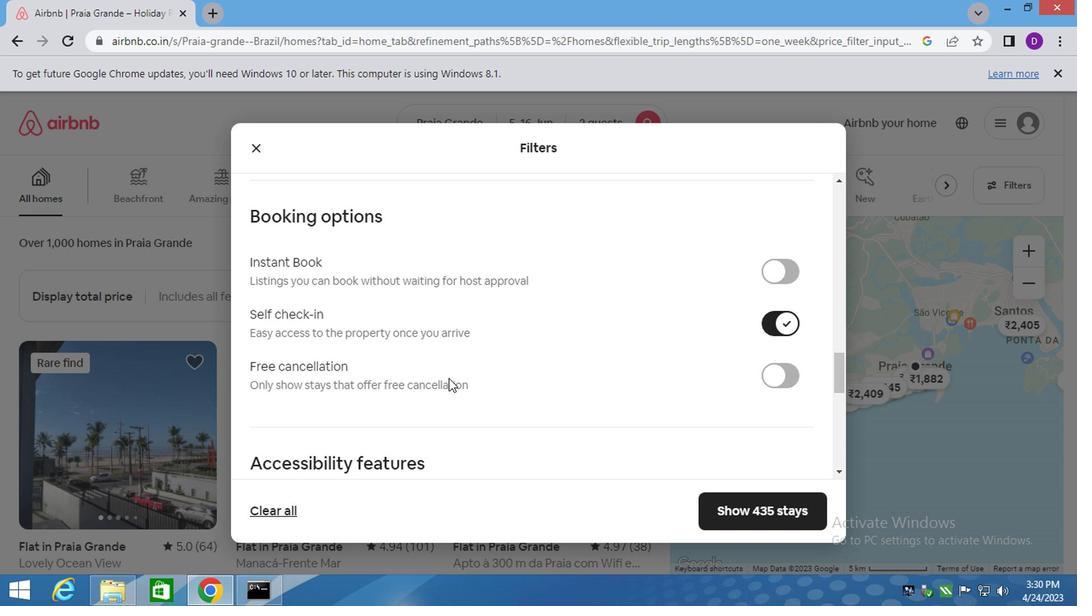 
Action: Mouse scrolled (428, 382) with delta (0, 0)
Screenshot: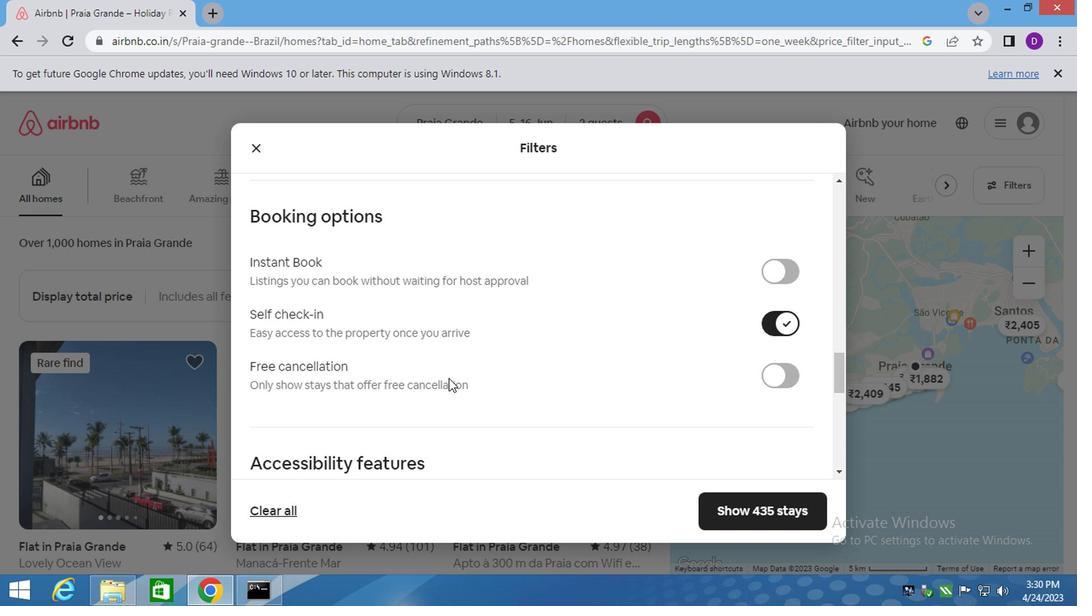 
Action: Mouse moved to (295, 391)
Screenshot: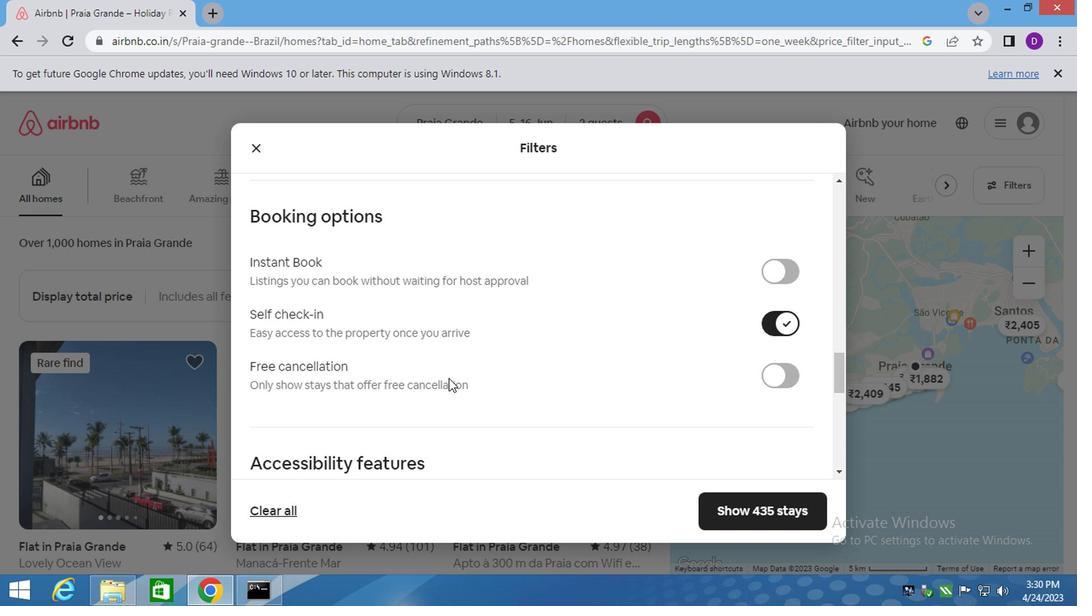 
Action: Mouse scrolled (427, 382) with delta (0, 0)
Screenshot: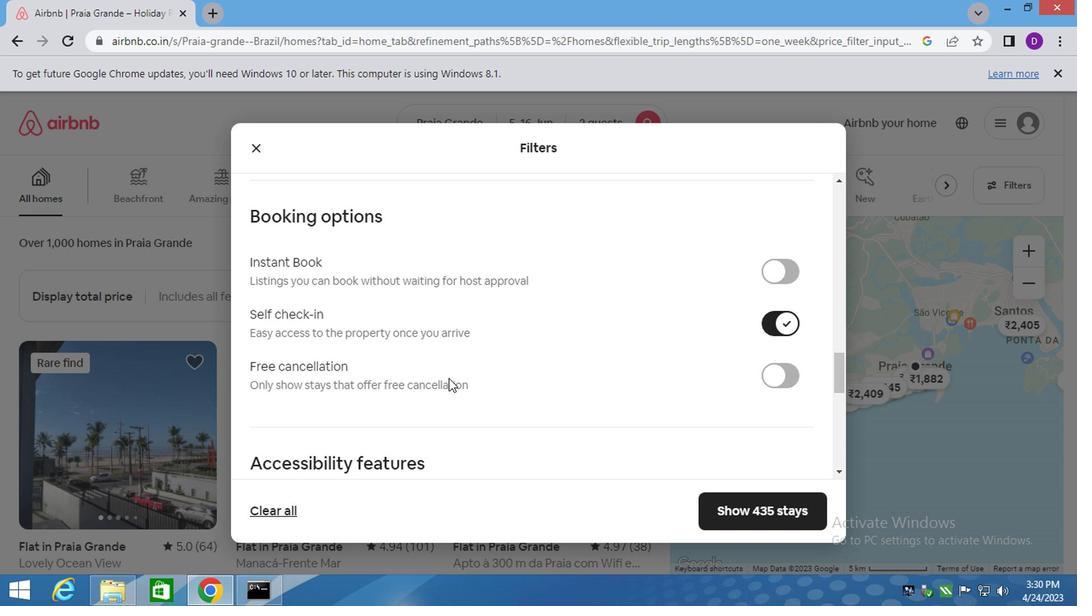 
Action: Mouse moved to (228, 392)
Screenshot: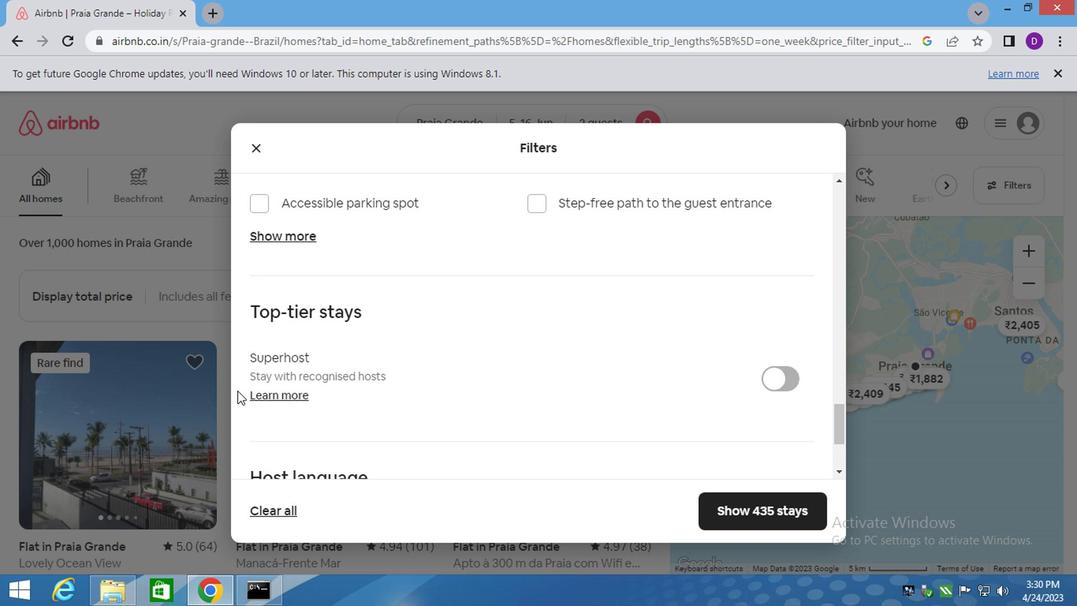 
Action: Mouse scrolled (228, 391) with delta (0, 0)
Screenshot: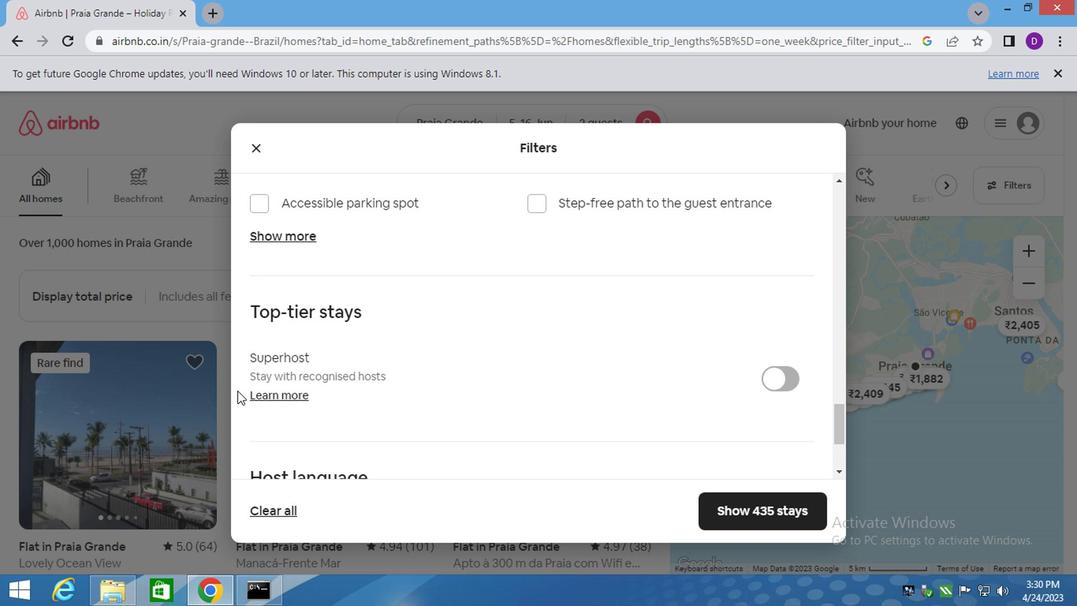 
Action: Mouse scrolled (228, 391) with delta (0, 0)
Screenshot: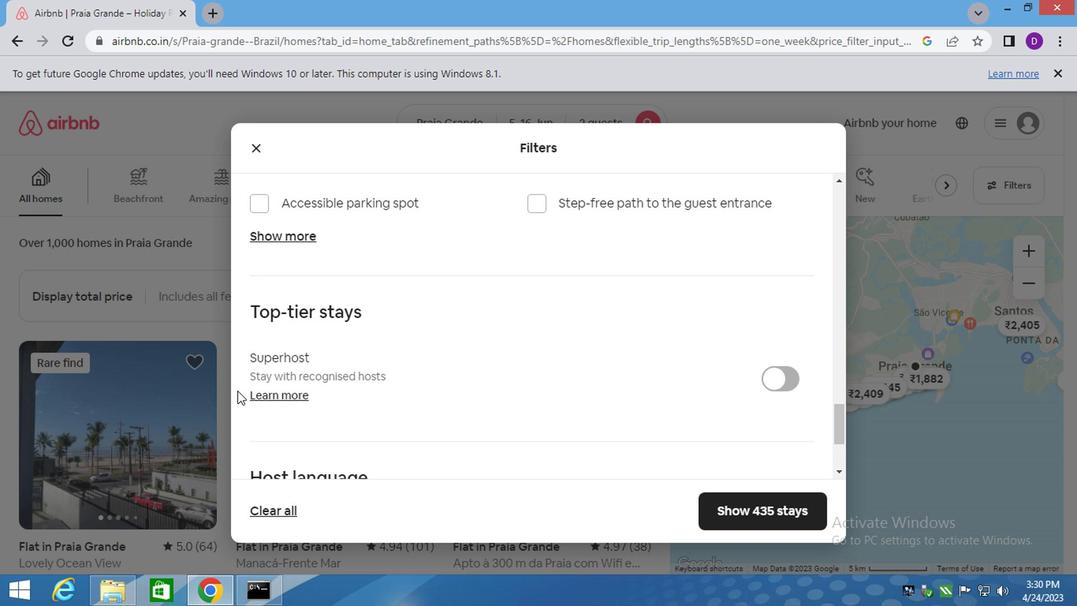 
Action: Mouse scrolled (228, 391) with delta (0, 0)
Screenshot: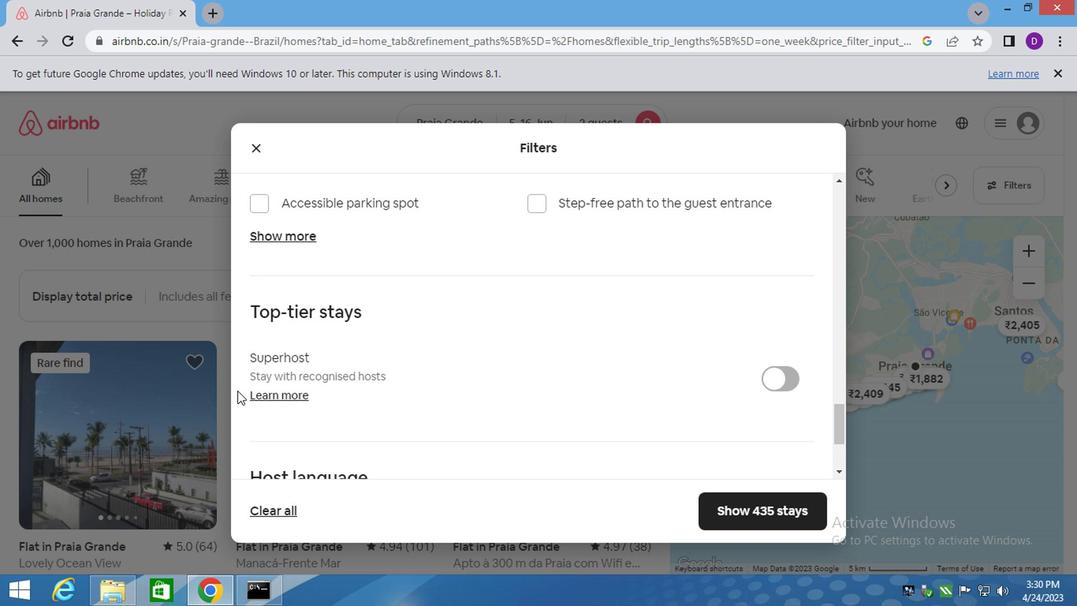 
Action: Mouse scrolled (228, 391) with delta (0, 0)
Screenshot: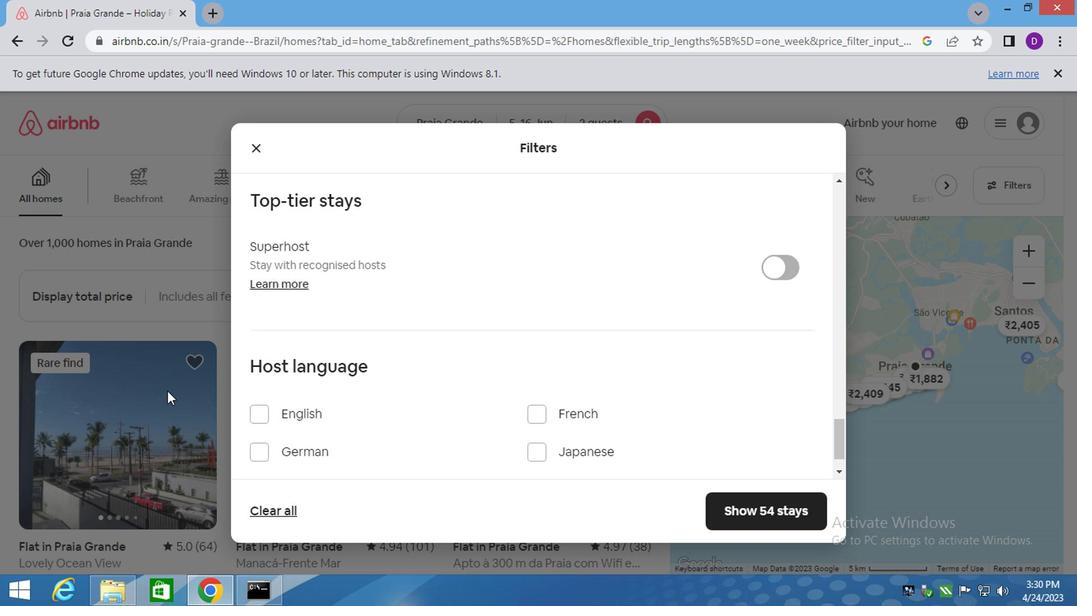 
Action: Mouse moved to (328, 420)
Screenshot: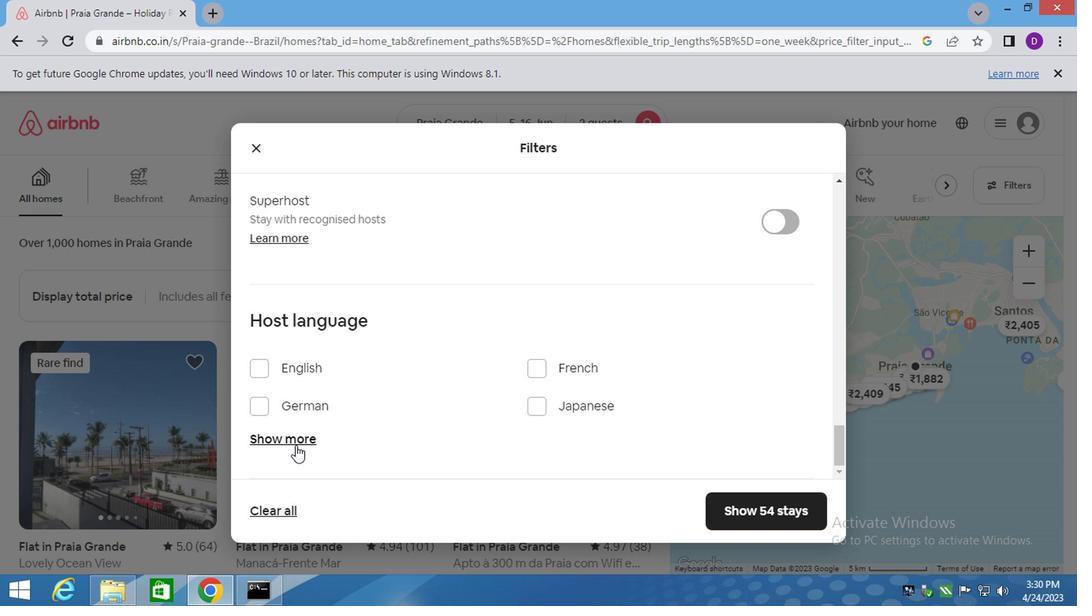 
Action: Mouse pressed left at (328, 420)
Screenshot: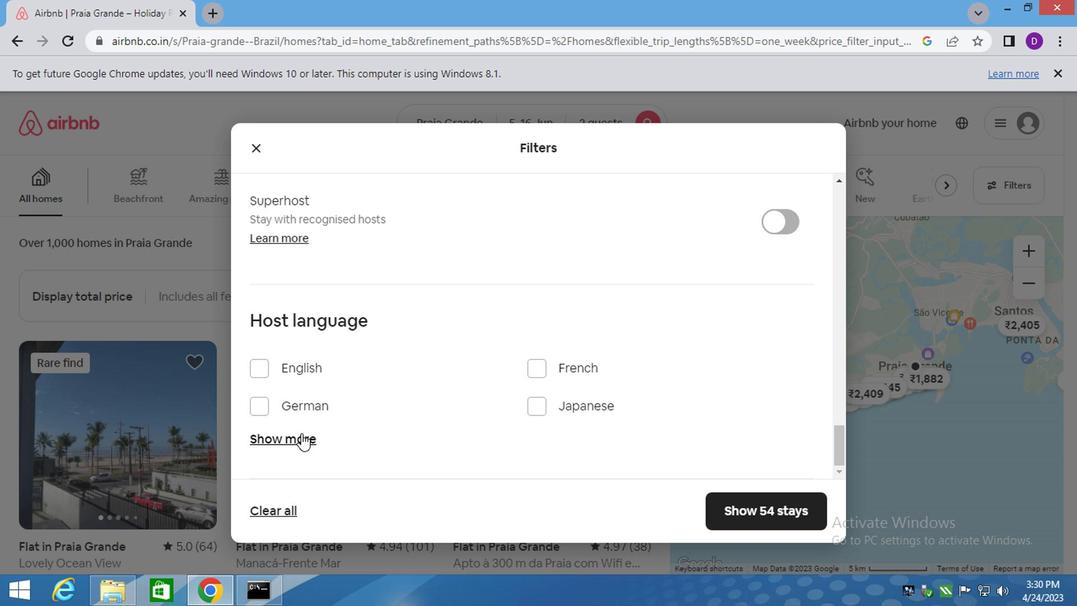 
Action: Mouse moved to (328, 418)
Screenshot: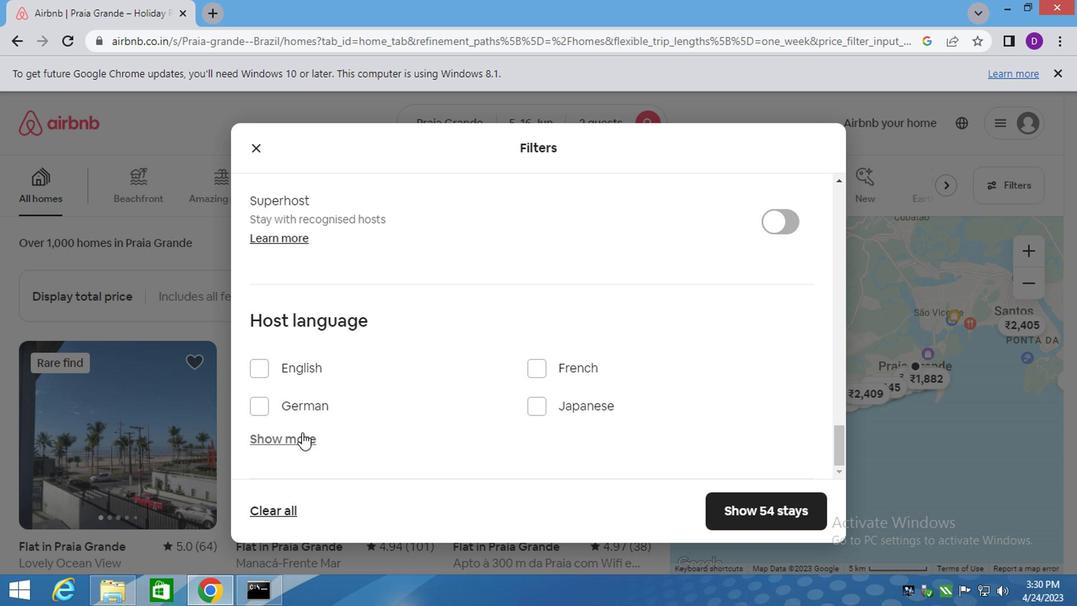 
Action: Mouse scrolled (328, 418) with delta (0, 0)
Screenshot: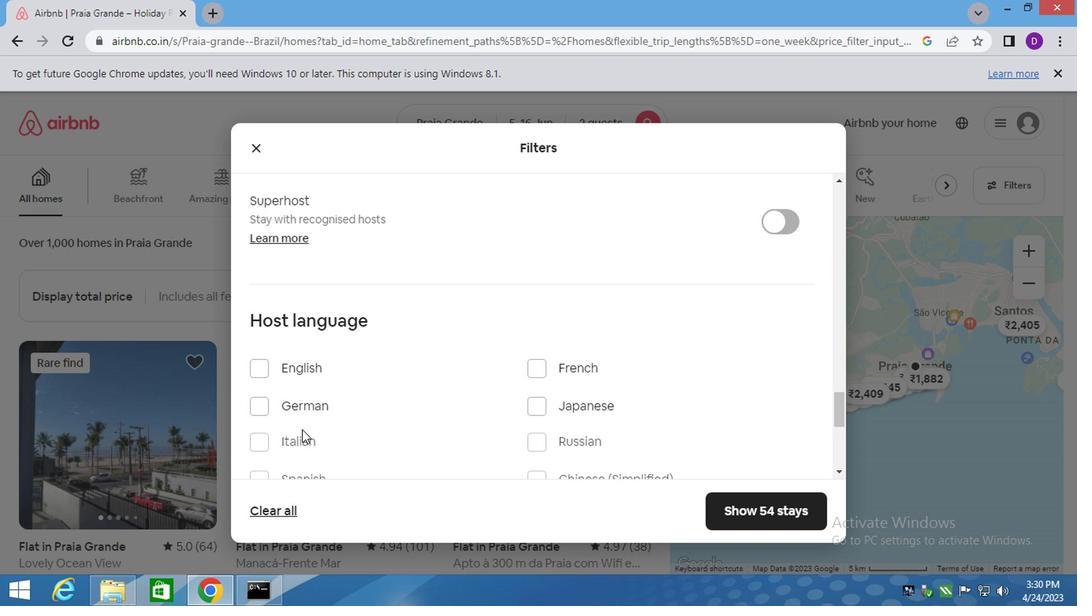 
Action: Mouse moved to (326, 397)
Screenshot: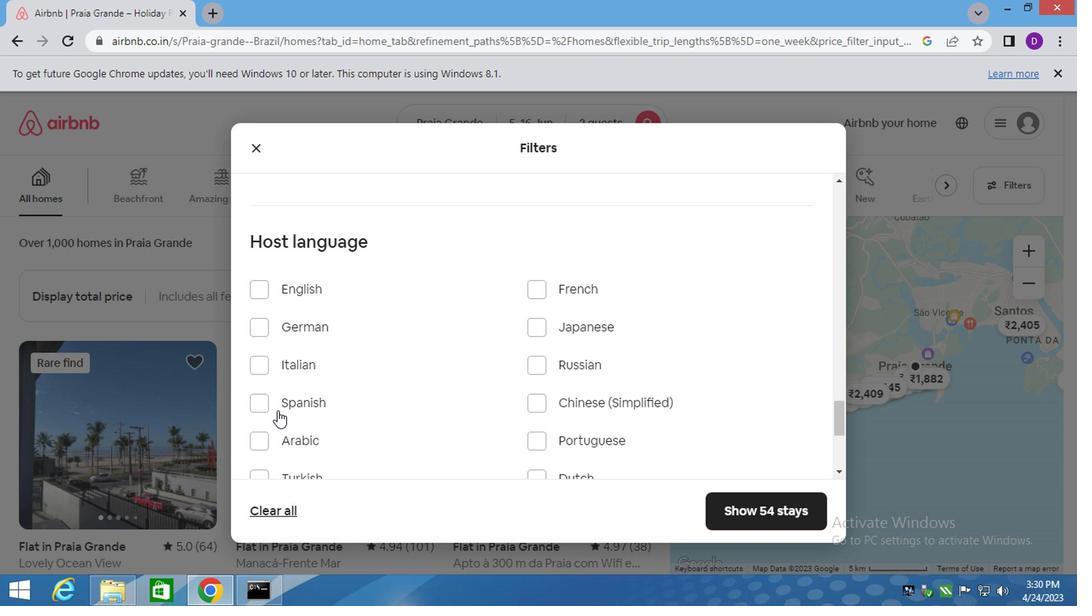 
Action: Mouse pressed left at (326, 397)
Screenshot: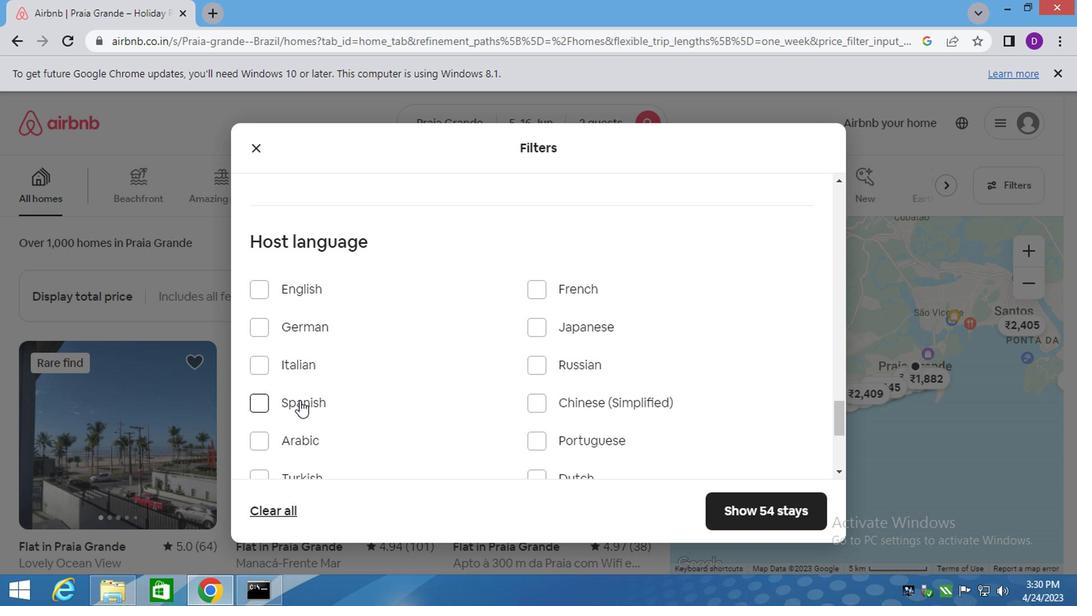 
Action: Mouse moved to (635, 469)
Screenshot: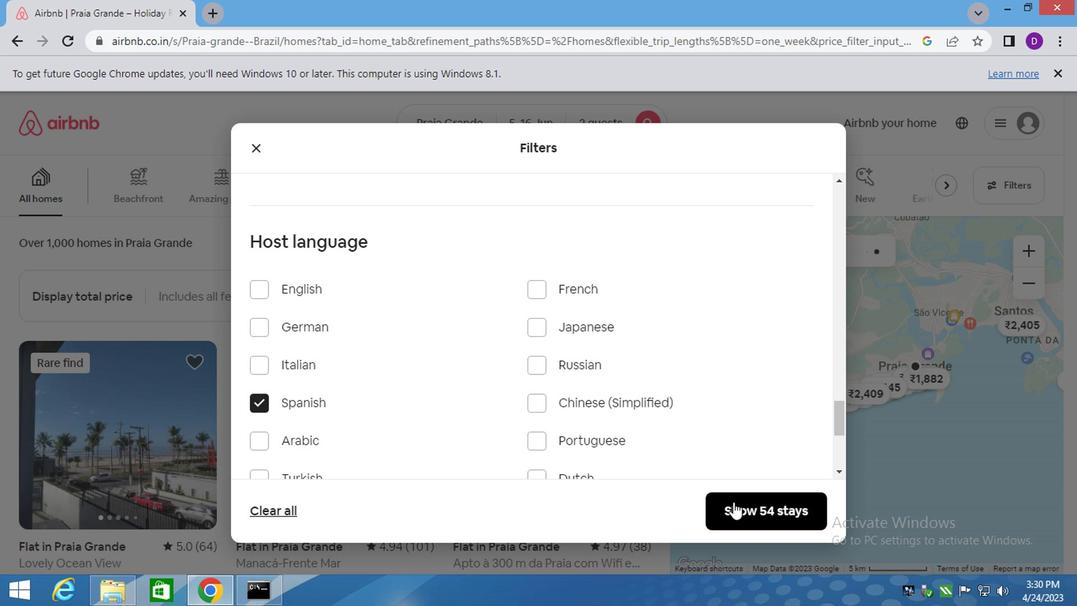
Action: Mouse pressed left at (635, 469)
Screenshot: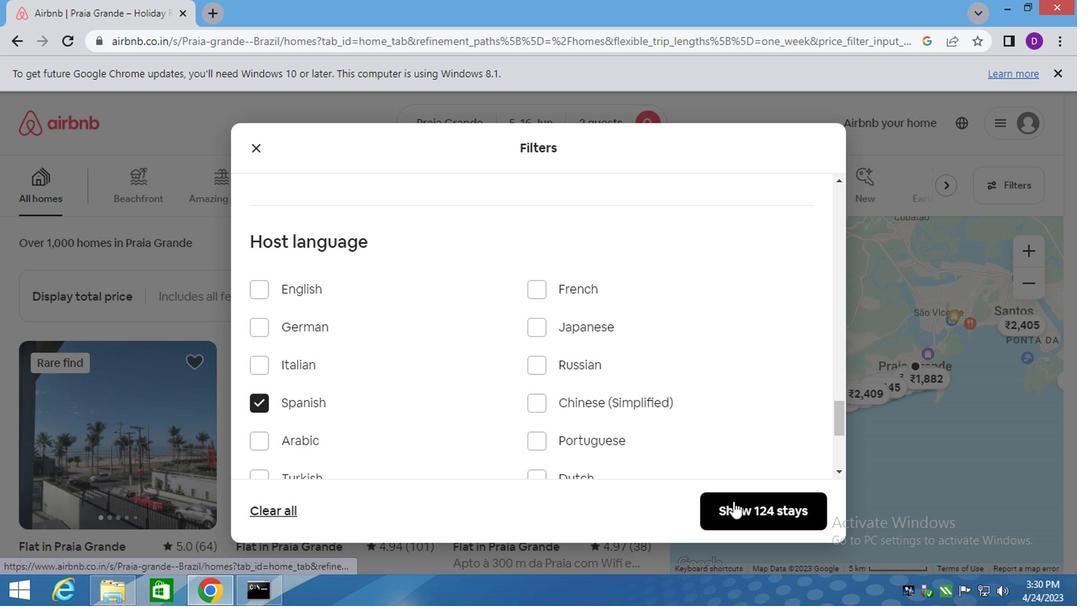 
